 Task: Find connections with filter location Mehendiganj with filter topic #startupcompanywith filter profile language Spanish with filter current company Capco with filter school Loyola-ICAM College of Engineering and Technology with filter industry Motor Vehicle Parts Manufacturing with filter service category Commercial Insurance with filter keywords title Mentor
Action: Mouse moved to (666, 138)
Screenshot: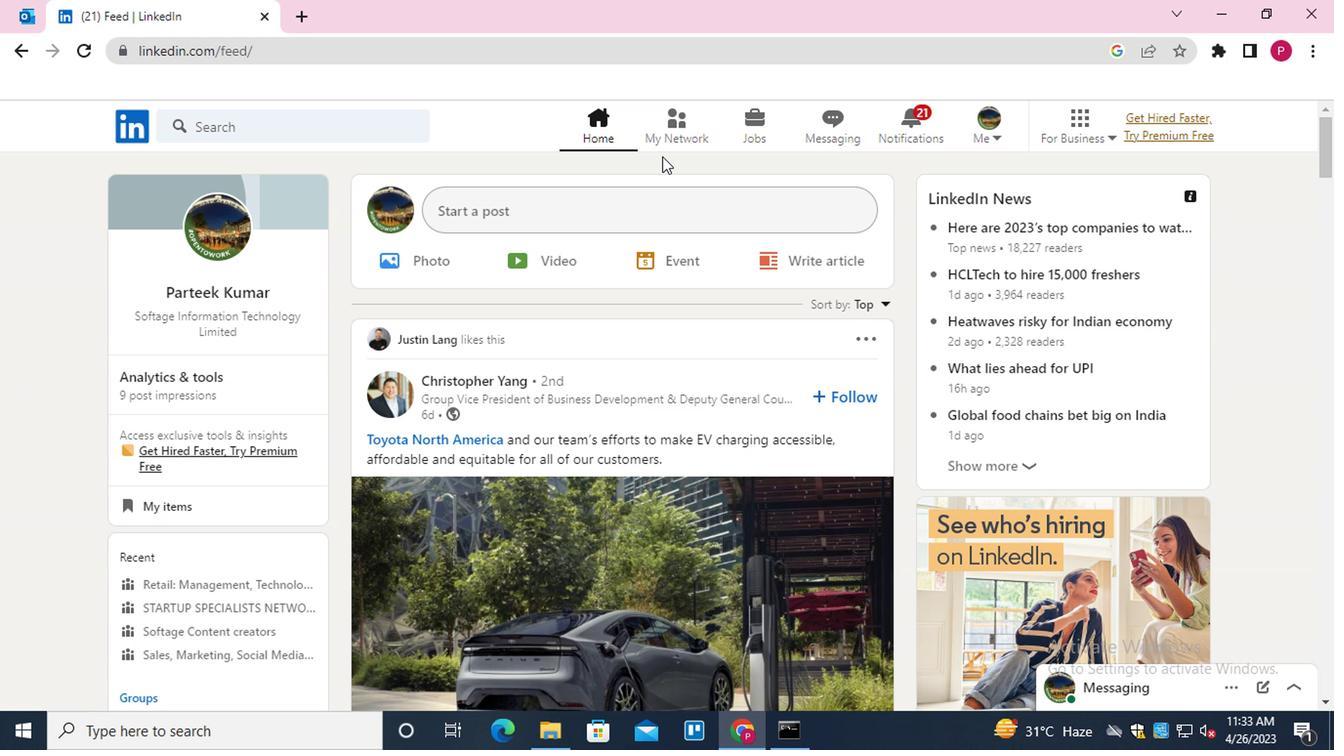 
Action: Mouse pressed left at (666, 138)
Screenshot: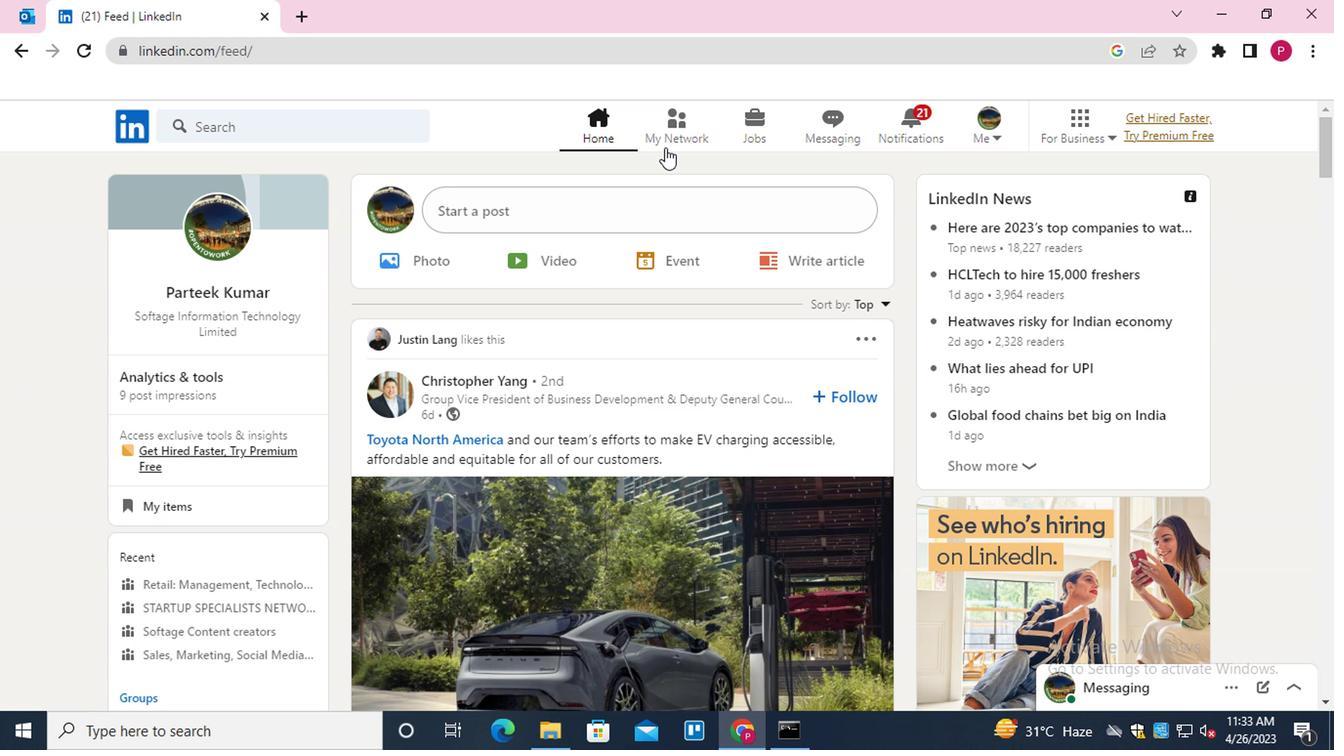 
Action: Mouse moved to (280, 225)
Screenshot: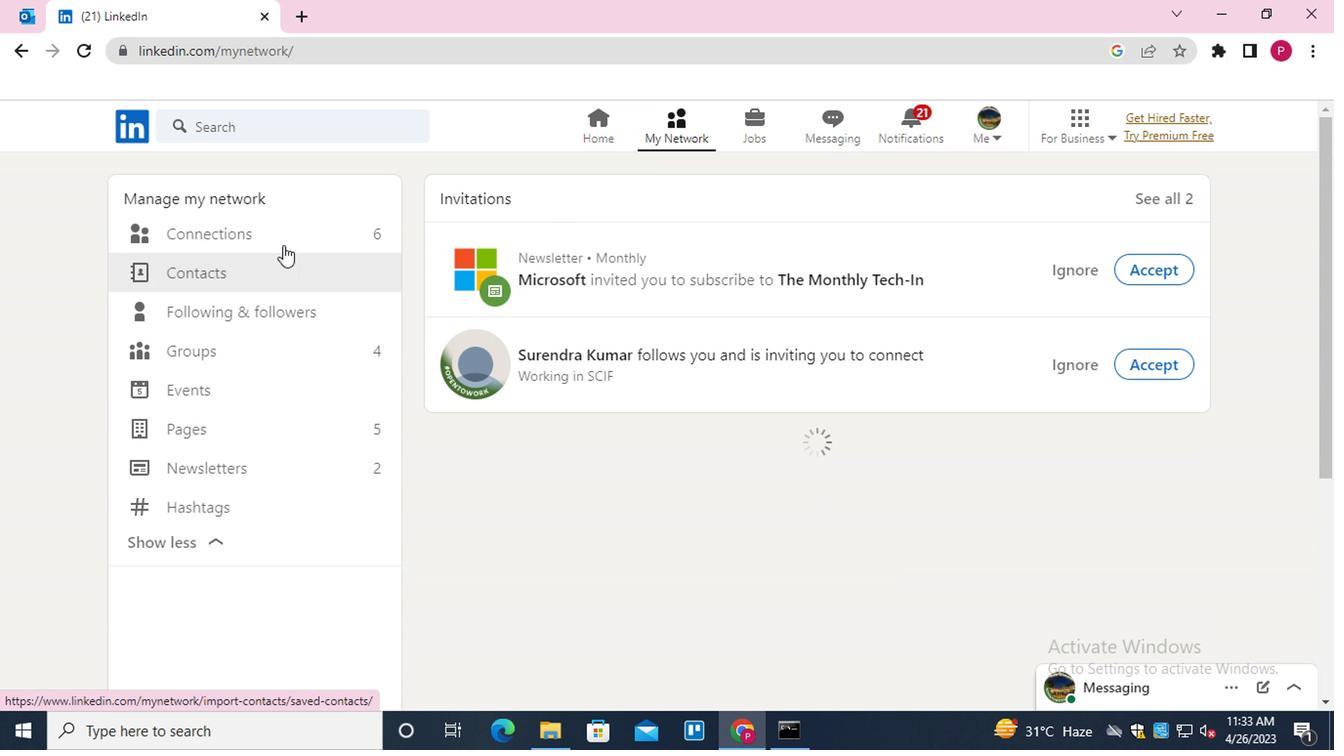 
Action: Mouse pressed left at (280, 225)
Screenshot: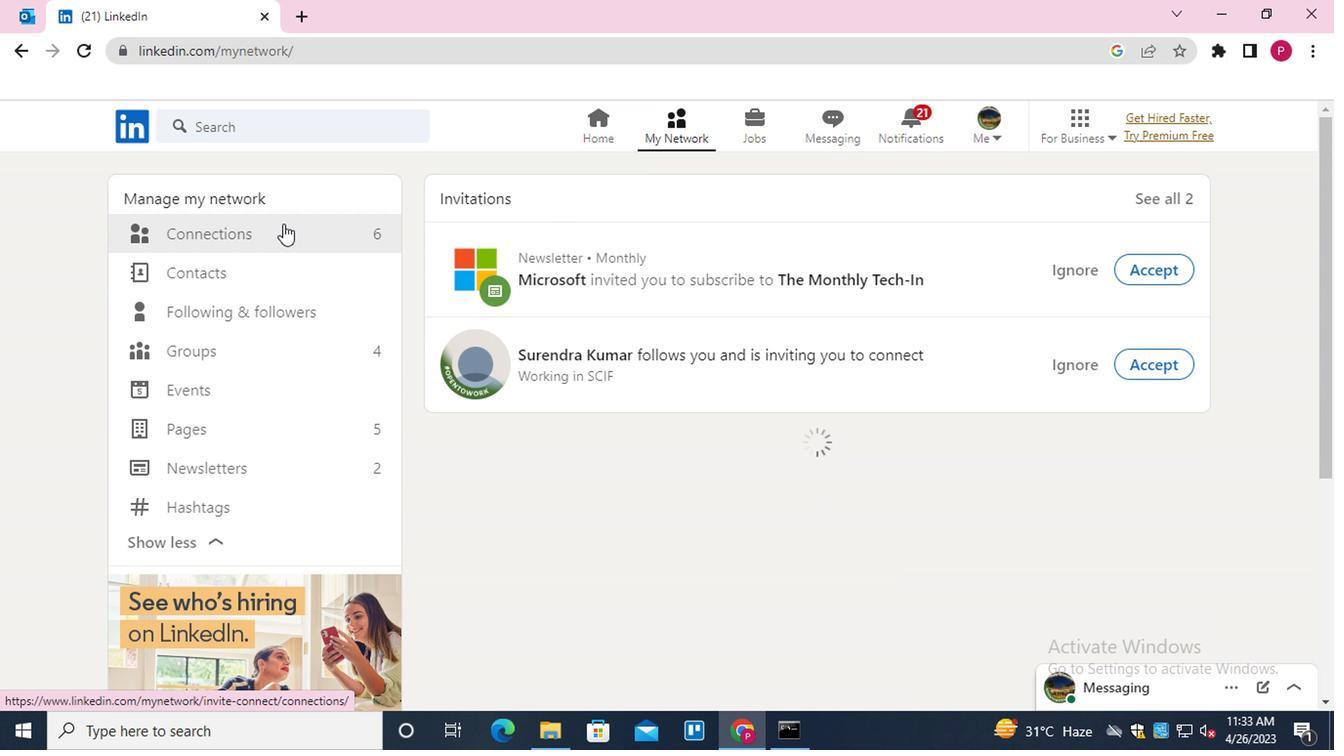 
Action: Mouse moved to (829, 239)
Screenshot: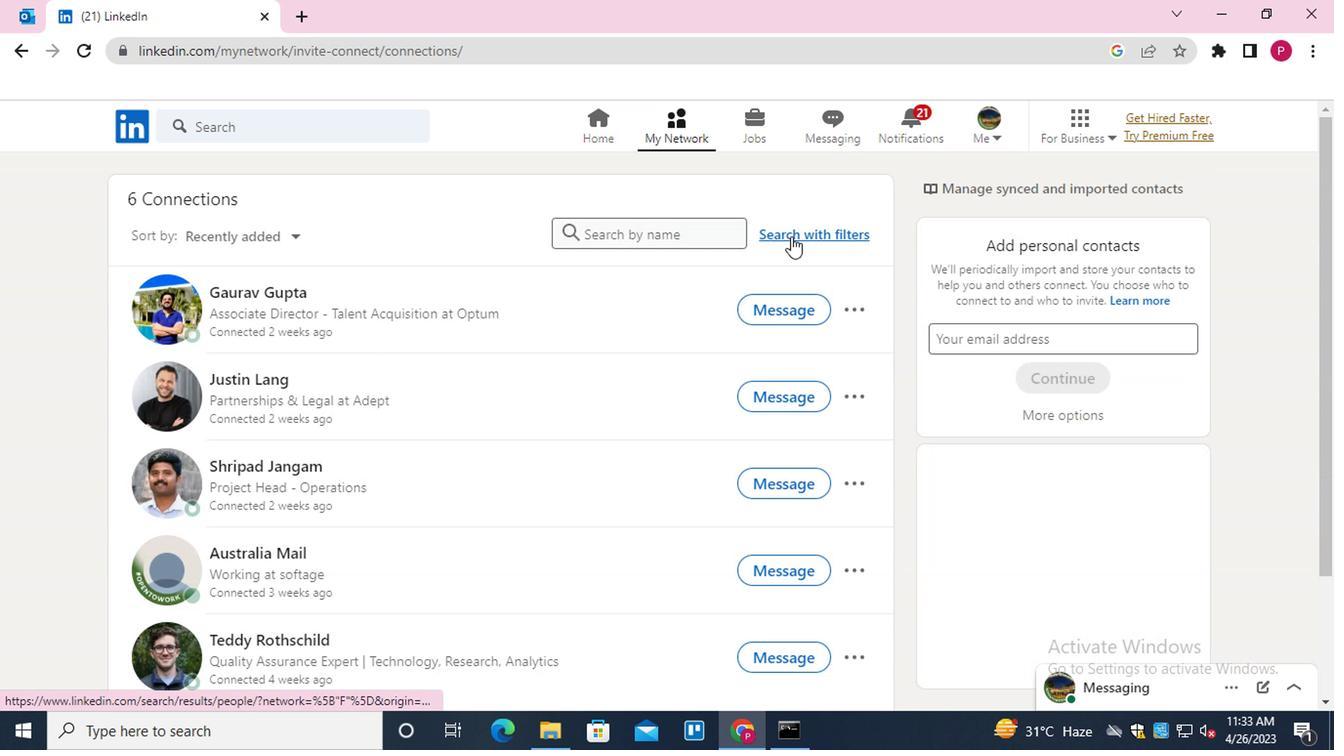
Action: Mouse pressed left at (829, 239)
Screenshot: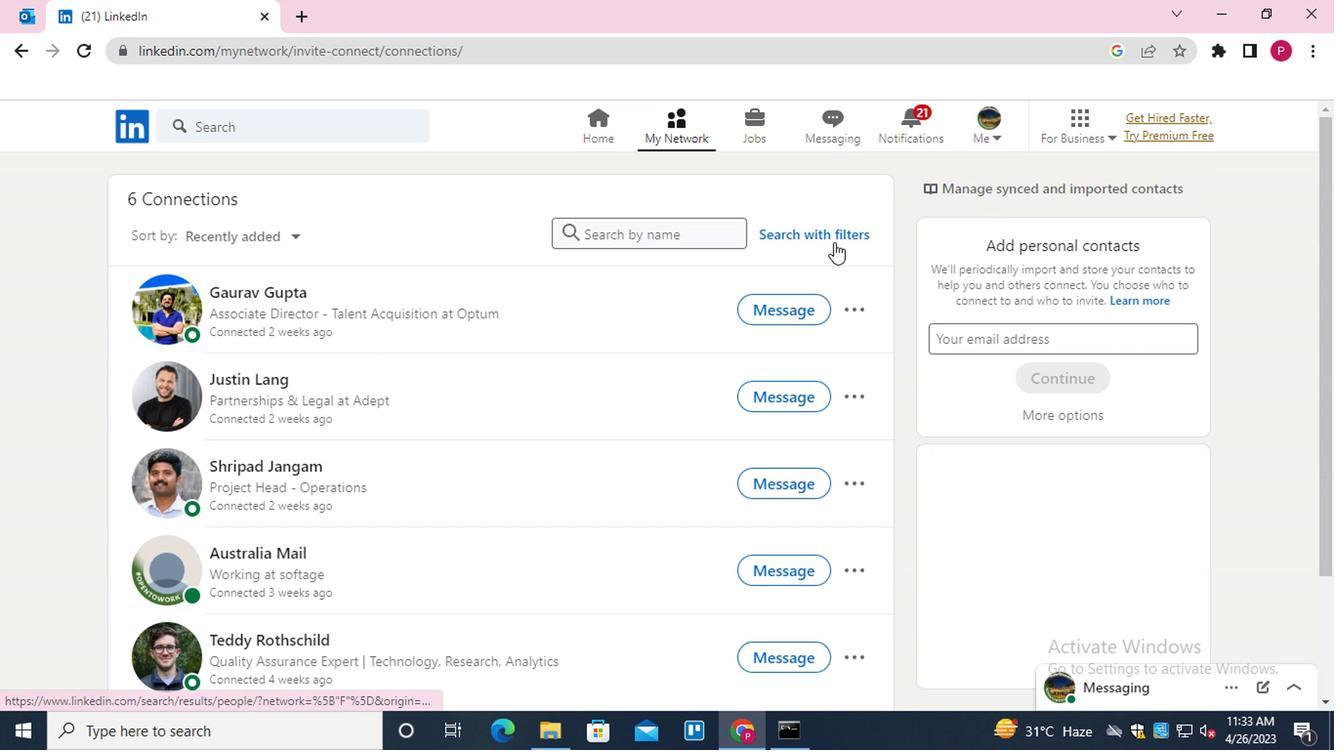 
Action: Mouse moved to (633, 174)
Screenshot: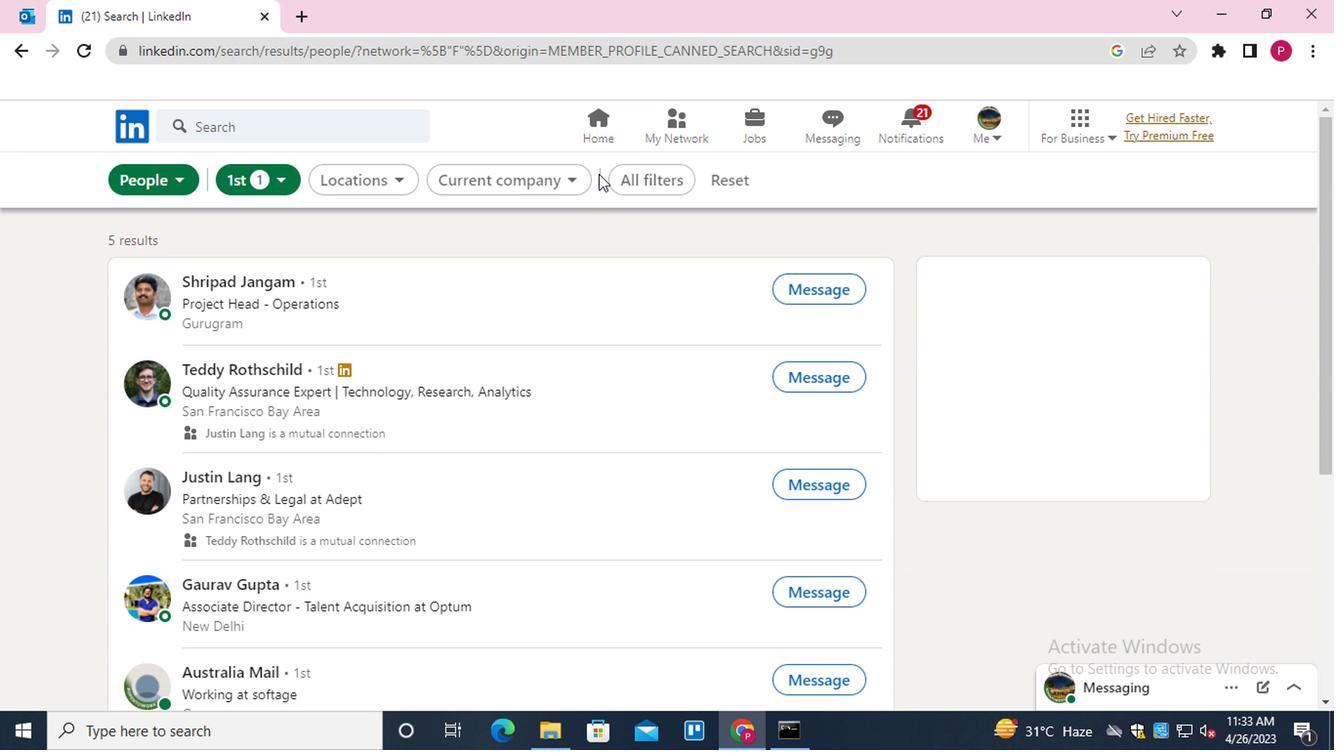 
Action: Mouse pressed left at (633, 174)
Screenshot: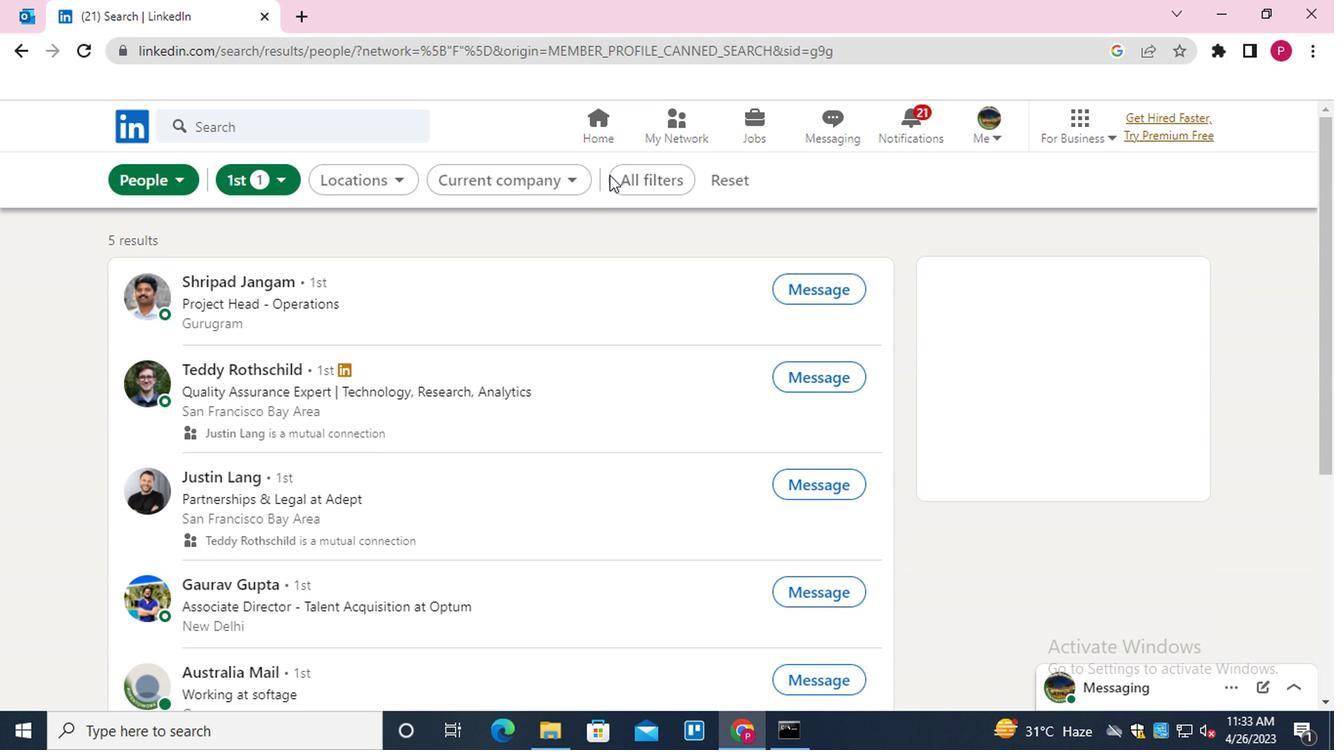 
Action: Mouse moved to (965, 395)
Screenshot: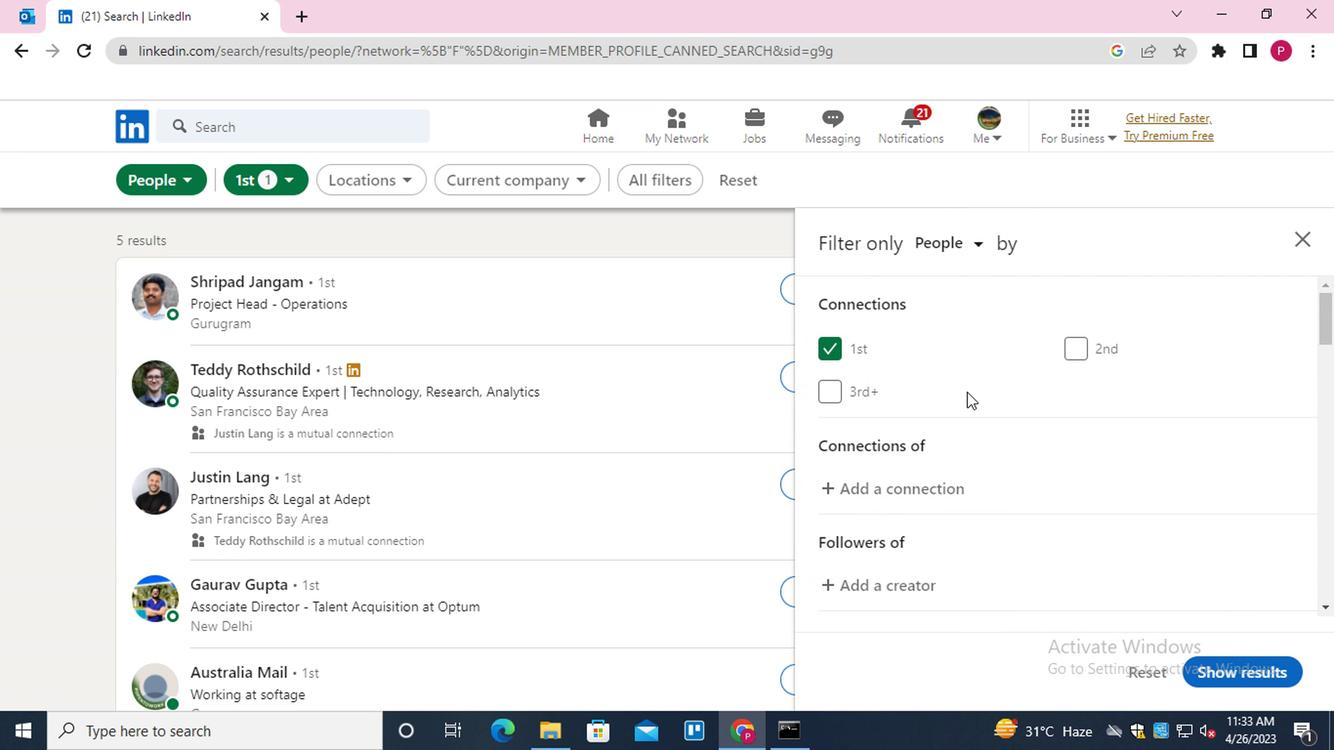
Action: Mouse scrolled (965, 394) with delta (0, -1)
Screenshot: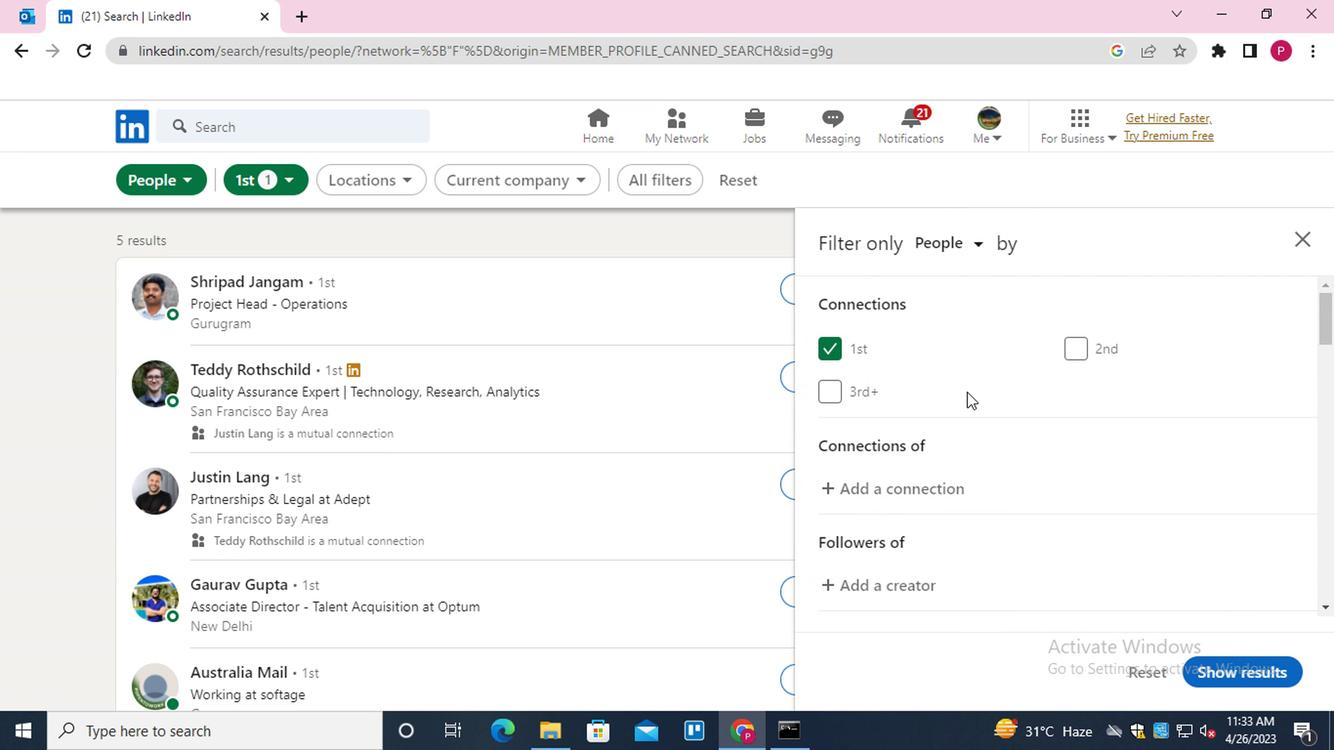 
Action: Mouse moved to (968, 396)
Screenshot: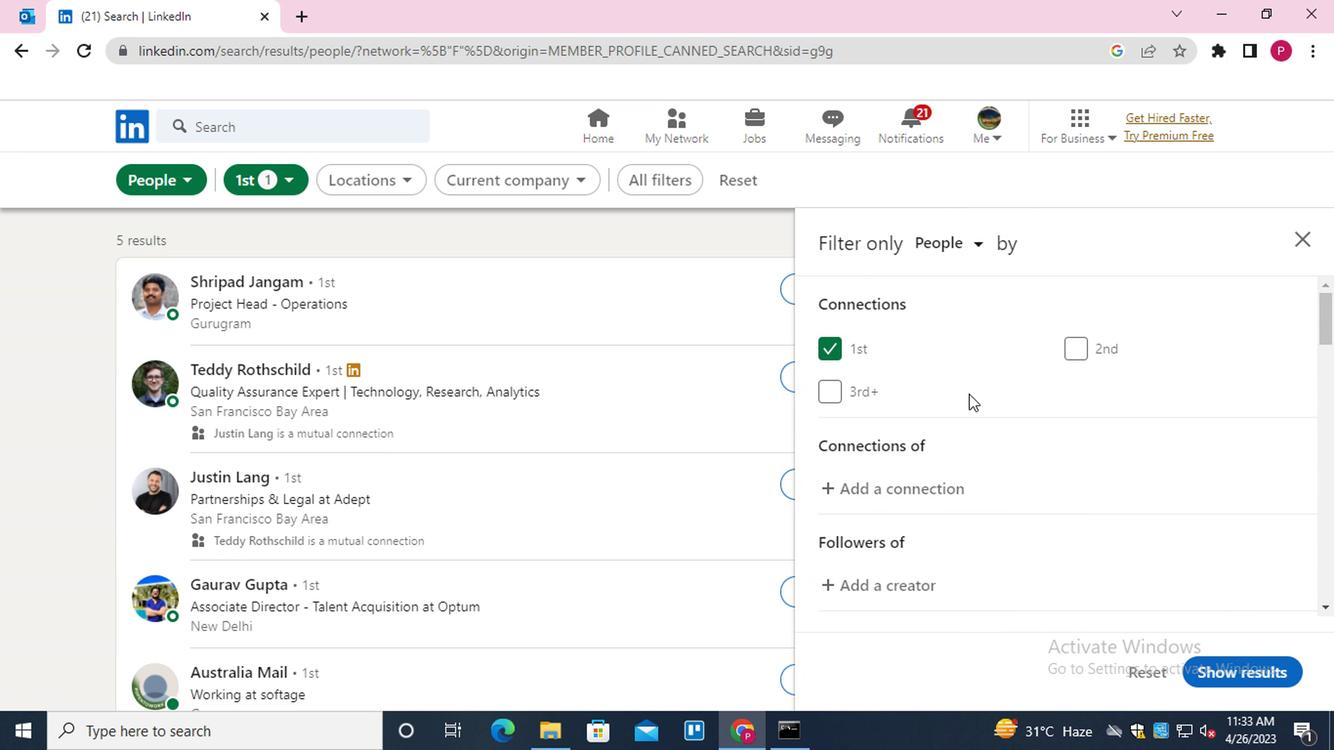 
Action: Mouse scrolled (968, 395) with delta (0, 0)
Screenshot: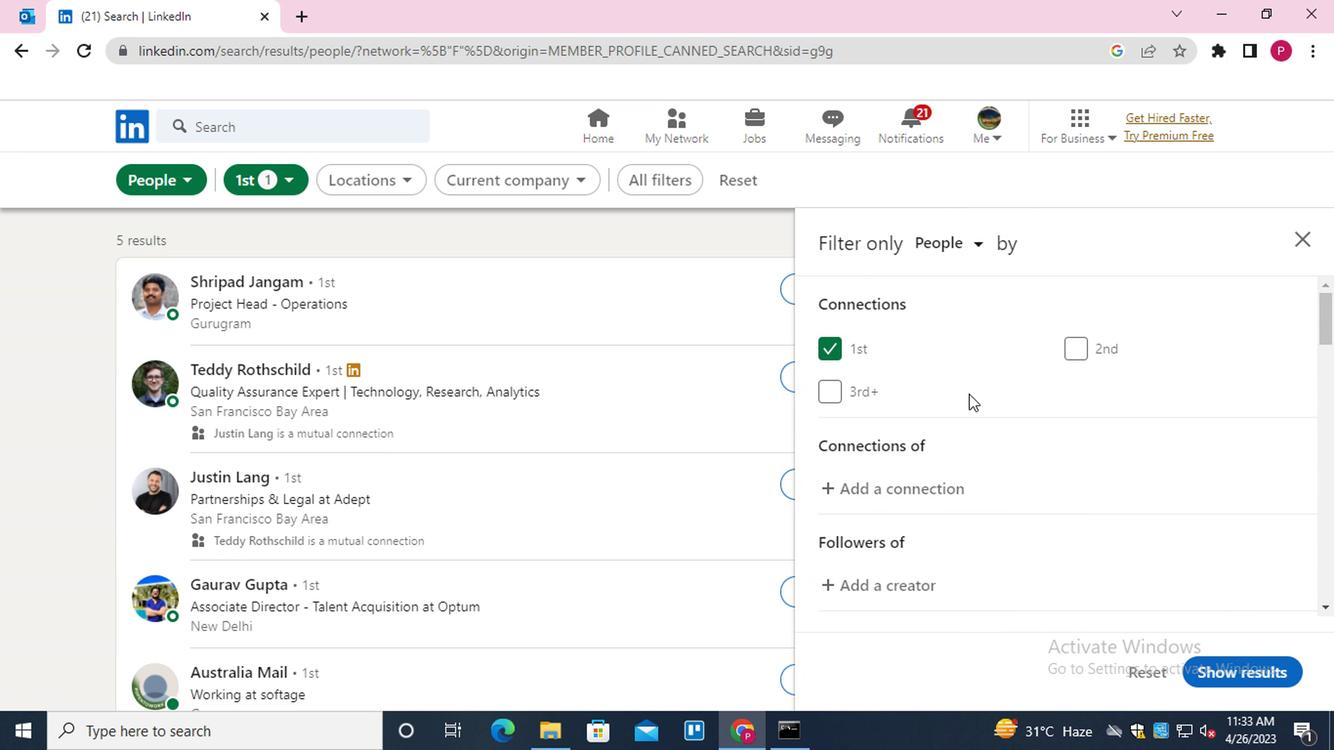 
Action: Mouse moved to (970, 399)
Screenshot: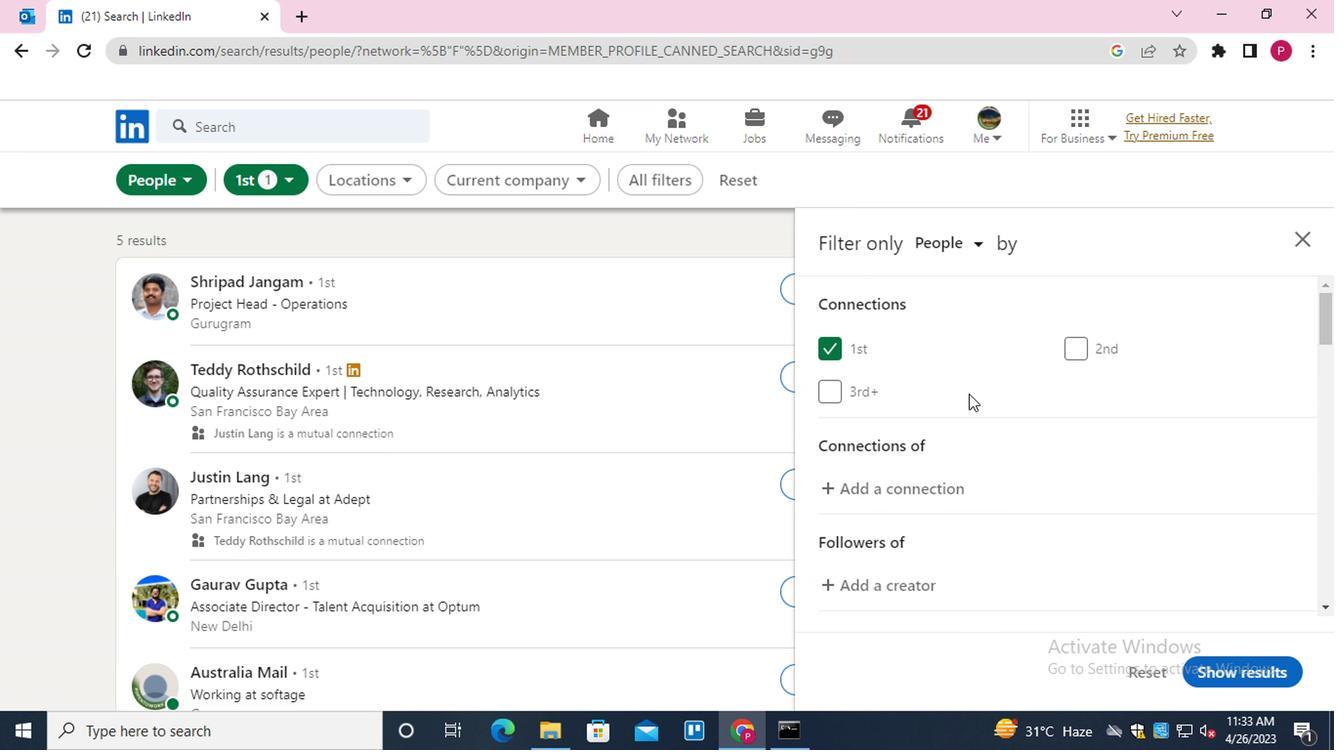 
Action: Mouse scrolled (970, 398) with delta (0, 0)
Screenshot: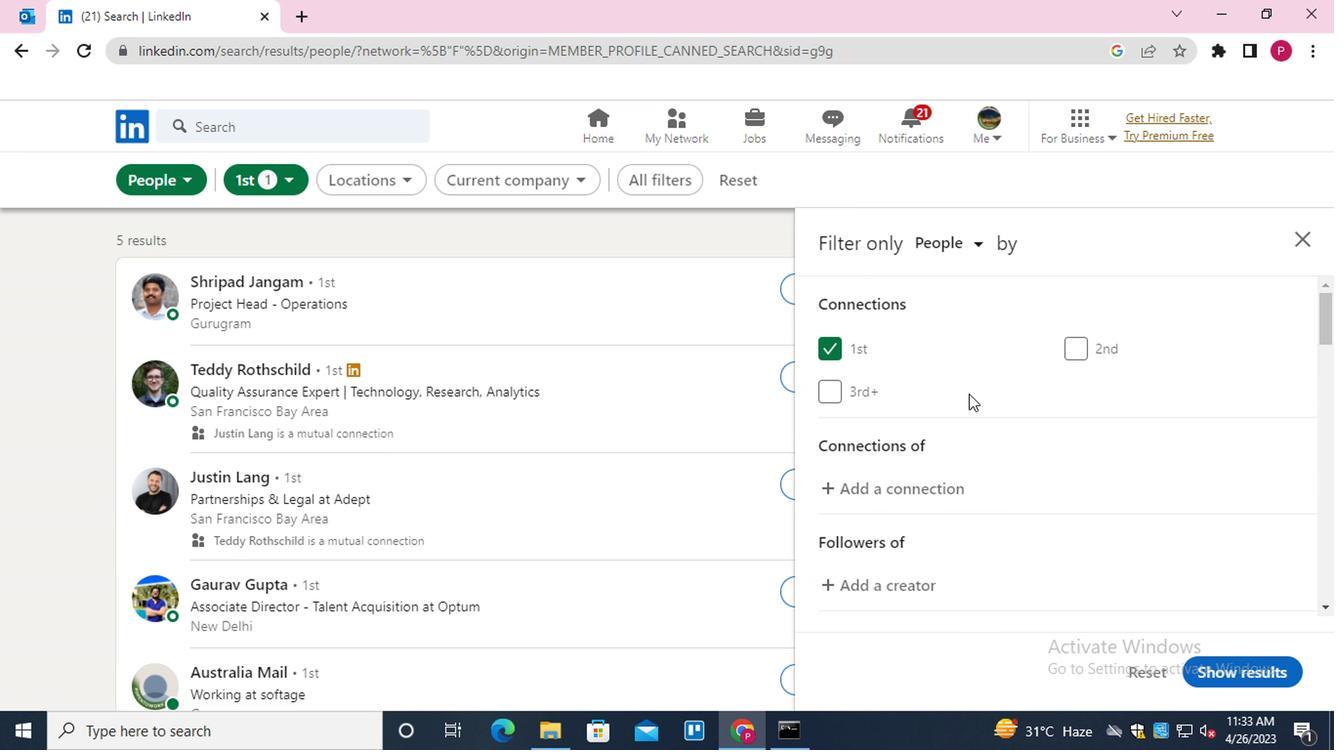 
Action: Mouse moved to (1124, 481)
Screenshot: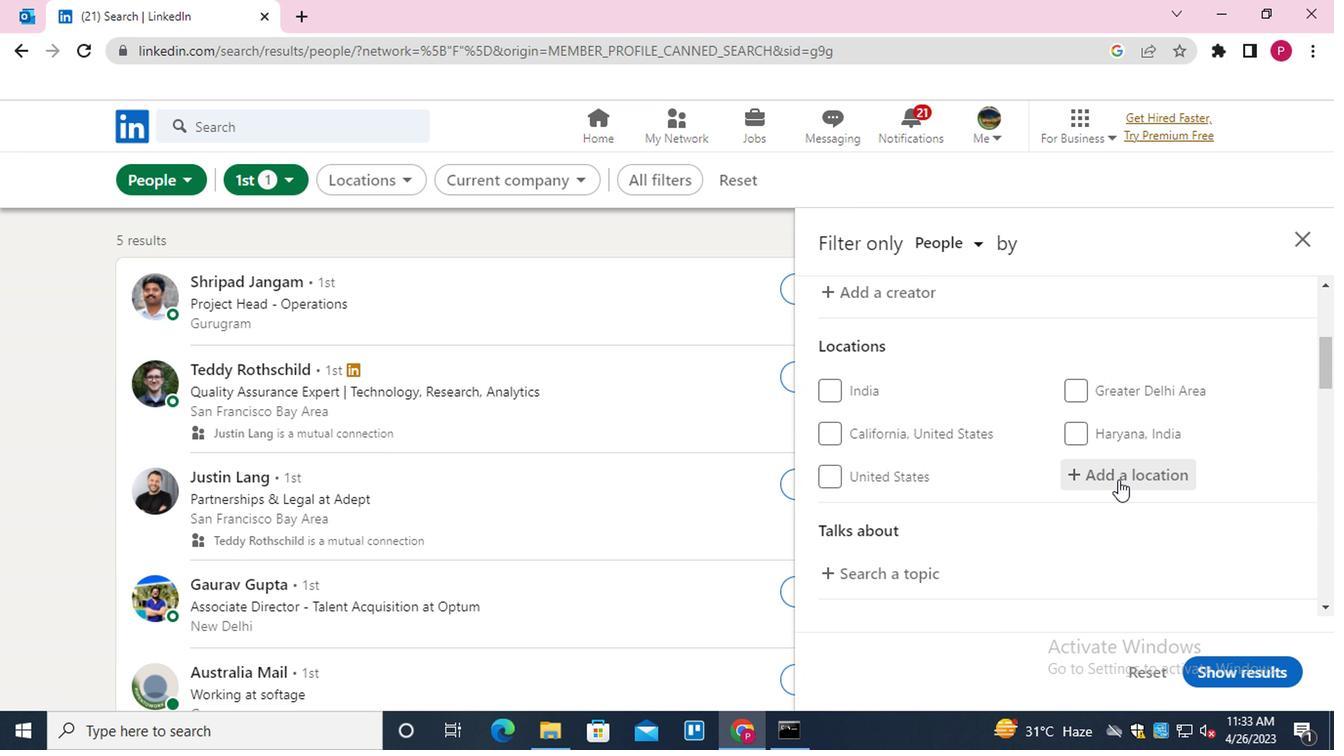 
Action: Mouse pressed left at (1124, 481)
Screenshot: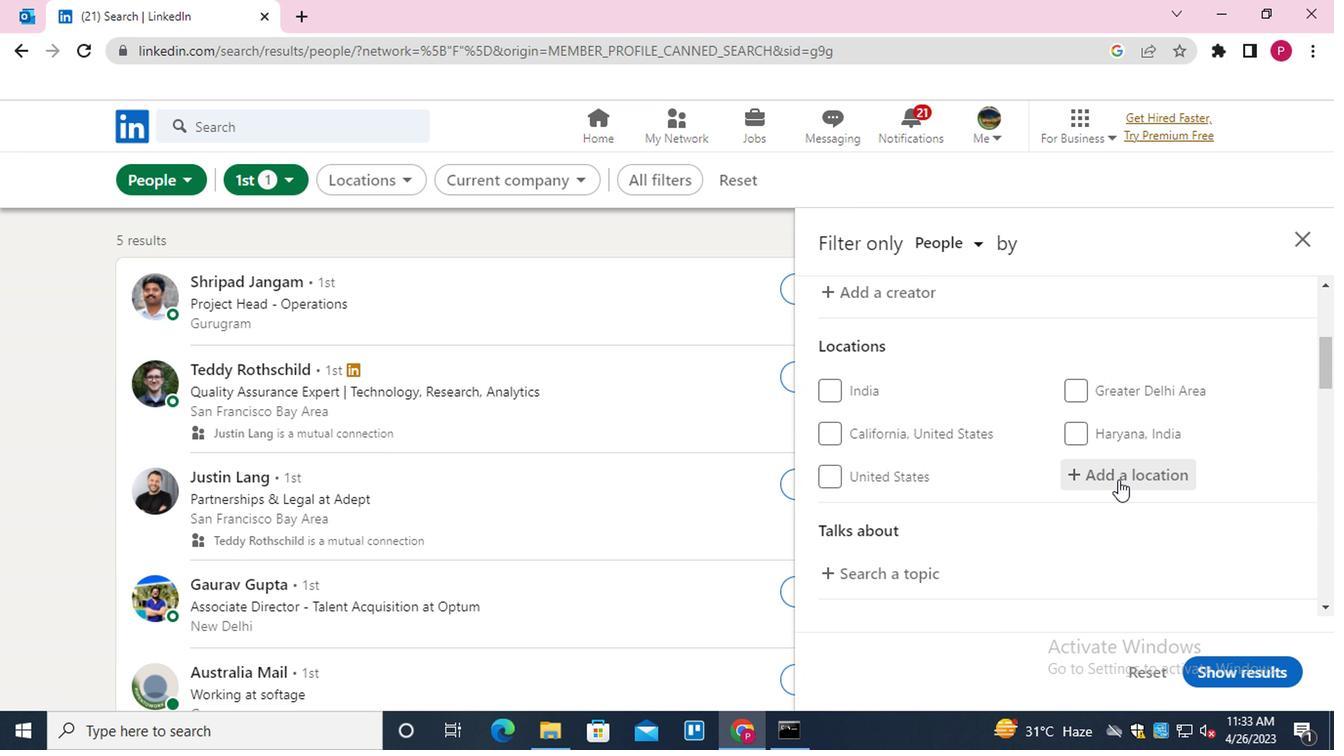 
Action: Mouse moved to (1122, 480)
Screenshot: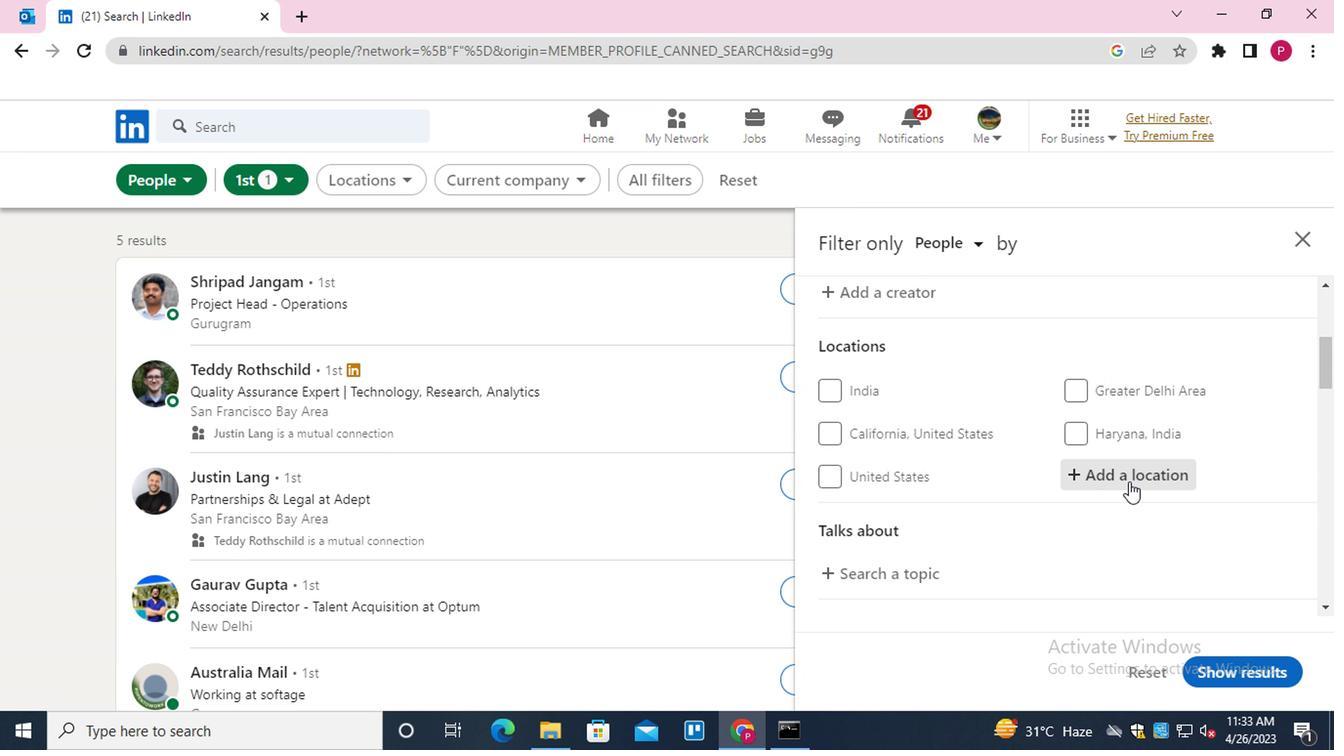 
Action: Key pressed <Key.shift>MEHENDIGANJ
Screenshot: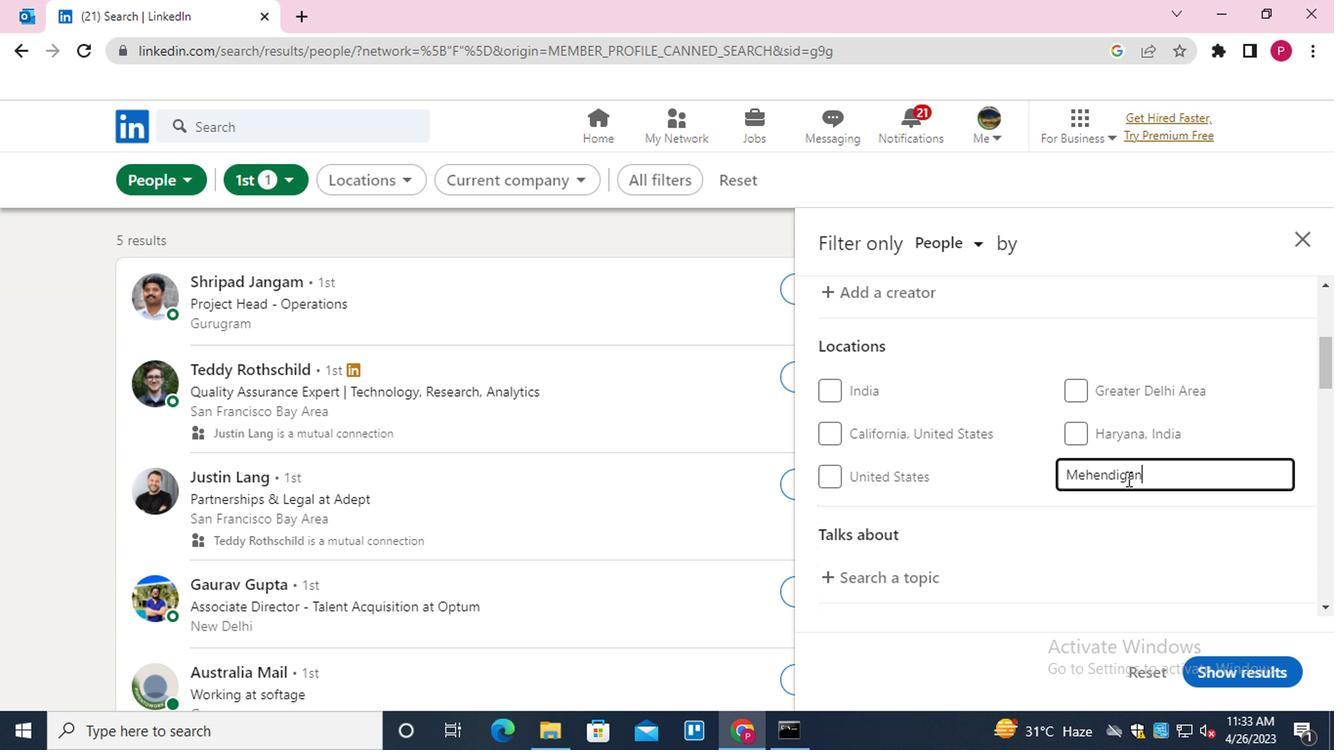 
Action: Mouse moved to (1079, 497)
Screenshot: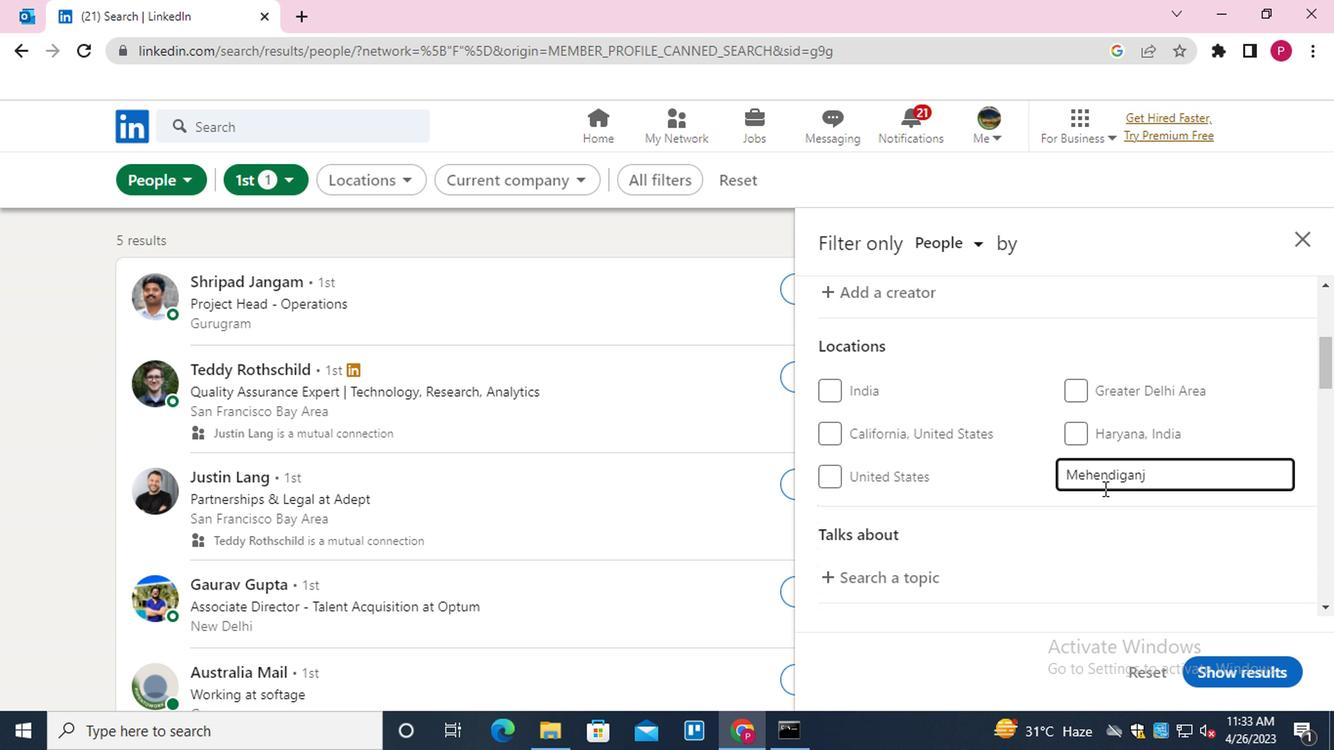 
Action: Mouse scrolled (1079, 496) with delta (0, -1)
Screenshot: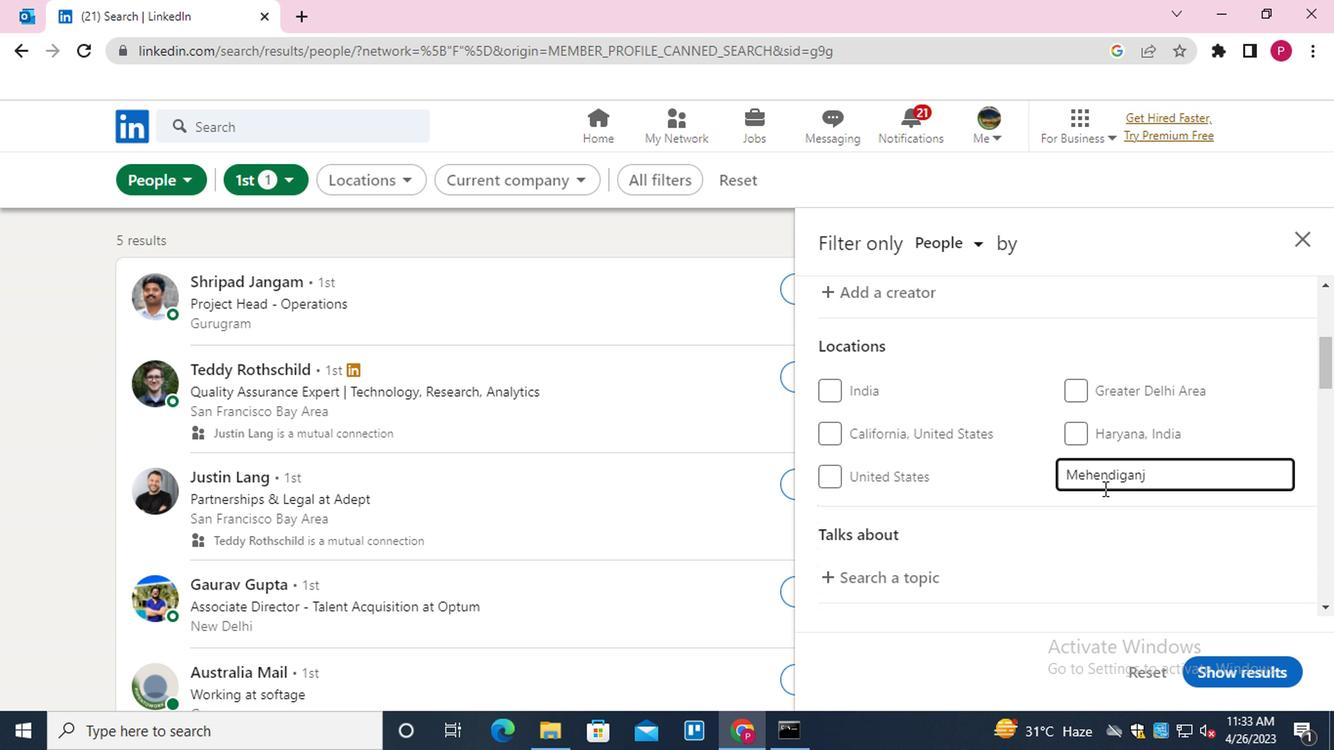 
Action: Mouse moved to (901, 476)
Screenshot: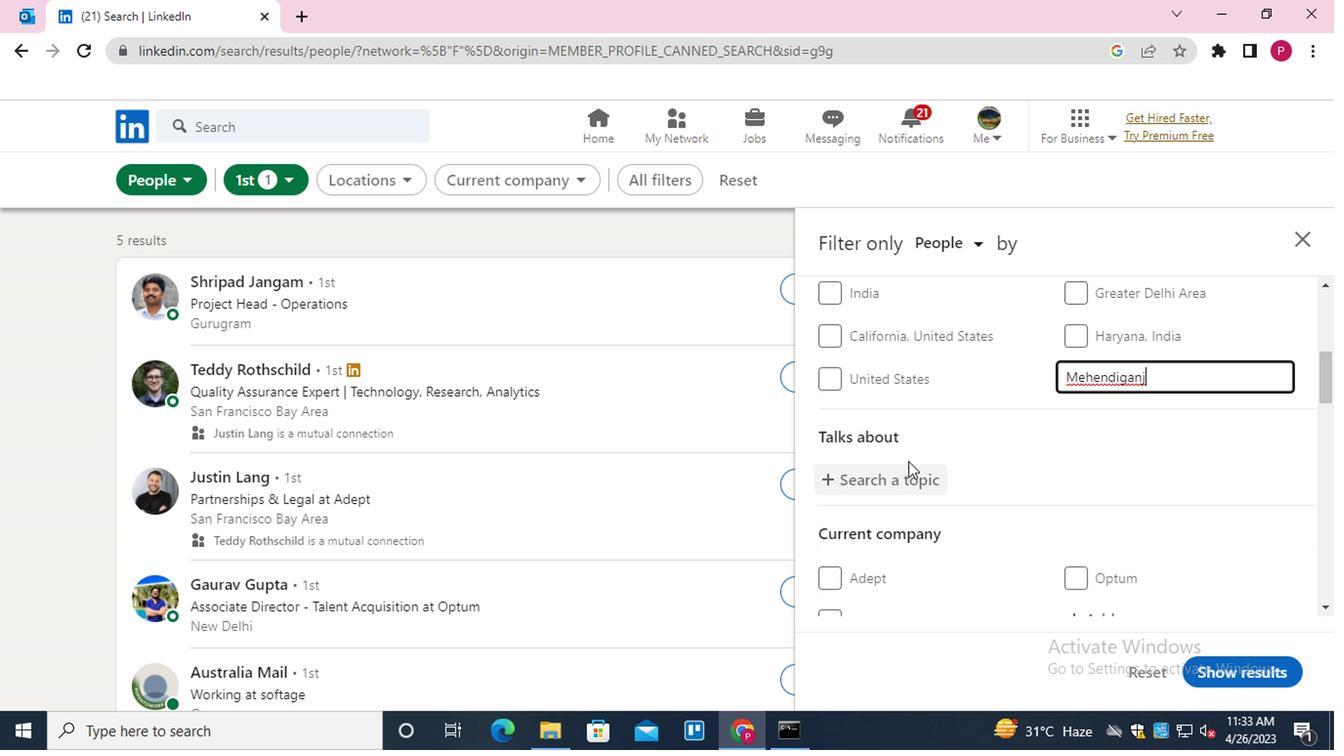 
Action: Mouse pressed left at (901, 476)
Screenshot: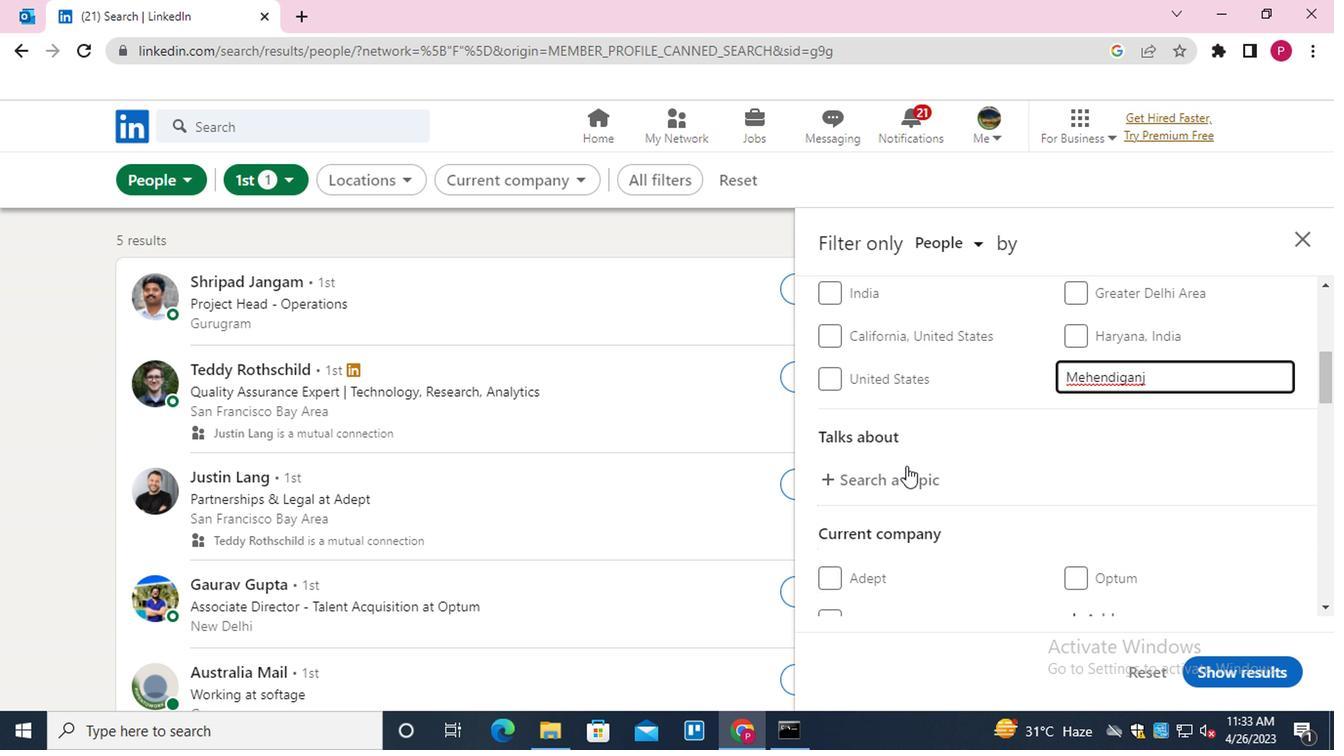 
Action: Key pressed <Key.shift>STARTUPCOMPANY<Key.down><Key.enter>
Screenshot: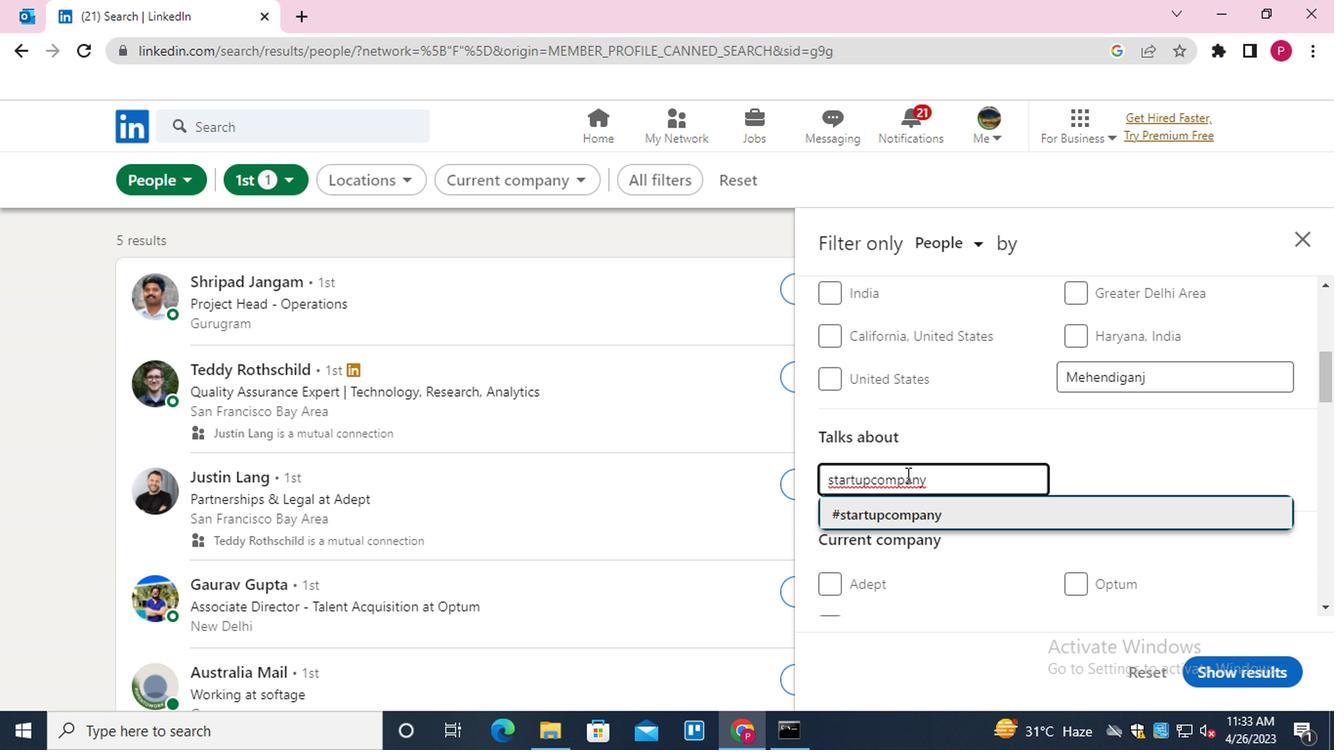 
Action: Mouse scrolled (901, 475) with delta (0, 0)
Screenshot: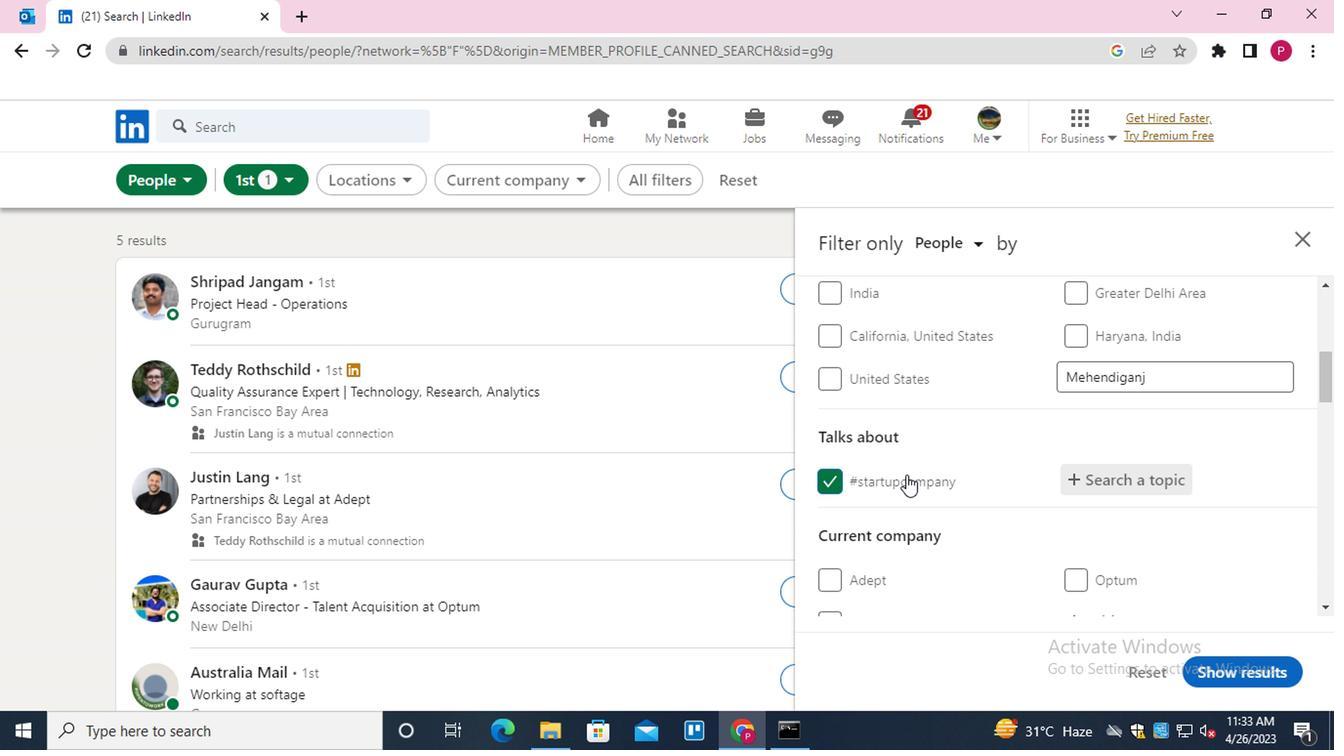 
Action: Mouse scrolled (901, 475) with delta (0, 0)
Screenshot: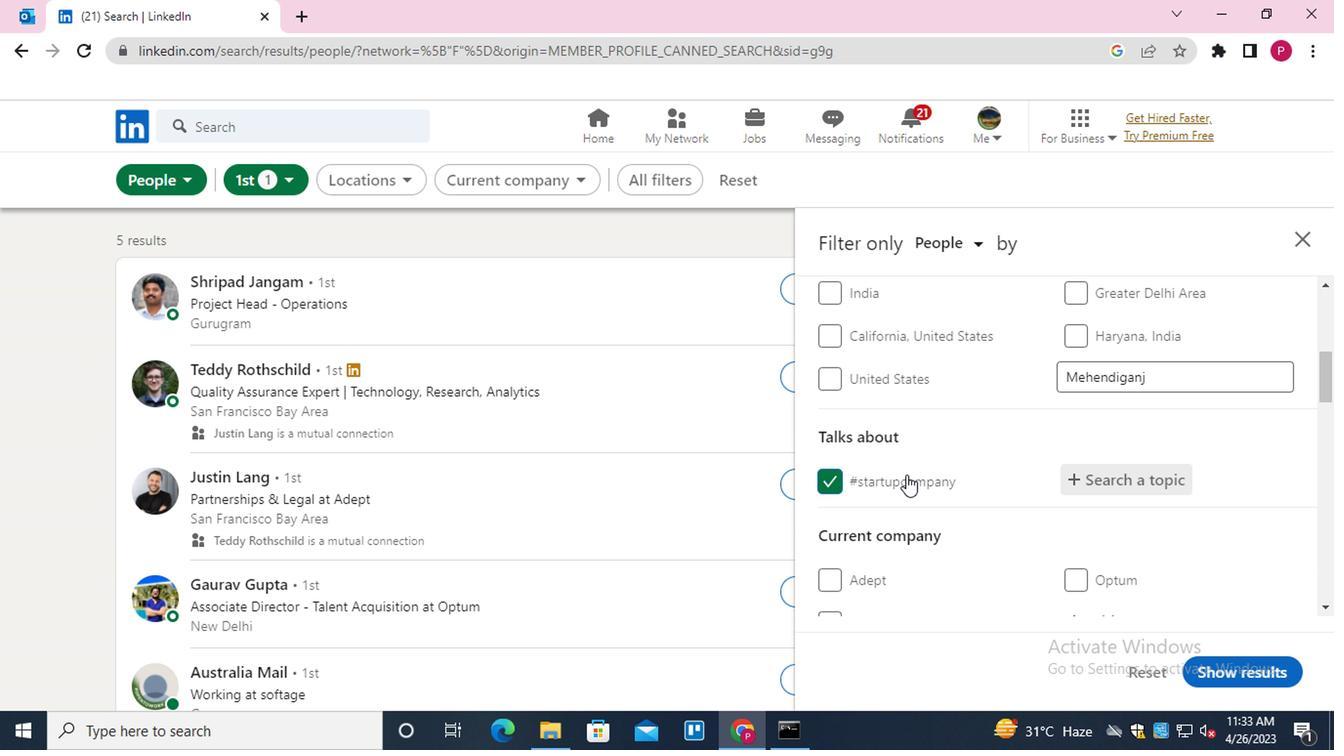 
Action: Mouse moved to (903, 476)
Screenshot: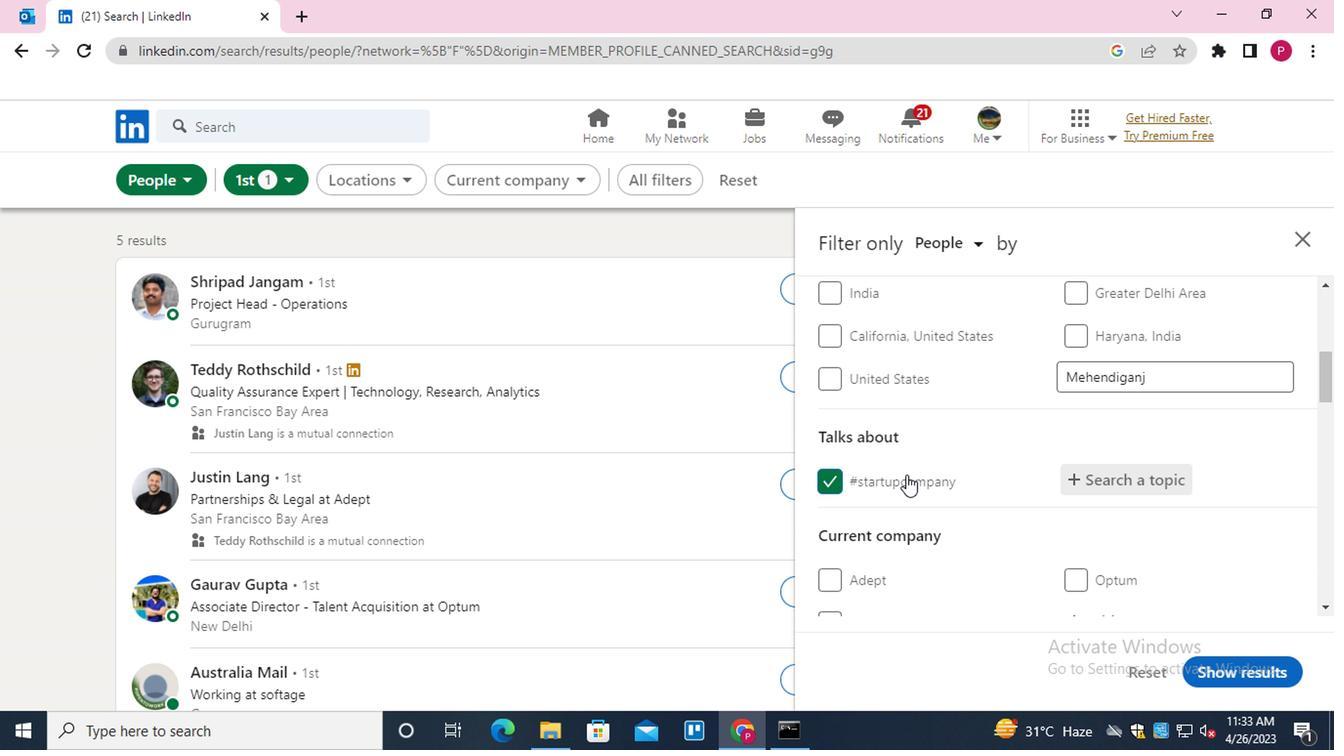 
Action: Mouse scrolled (903, 475) with delta (0, 0)
Screenshot: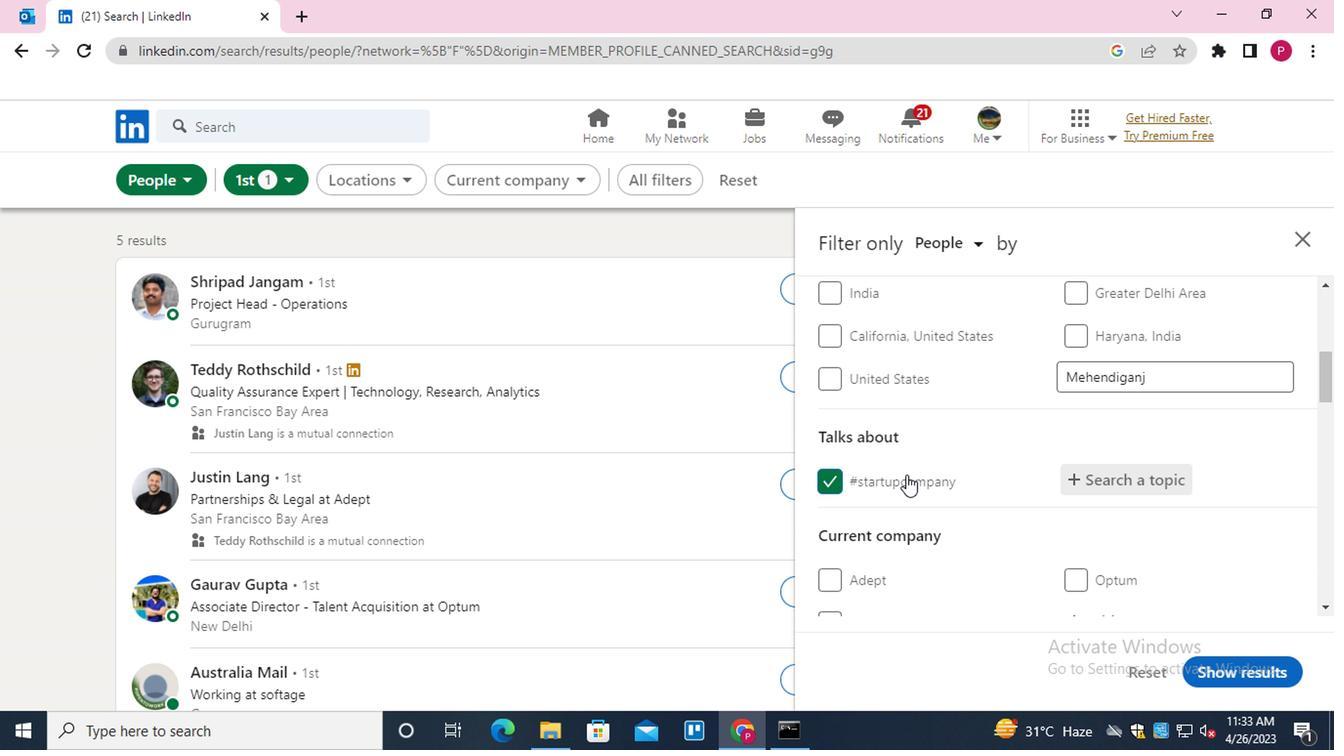 
Action: Mouse moved to (1115, 309)
Screenshot: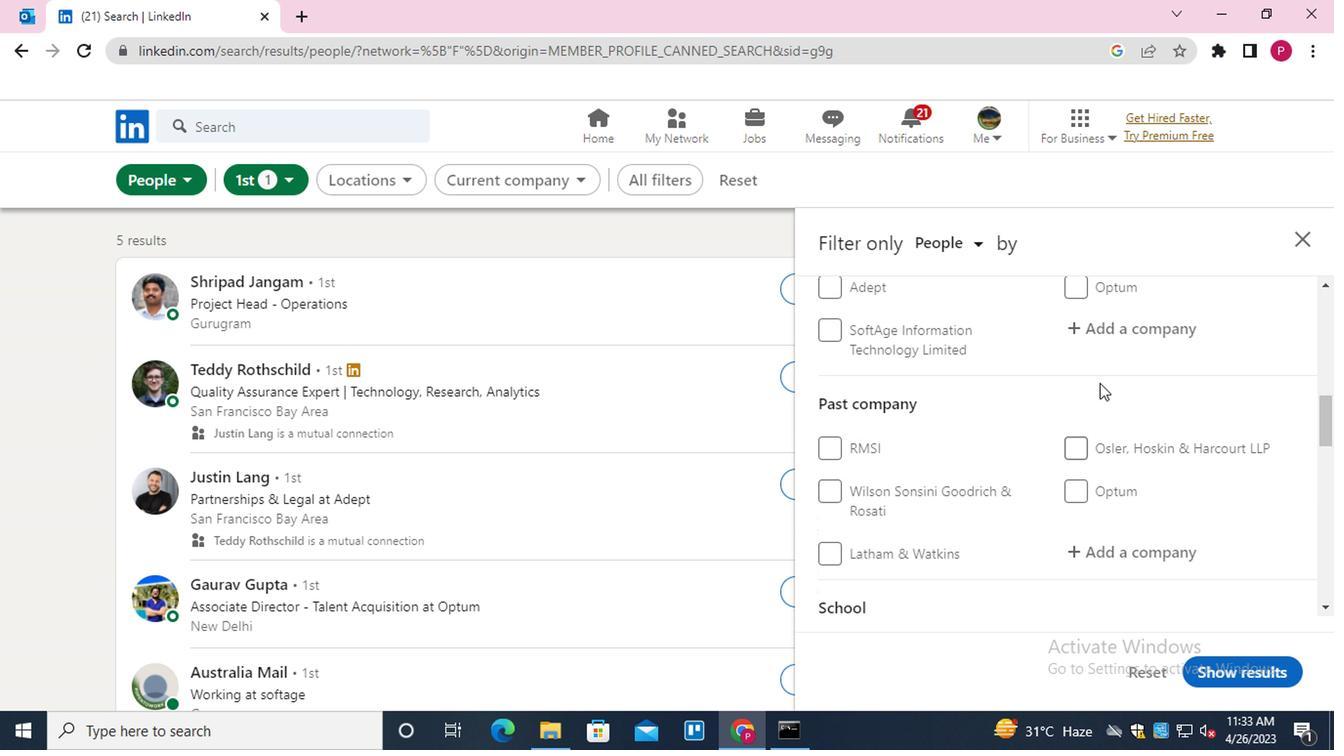 
Action: Mouse pressed left at (1115, 309)
Screenshot: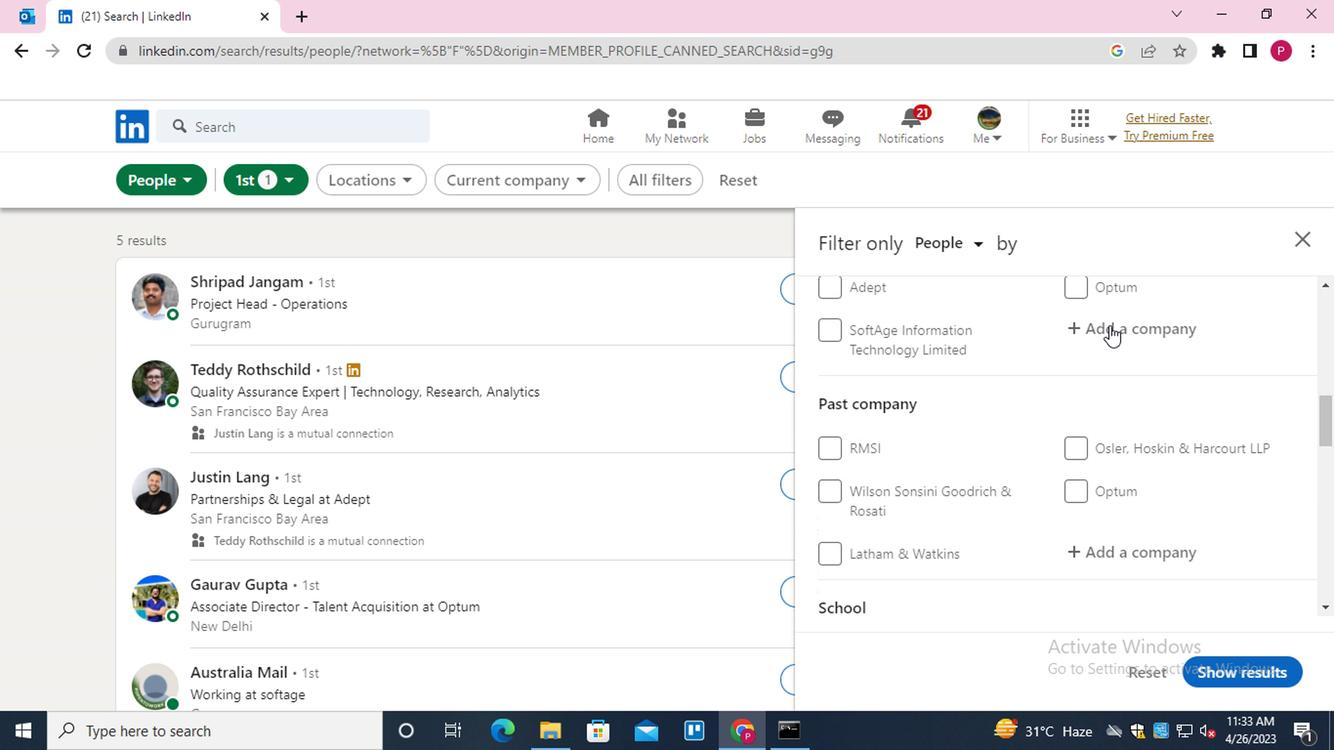 
Action: Mouse moved to (1121, 327)
Screenshot: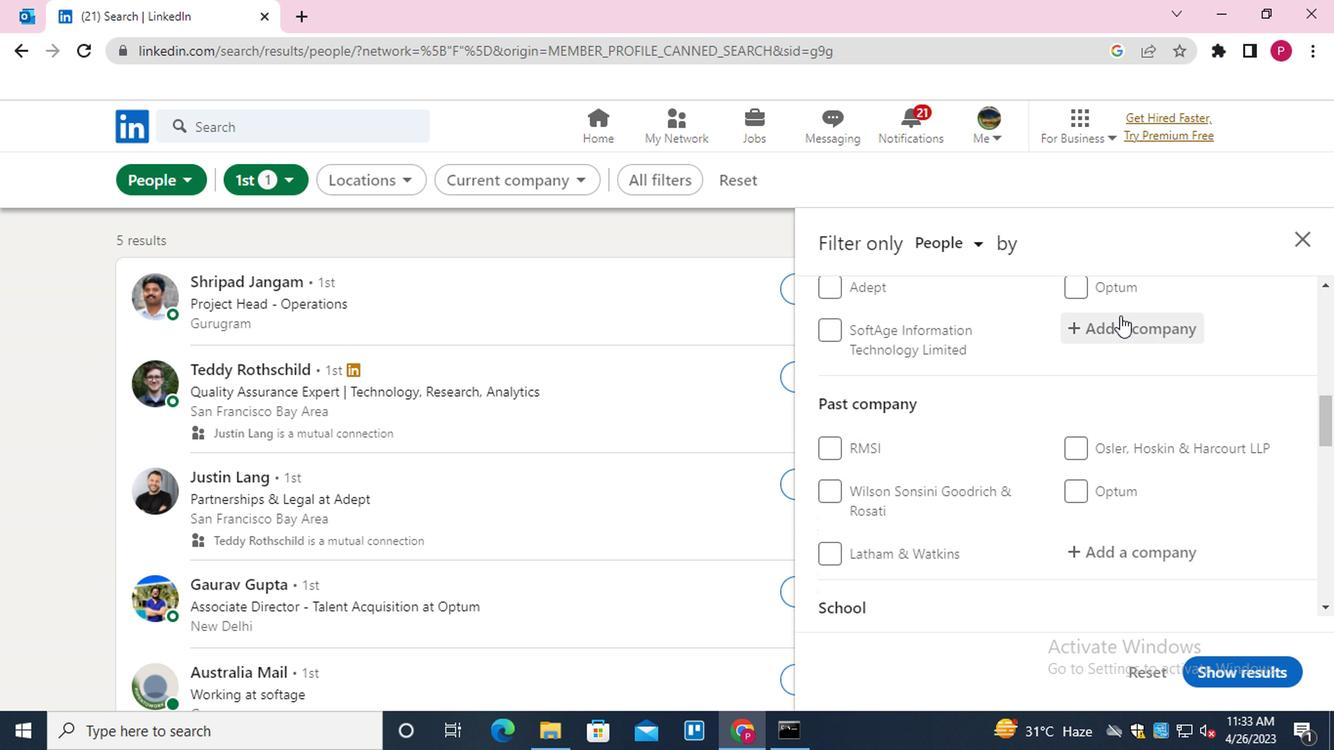 
Action: Mouse pressed left at (1121, 327)
Screenshot: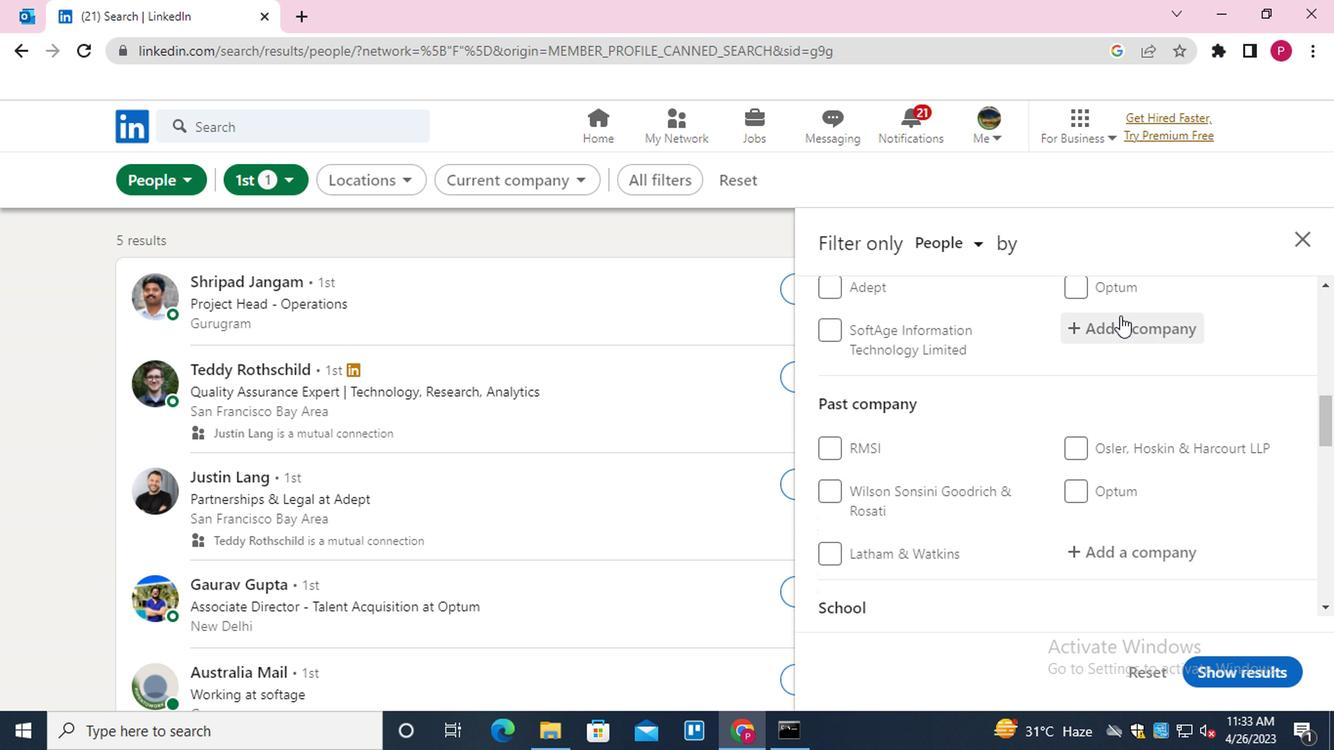 
Action: Mouse moved to (1122, 328)
Screenshot: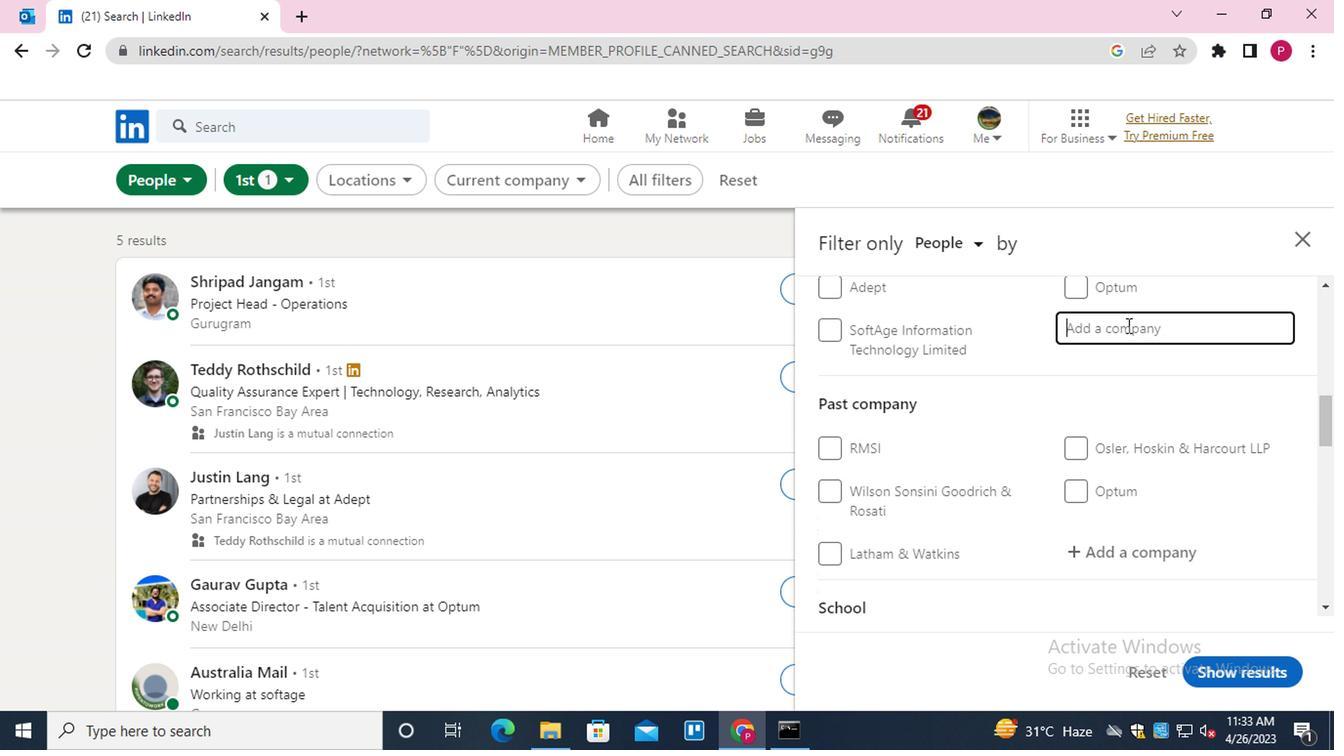 
Action: Key pressed <Key.shift>CAPCO<Key.down><Key.enter>
Screenshot: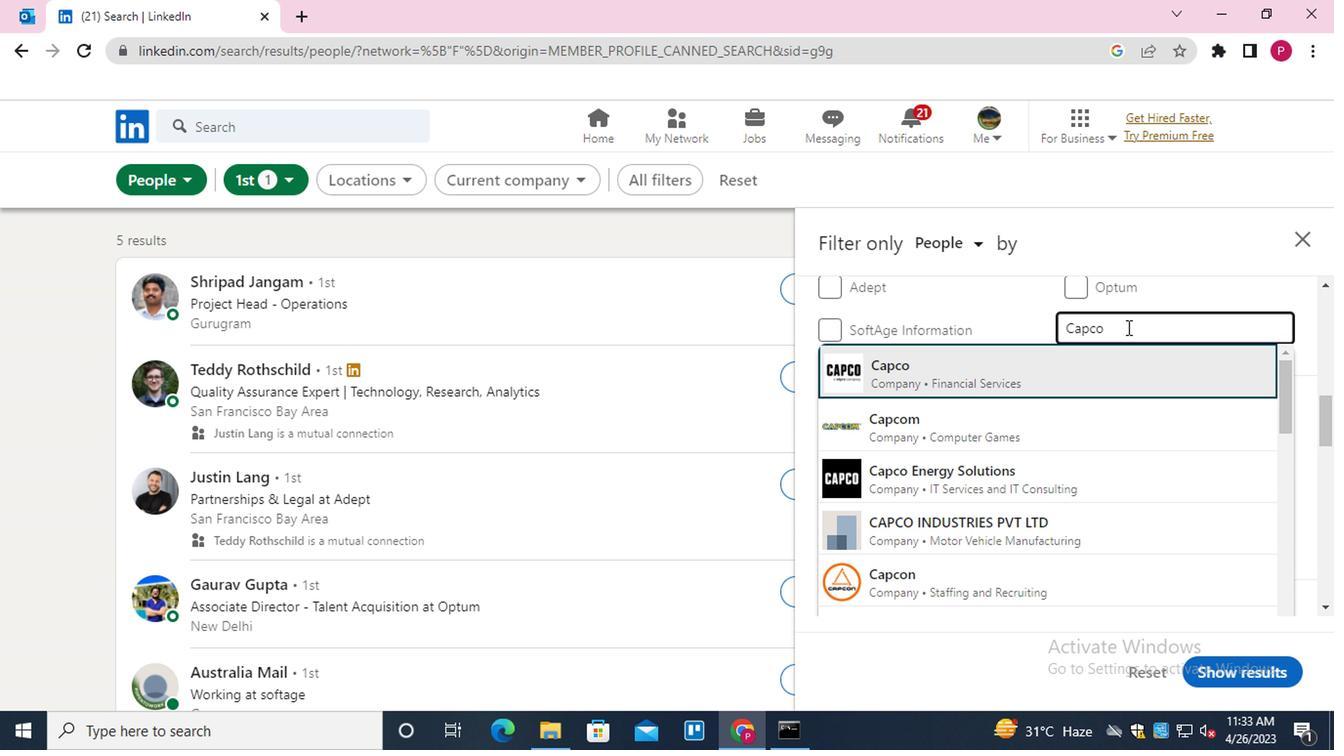 
Action: Mouse moved to (855, 479)
Screenshot: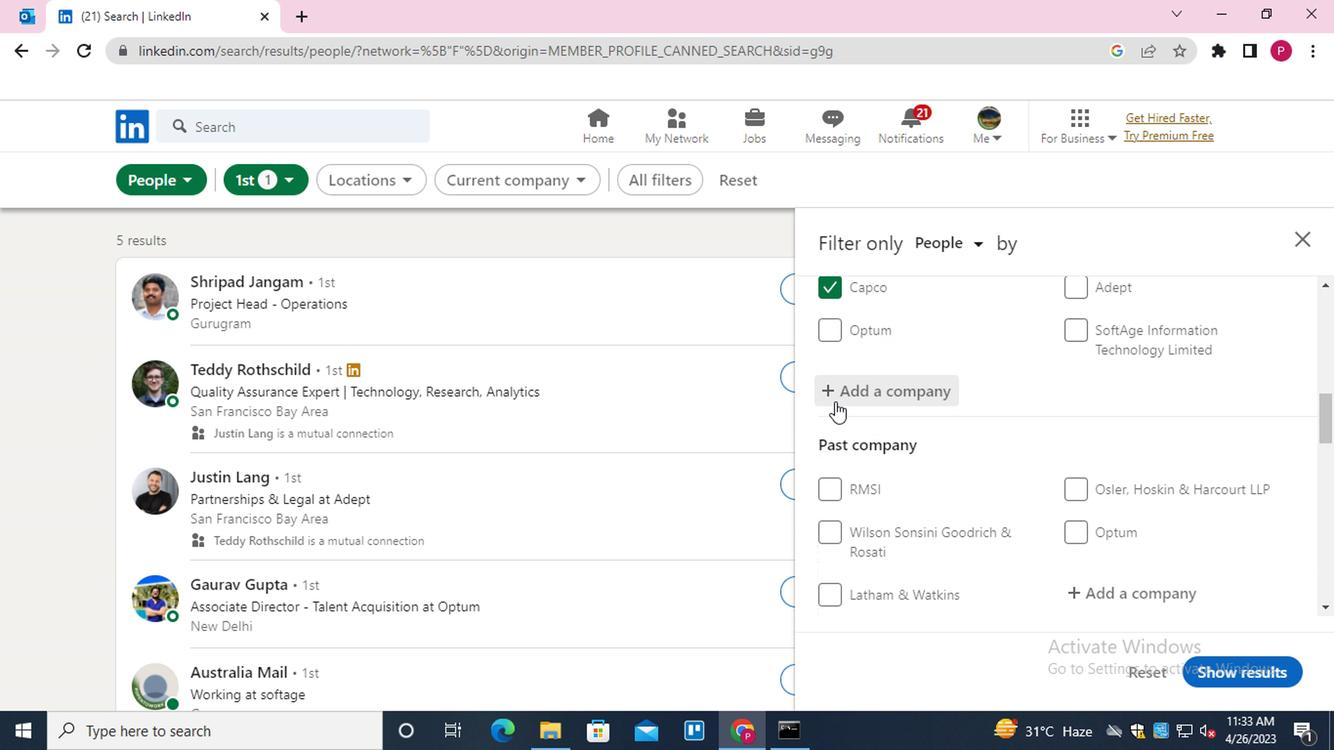 
Action: Mouse scrolled (855, 478) with delta (0, 0)
Screenshot: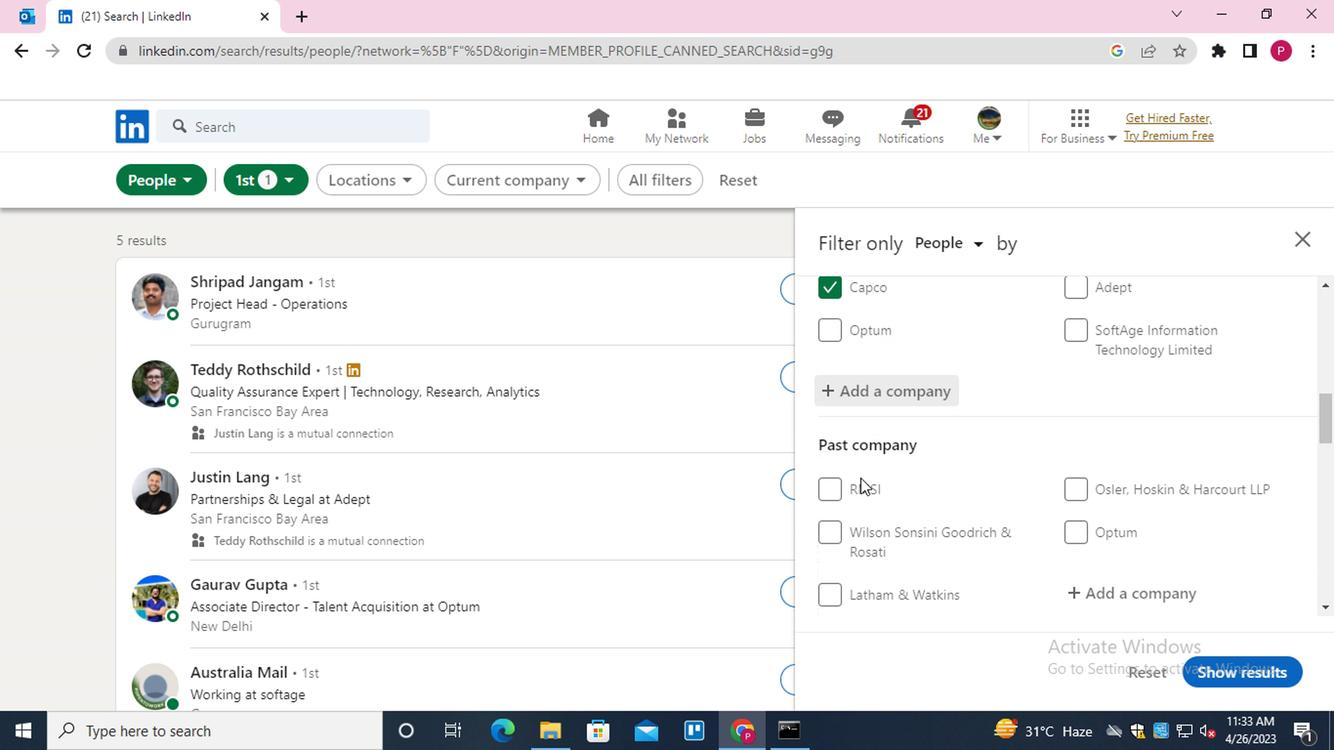 
Action: Mouse scrolled (855, 478) with delta (0, 0)
Screenshot: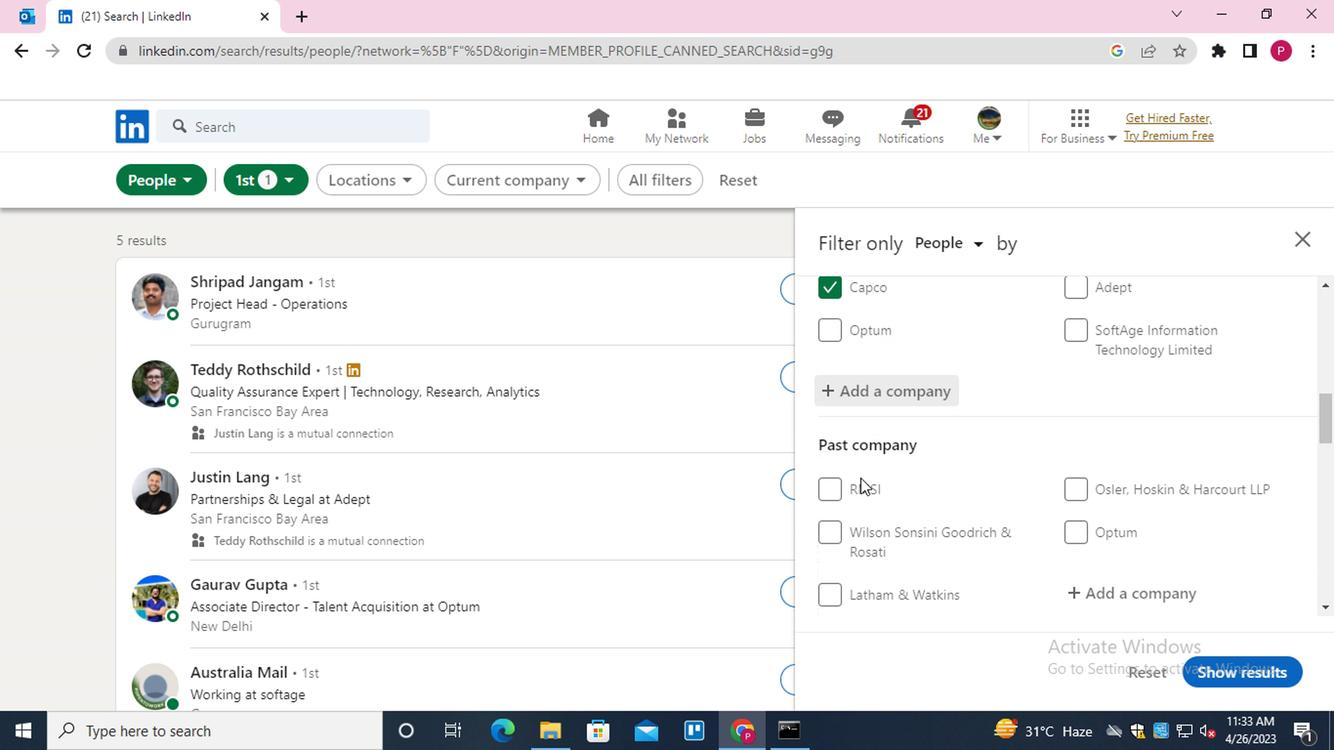 
Action: Mouse moved to (857, 479)
Screenshot: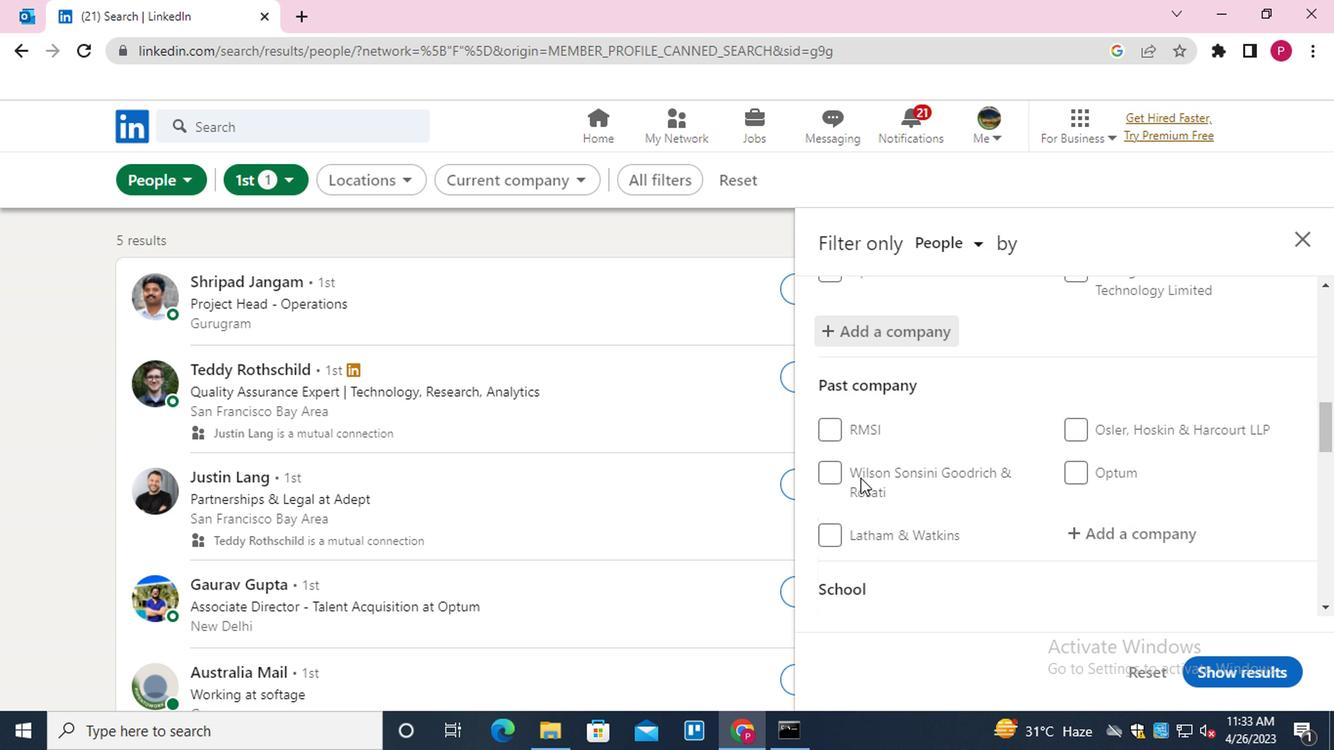 
Action: Mouse scrolled (857, 478) with delta (0, 0)
Screenshot: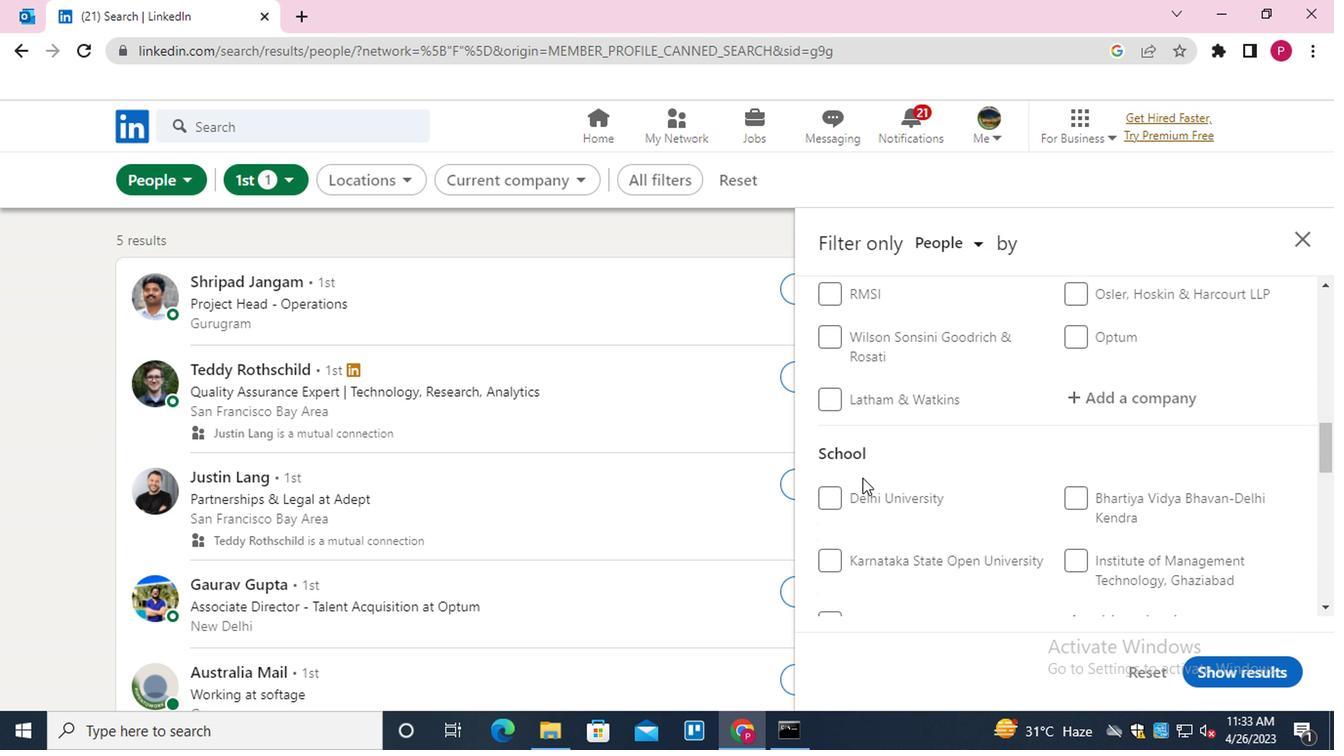 
Action: Mouse moved to (1106, 536)
Screenshot: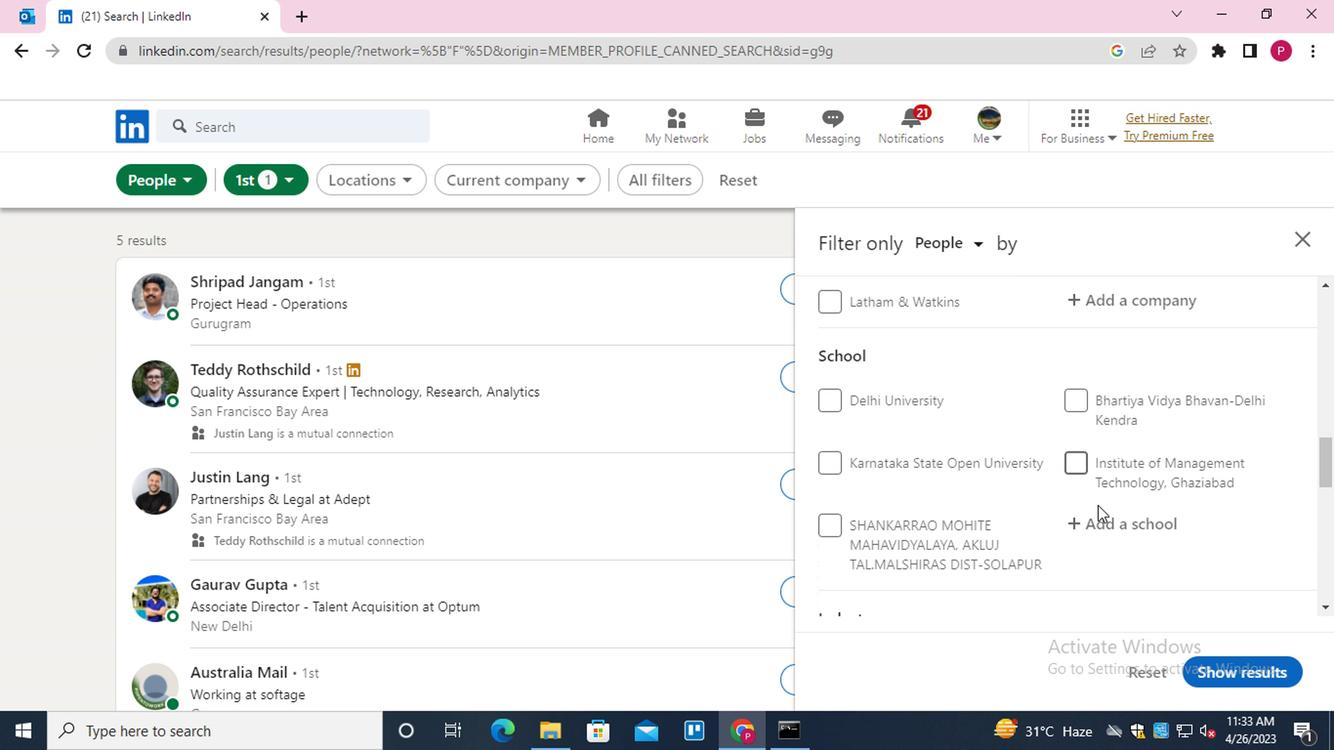 
Action: Mouse pressed left at (1106, 536)
Screenshot: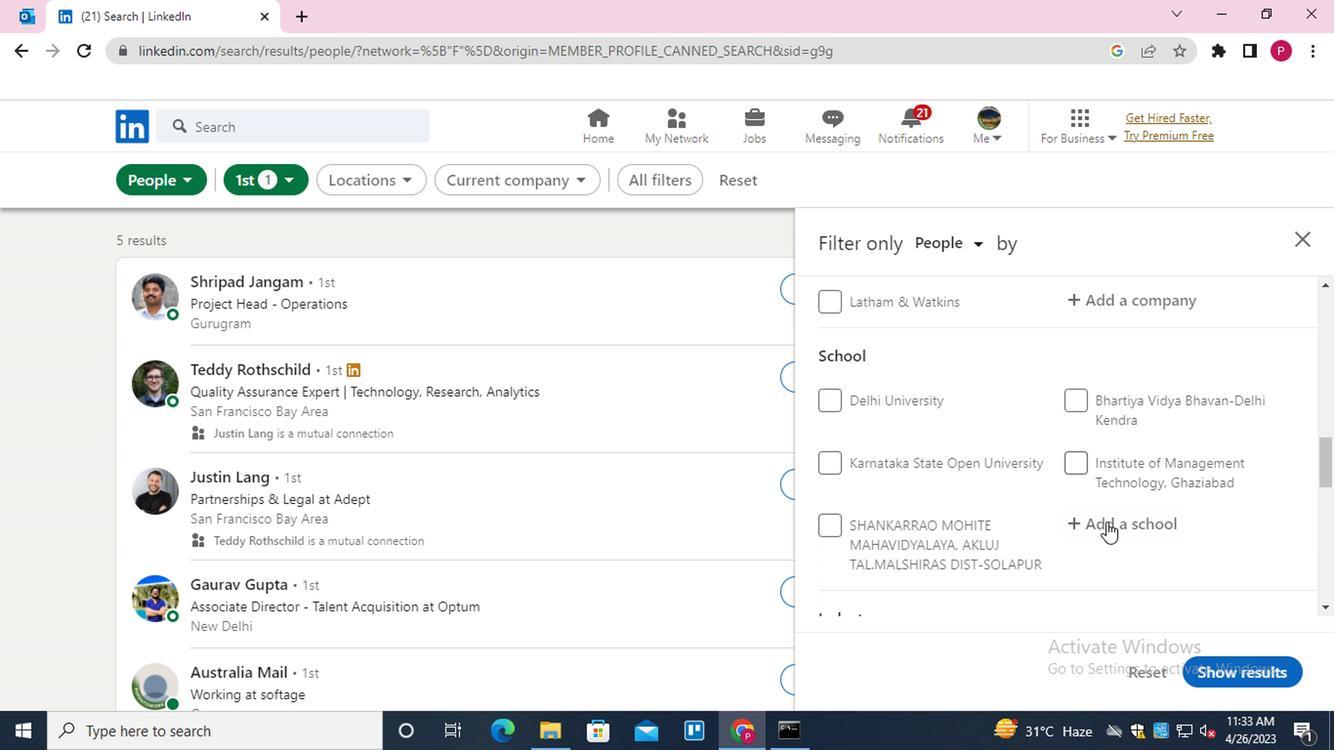 
Action: Mouse moved to (1108, 519)
Screenshot: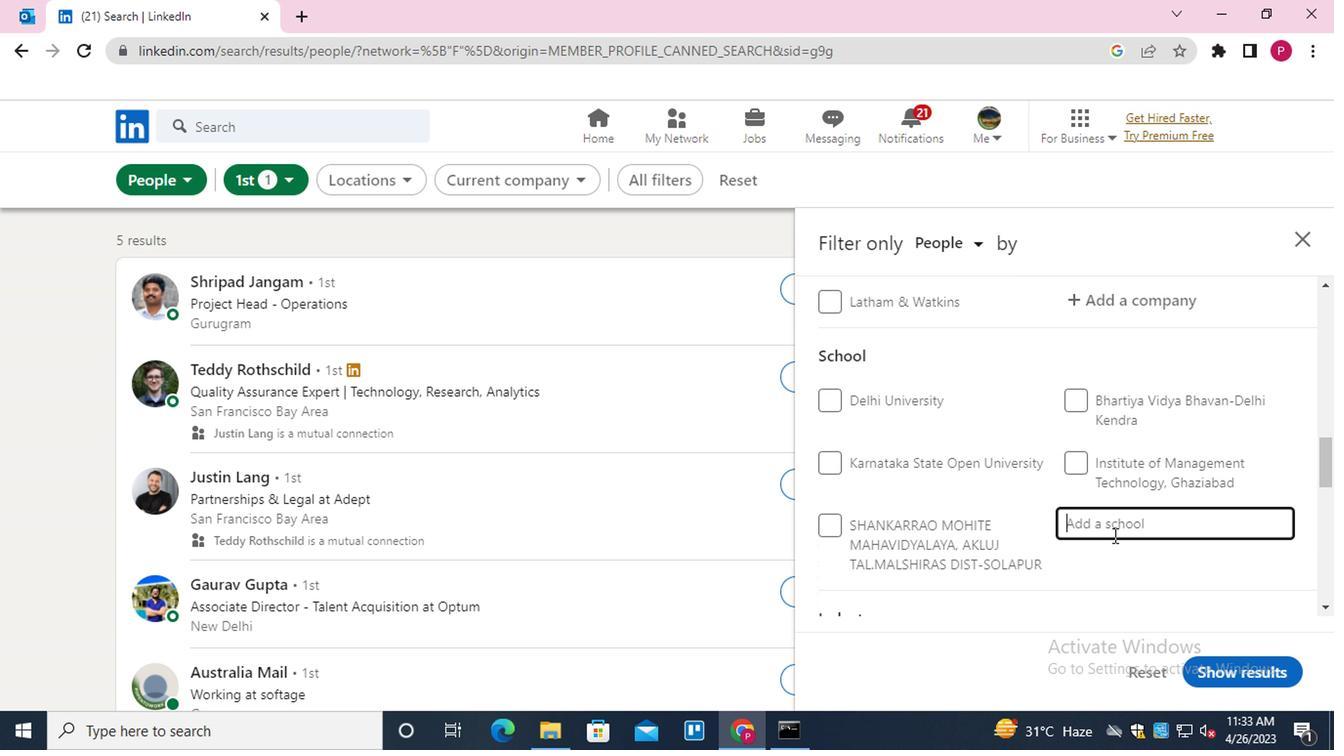 
Action: Mouse scrolled (1108, 517) with delta (0, -1)
Screenshot: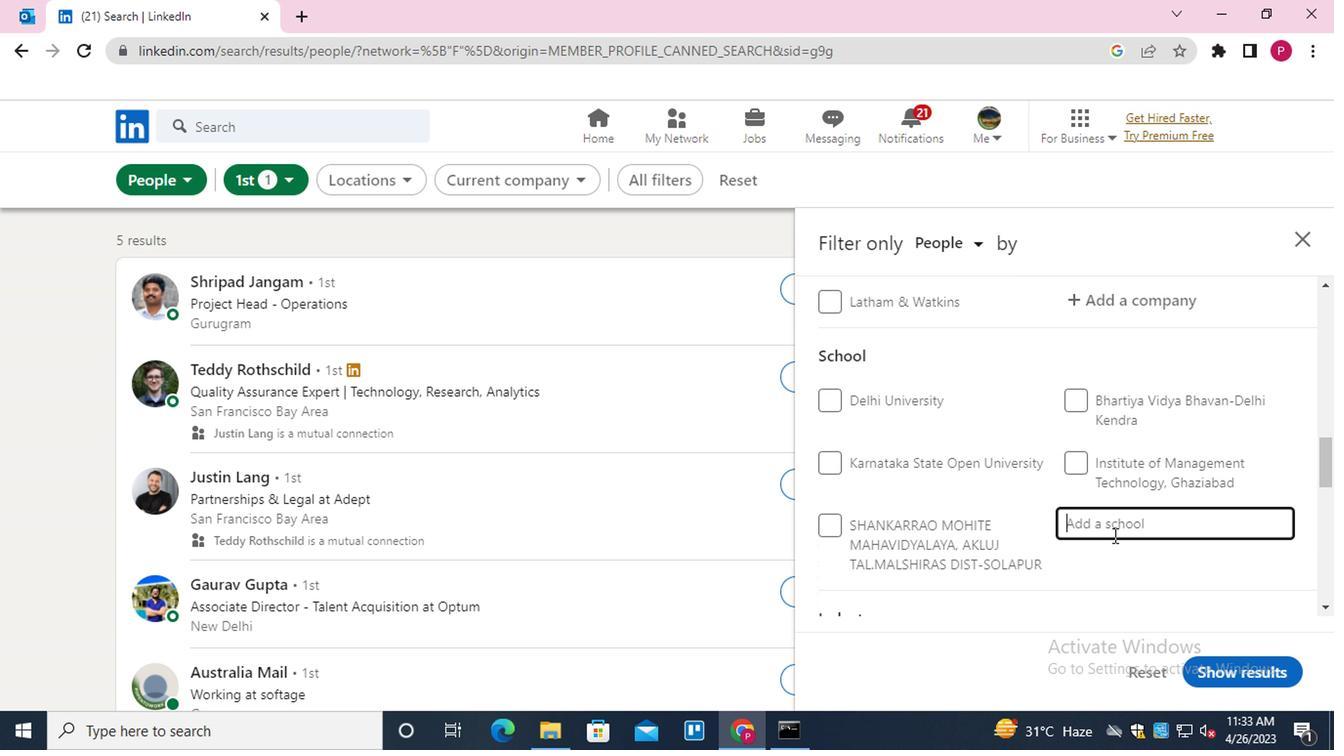 
Action: Mouse moved to (1108, 509)
Screenshot: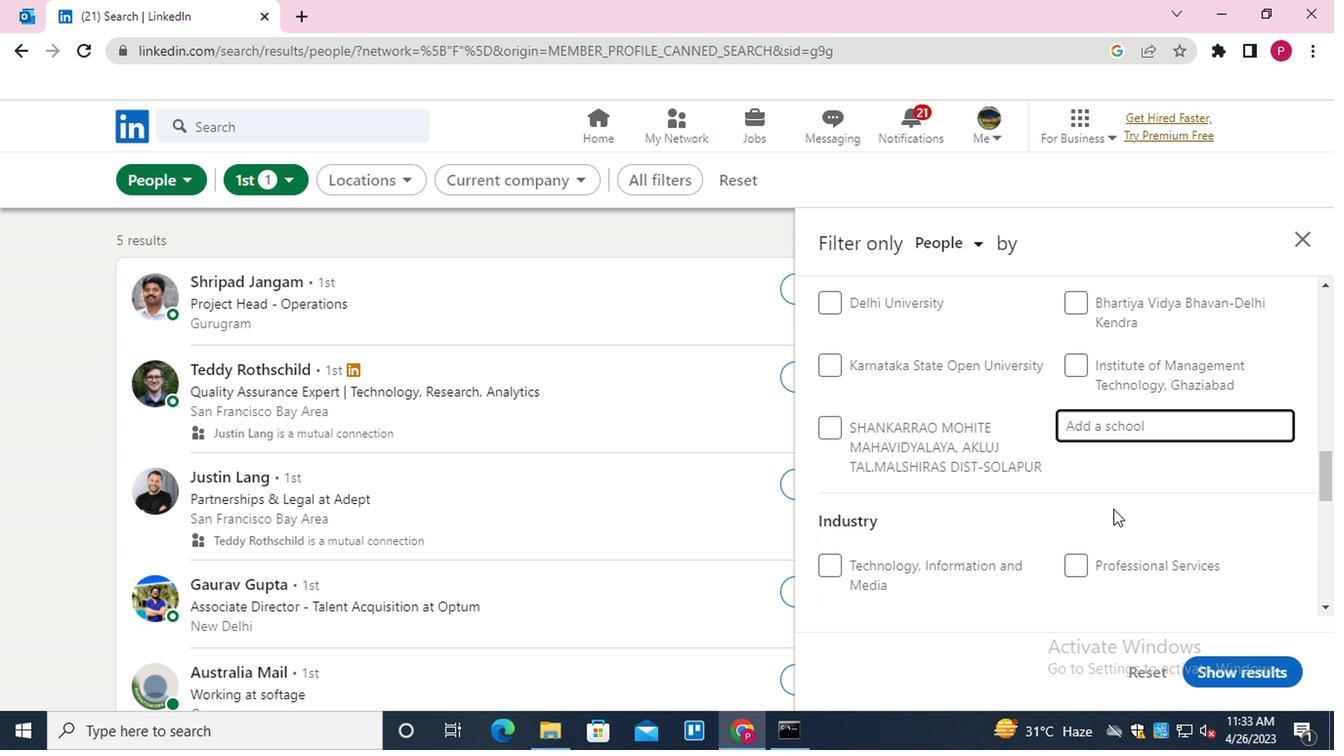 
Action: Key pressed <Key.shift>LOYLA<Key.space><Key.shift>ICAM<Key.left><Key.left><Key.left><Key.left><Key.left><Key.backspace><Key.backspace><Key.backspace><Key.backspace><Key.backspace><Key.backspace><Key.right><Key.backspace><Key.right><Key.right><Key.right><Key.right><Key.right><Key.space><Key.shift>COLLEGE
Screenshot: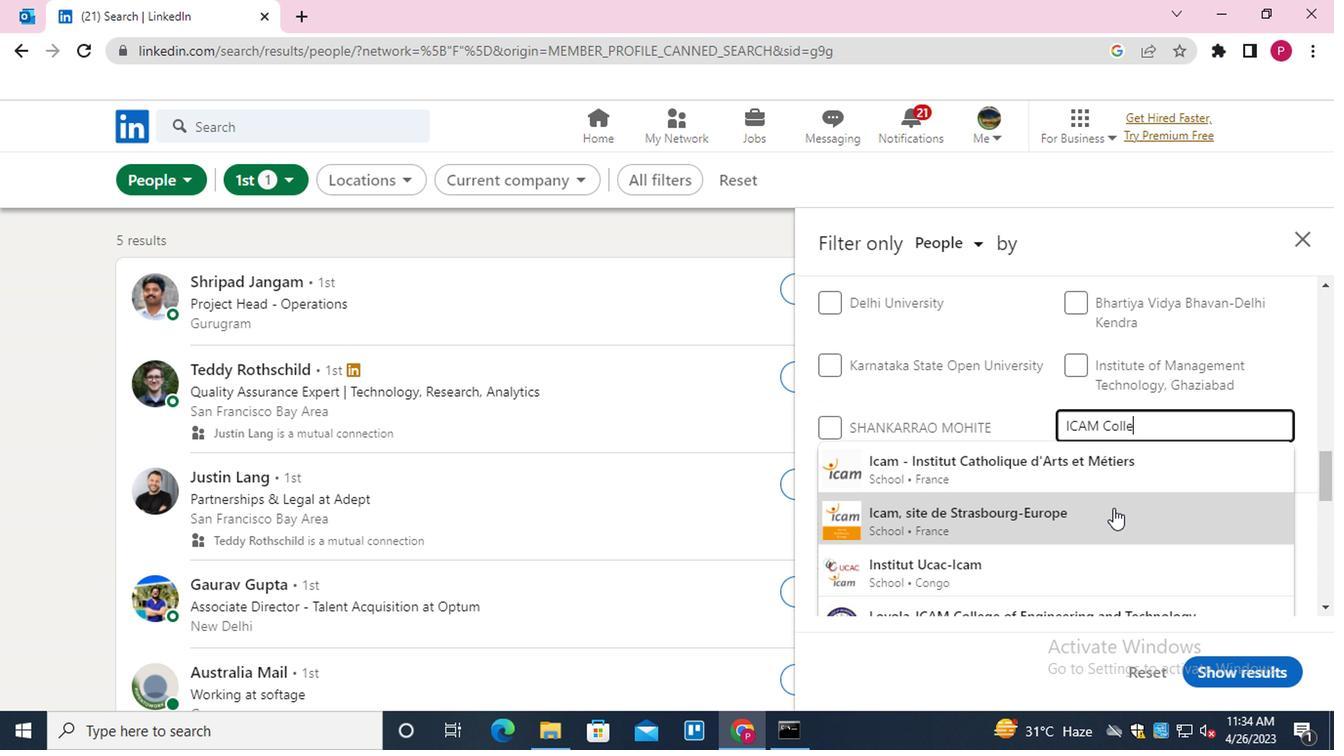
Action: Mouse moved to (1106, 479)
Screenshot: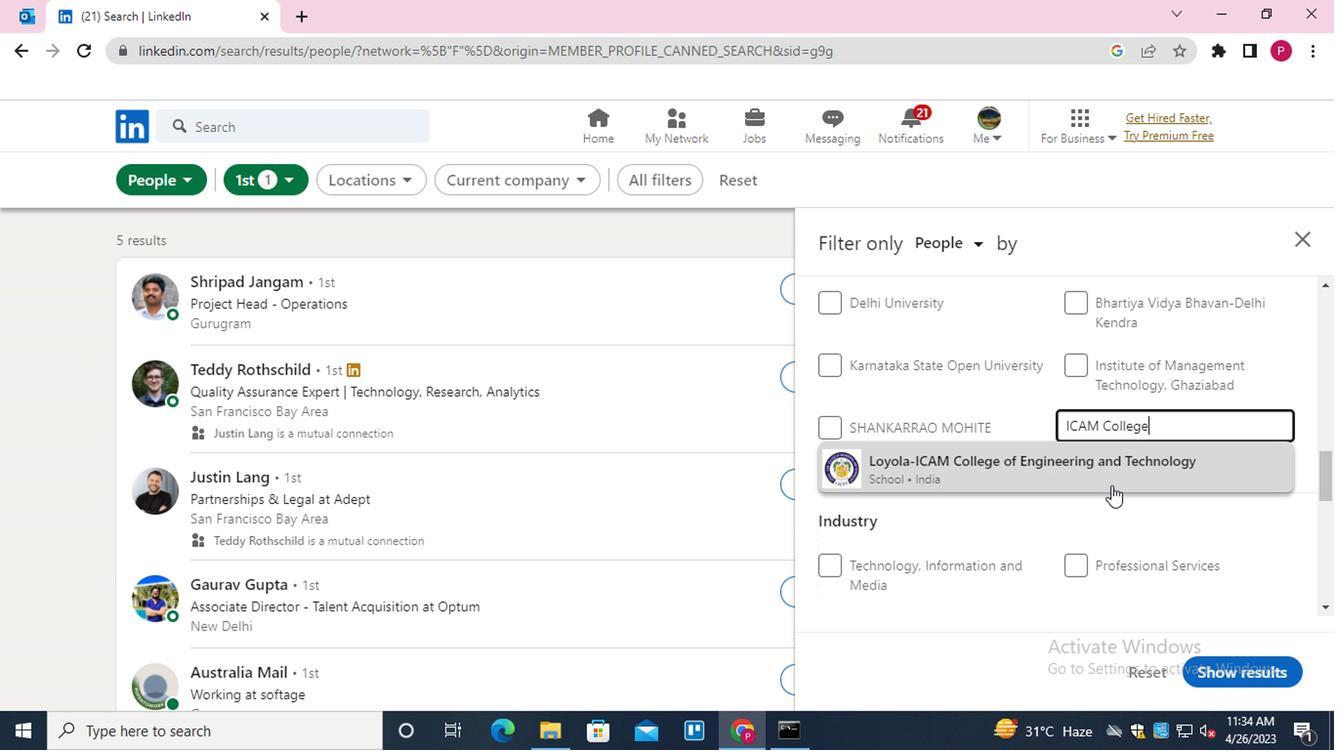 
Action: Mouse pressed left at (1106, 479)
Screenshot: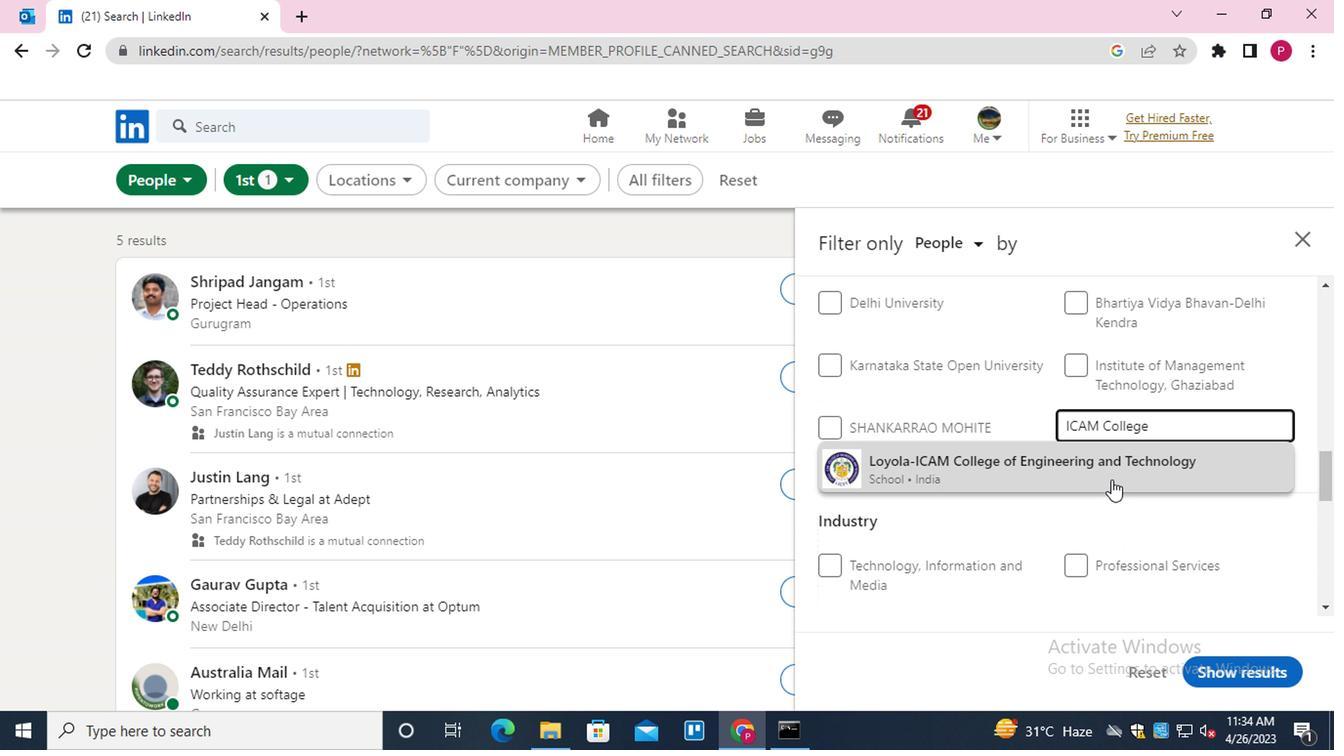 
Action: Mouse moved to (952, 497)
Screenshot: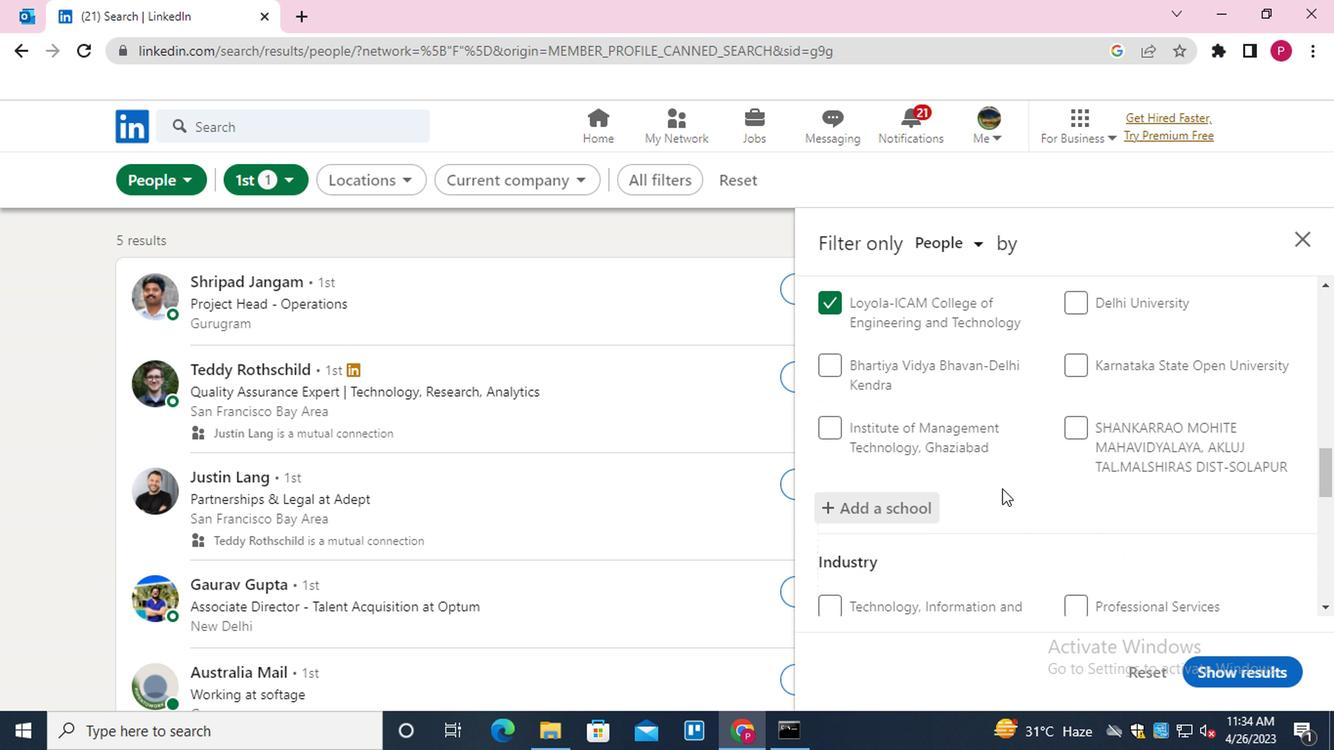
Action: Mouse scrolled (952, 496) with delta (0, -1)
Screenshot: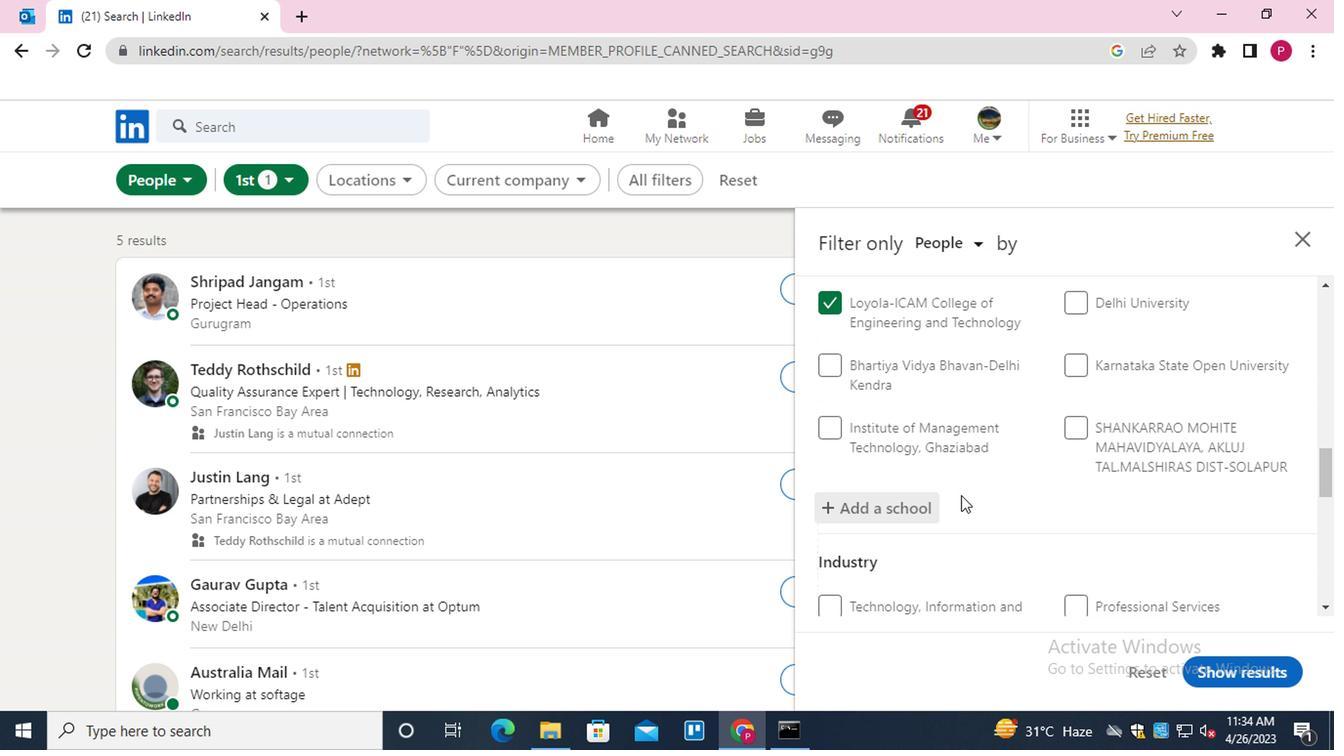 
Action: Mouse scrolled (952, 496) with delta (0, -1)
Screenshot: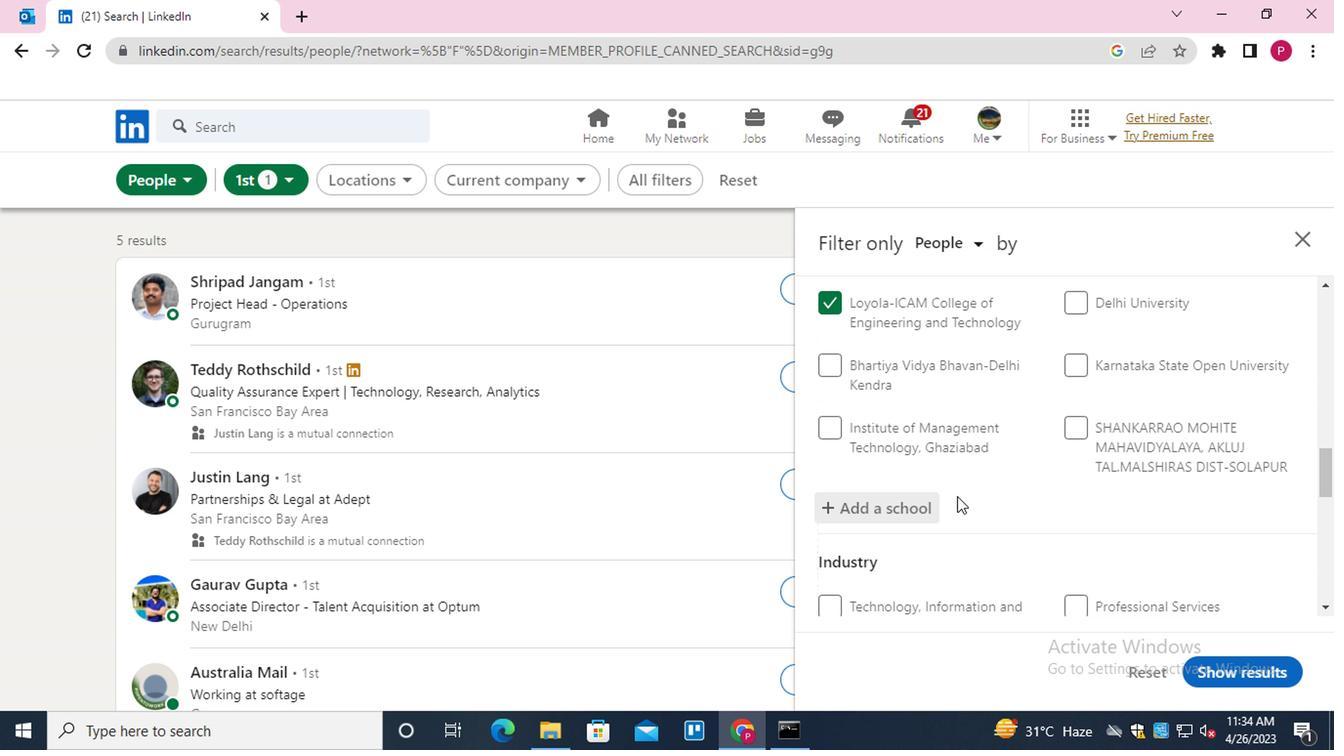 
Action: Mouse scrolled (952, 496) with delta (0, -1)
Screenshot: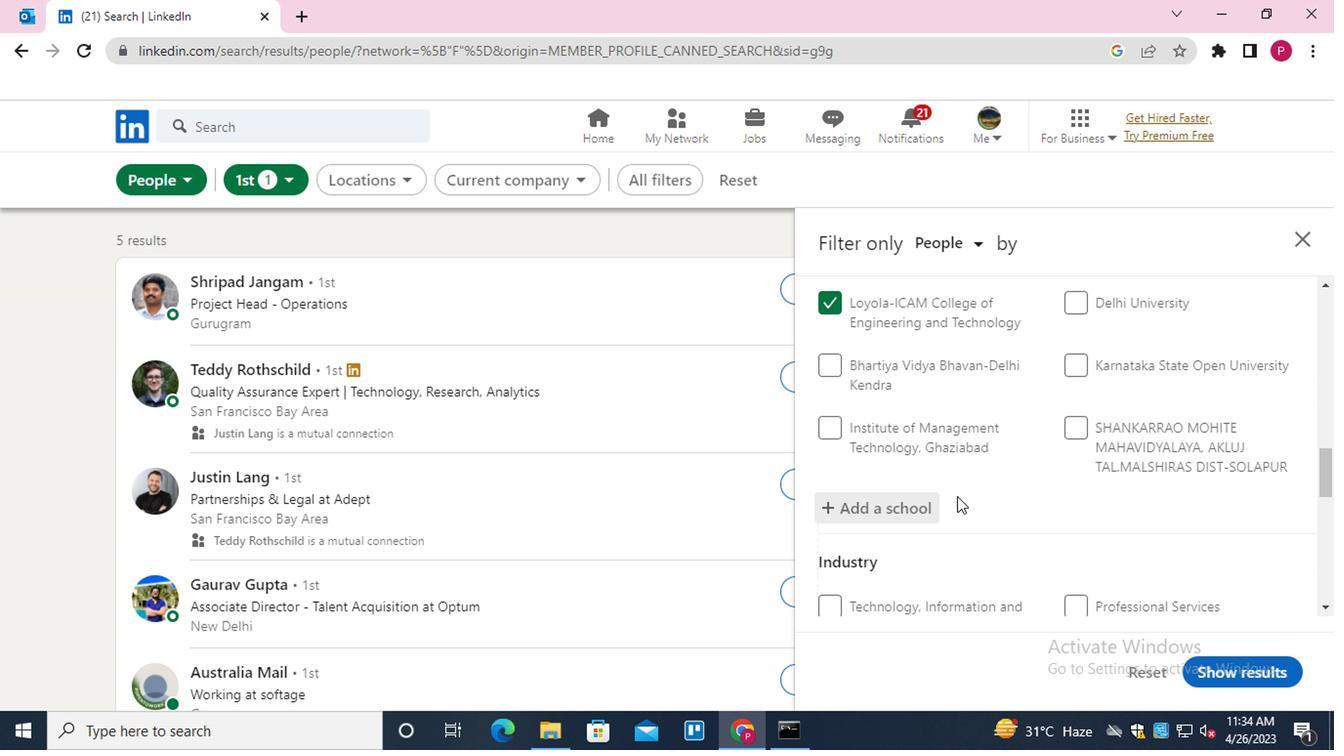
Action: Mouse moved to (1159, 439)
Screenshot: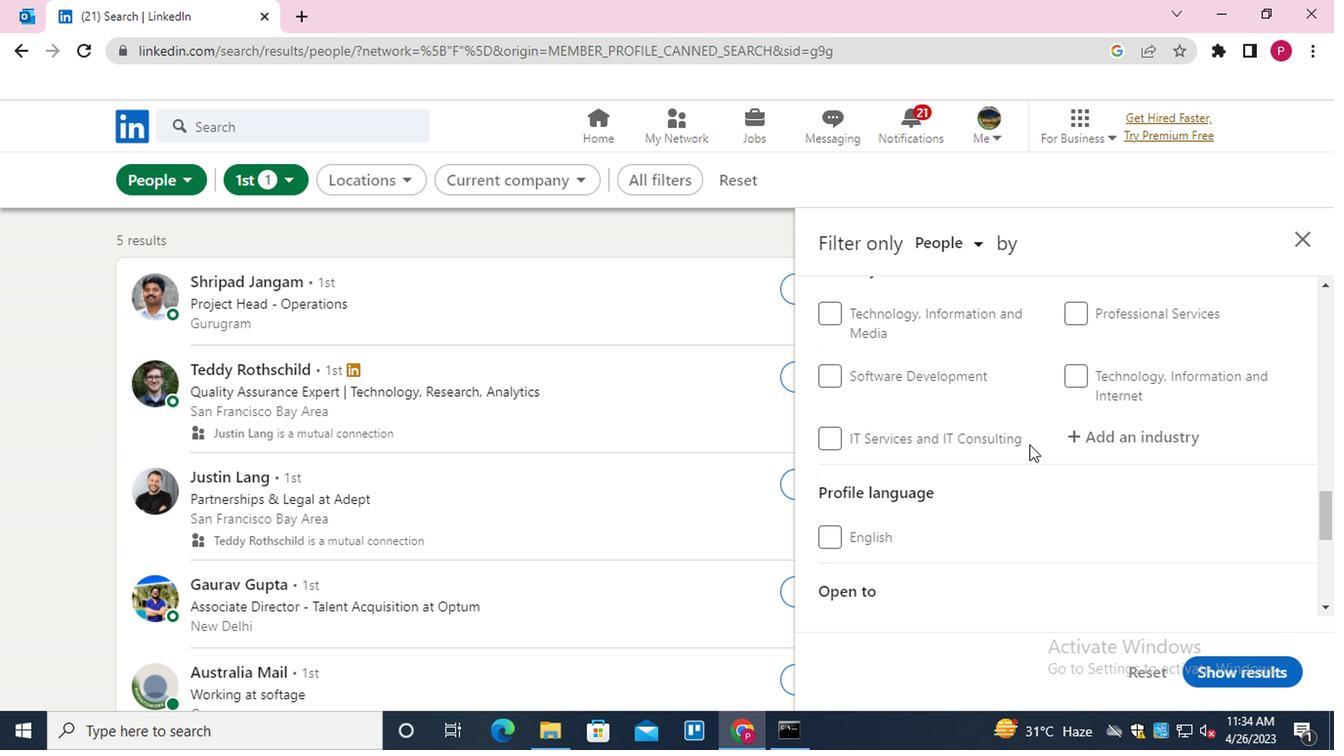 
Action: Mouse pressed left at (1159, 439)
Screenshot: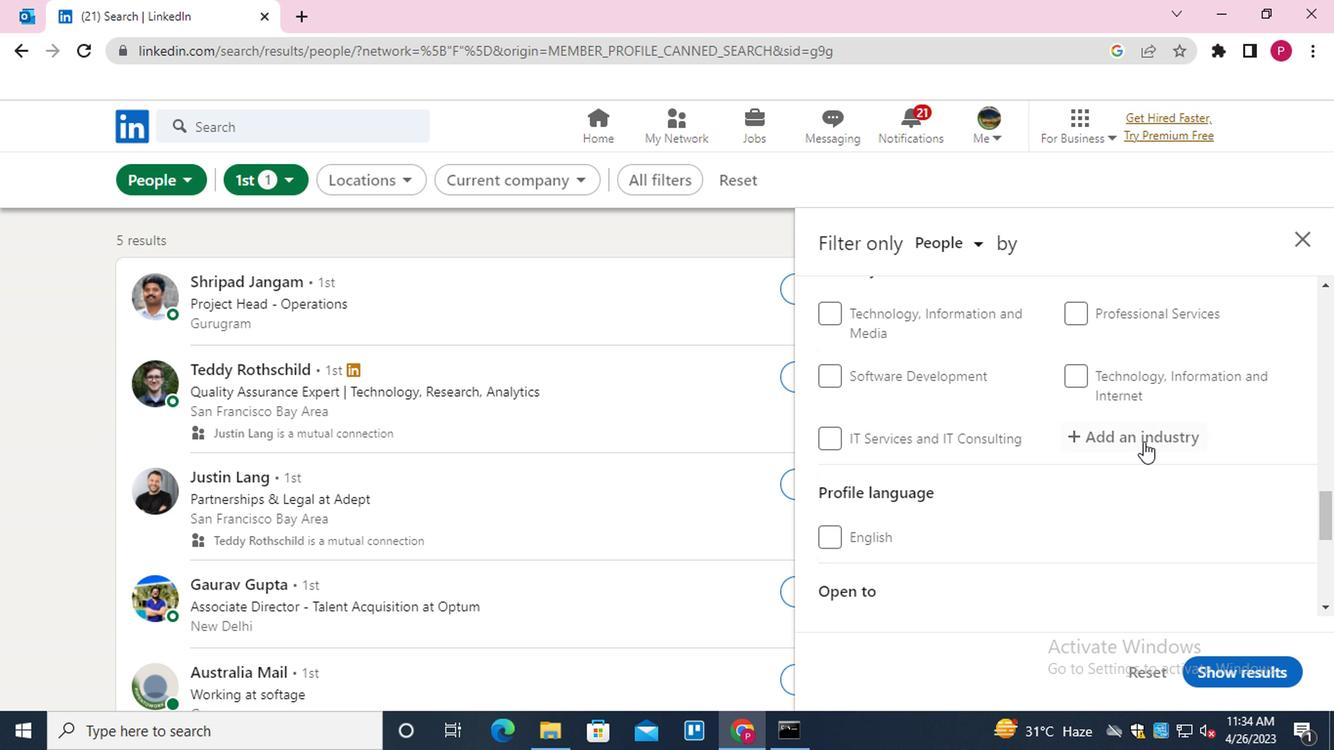 
Action: Key pressed <Key.shift><Key.shift><Key.shift><Key.shift><Key.shift><Key.shift><Key.shift><Key.shift><Key.shift><Key.shift>MOTOR<Key.down><Key.down><Key.down><Key.down><Key.enter>
Screenshot: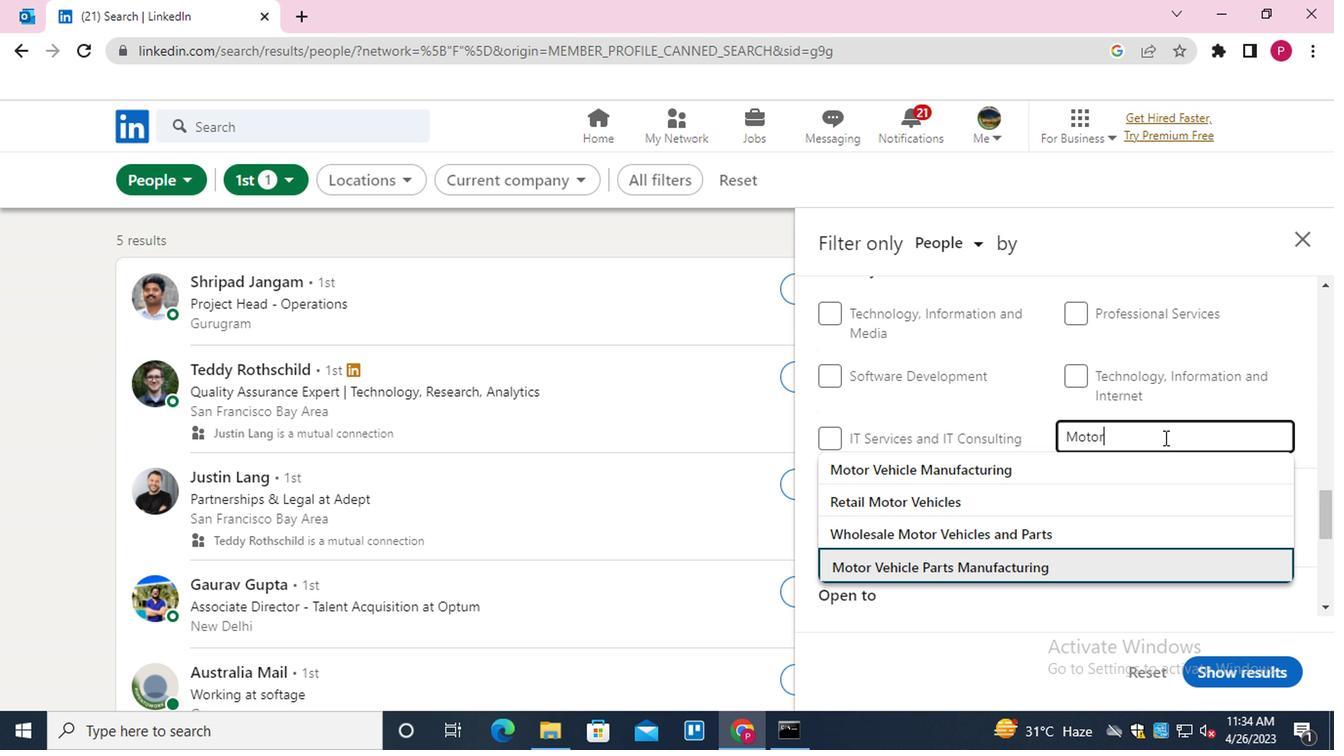 
Action: Mouse moved to (1009, 454)
Screenshot: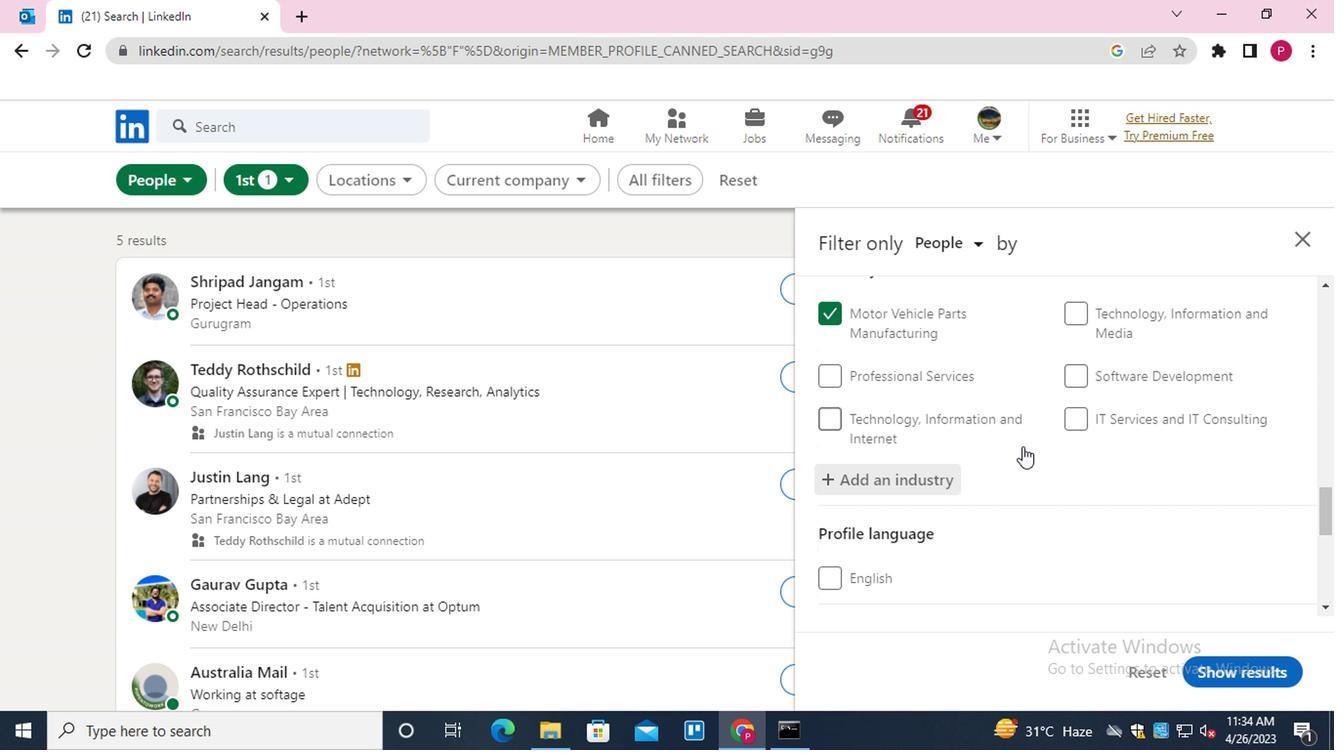 
Action: Mouse scrolled (1009, 452) with delta (0, -1)
Screenshot: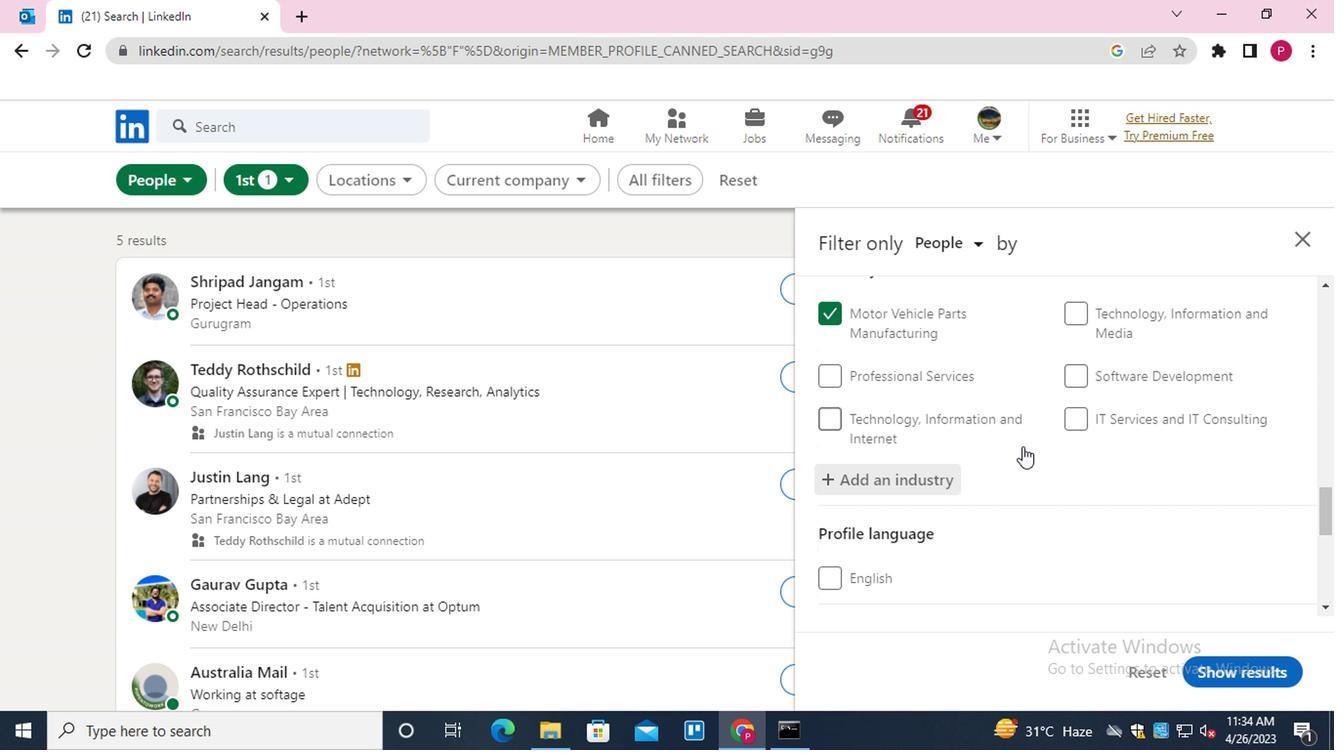 
Action: Mouse moved to (1008, 456)
Screenshot: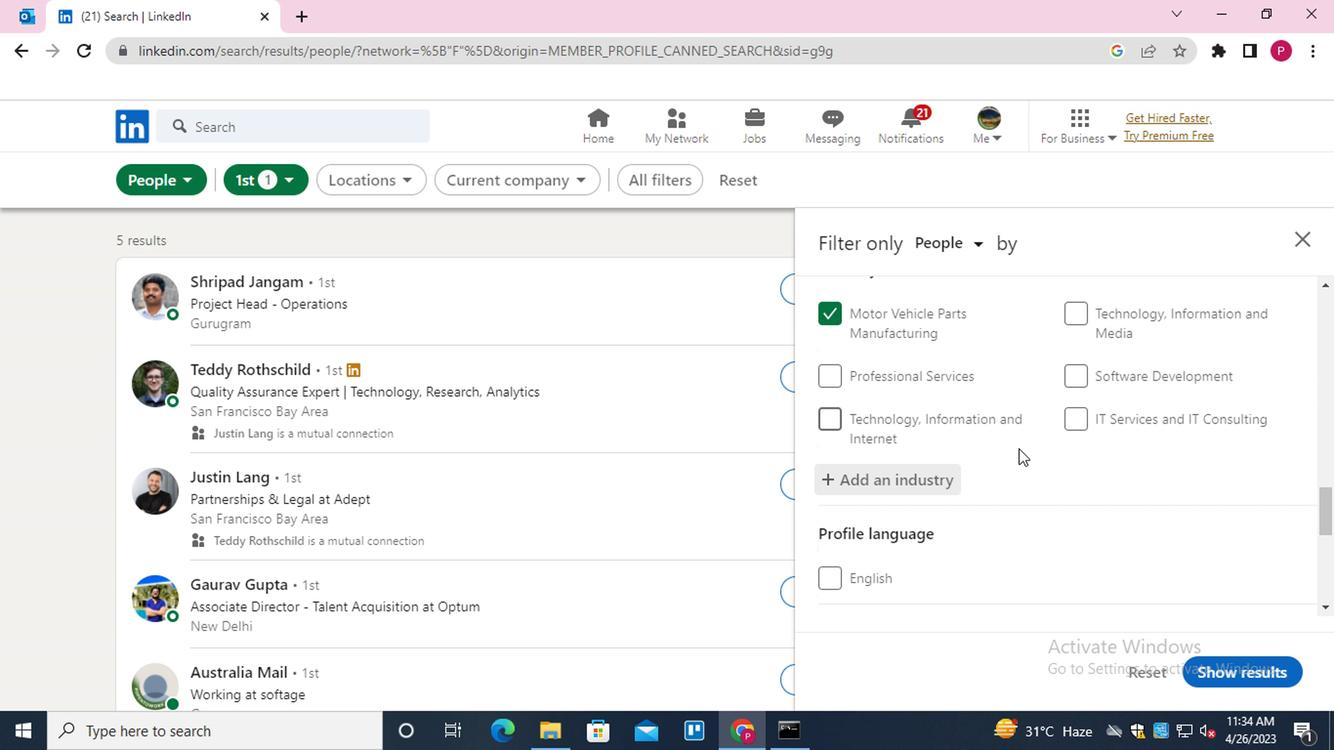 
Action: Mouse scrolled (1008, 454) with delta (0, -1)
Screenshot: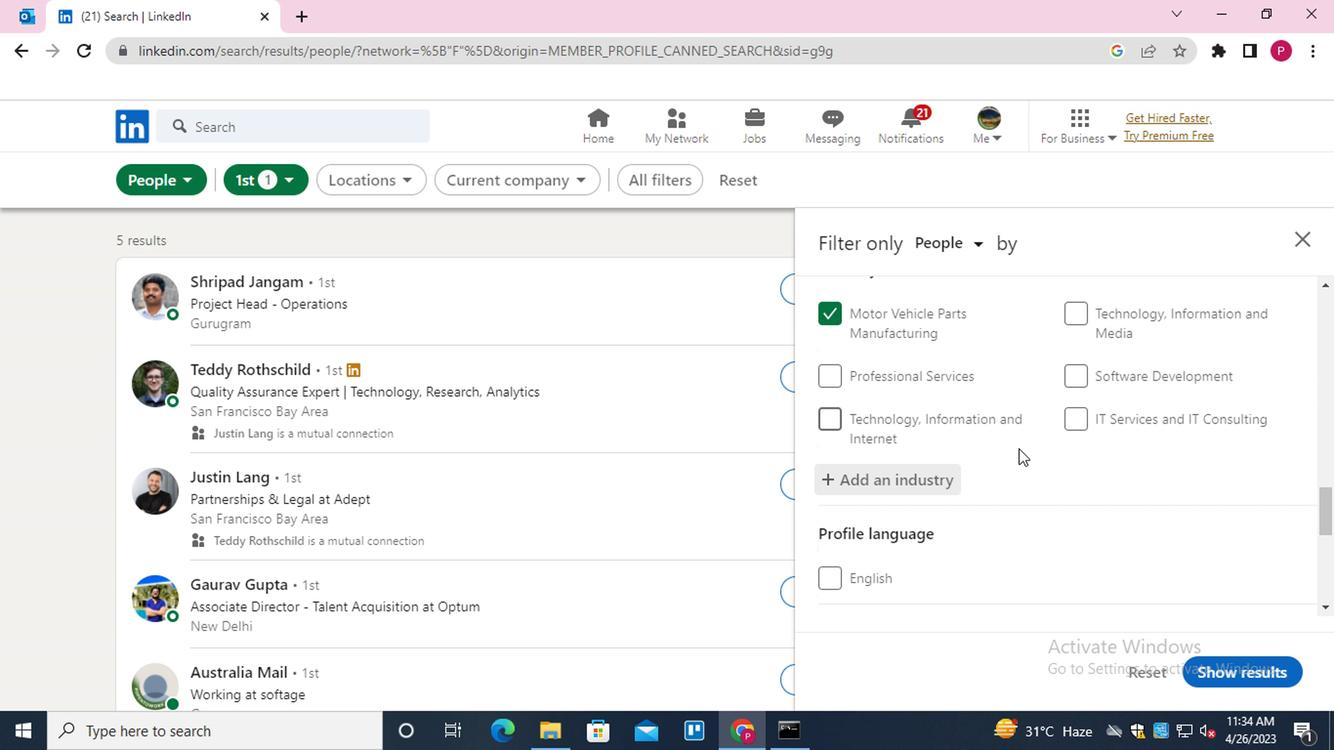 
Action: Mouse moved to (981, 437)
Screenshot: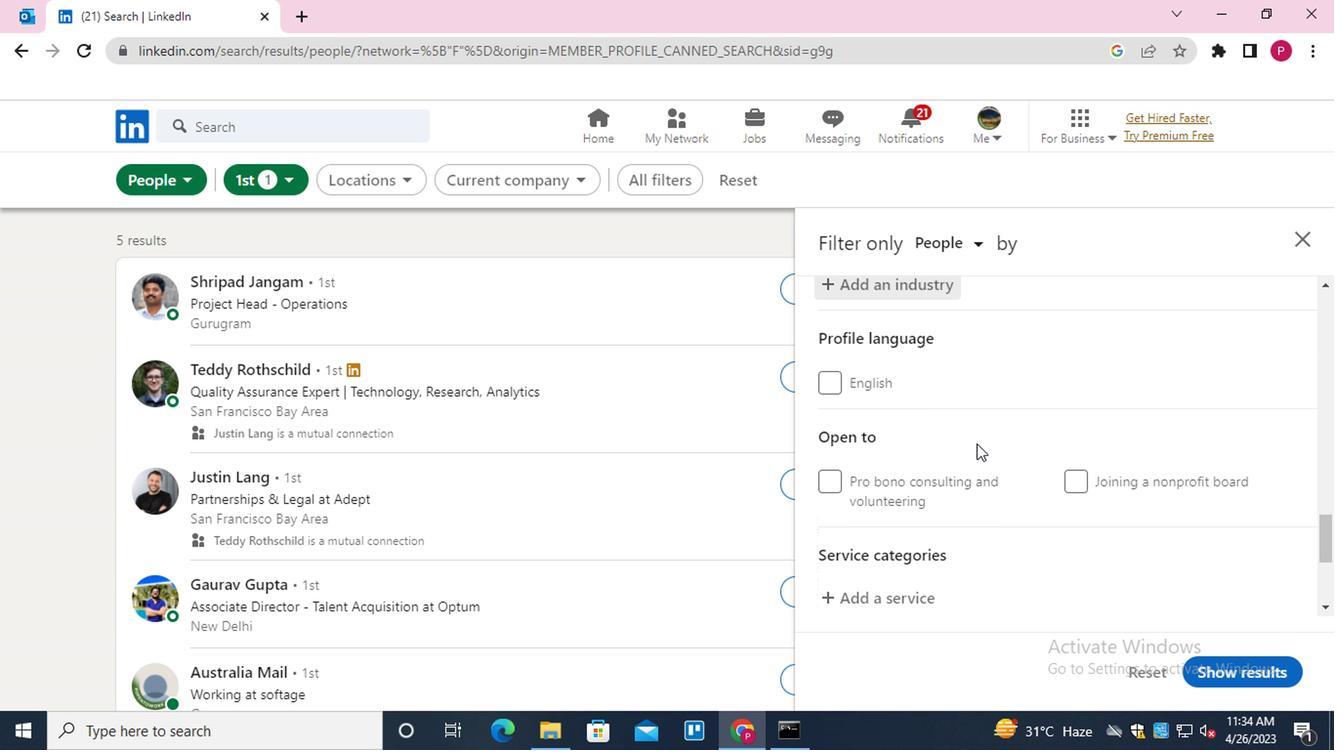 
Action: Mouse scrolled (981, 436) with delta (0, 0)
Screenshot: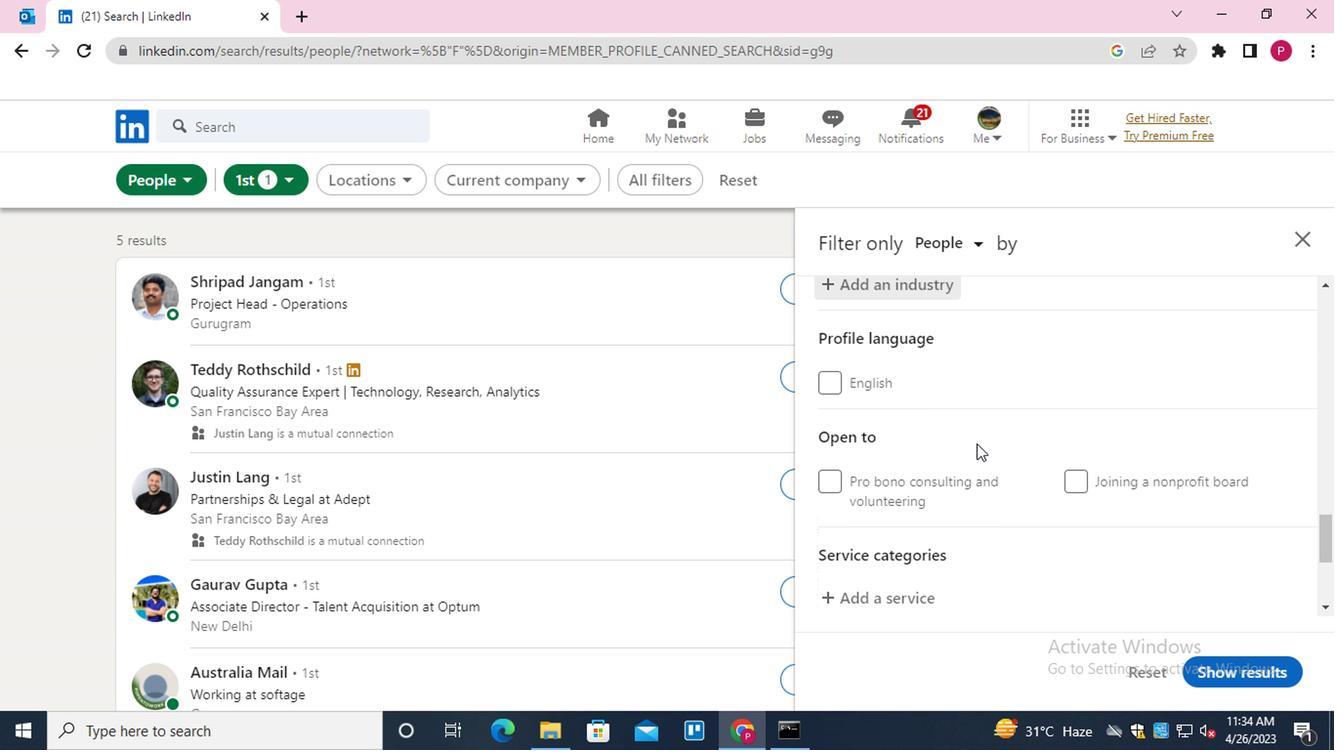 
Action: Mouse scrolled (981, 436) with delta (0, 0)
Screenshot: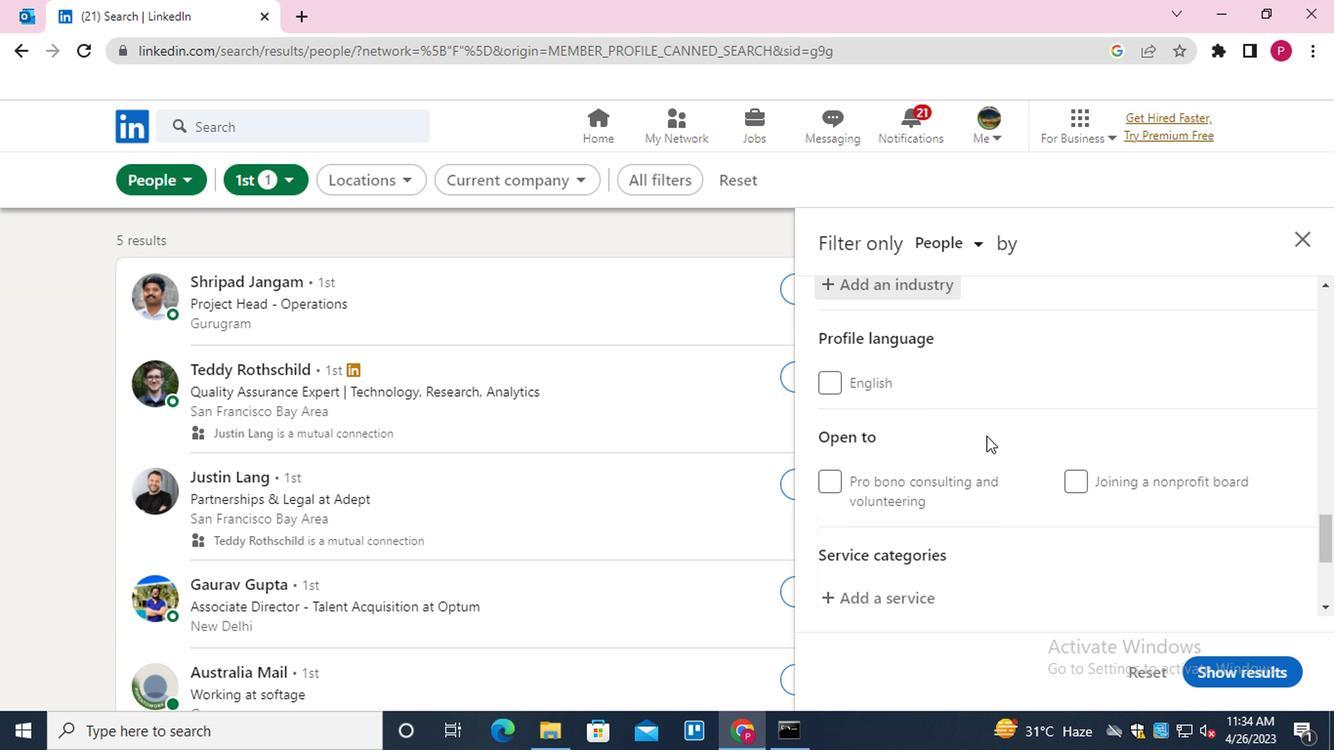 
Action: Mouse moved to (922, 405)
Screenshot: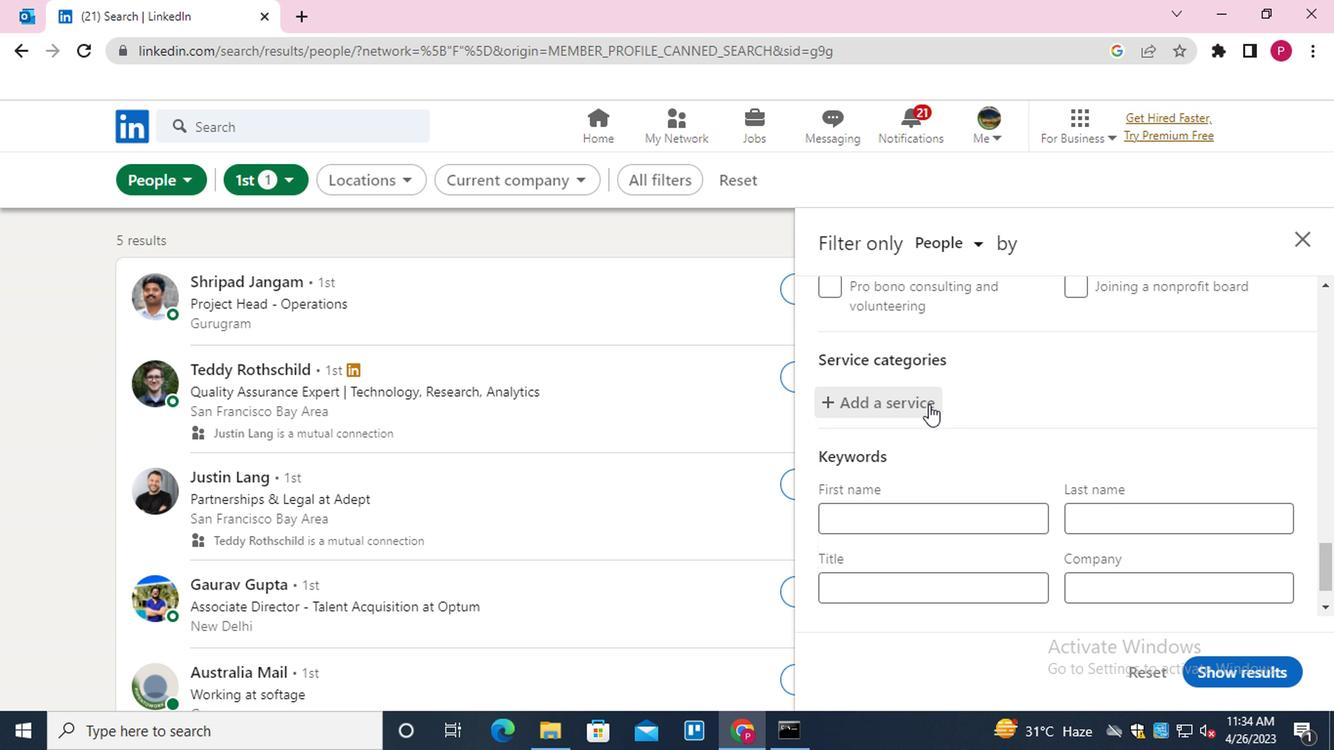 
Action: Mouse pressed left at (922, 405)
Screenshot: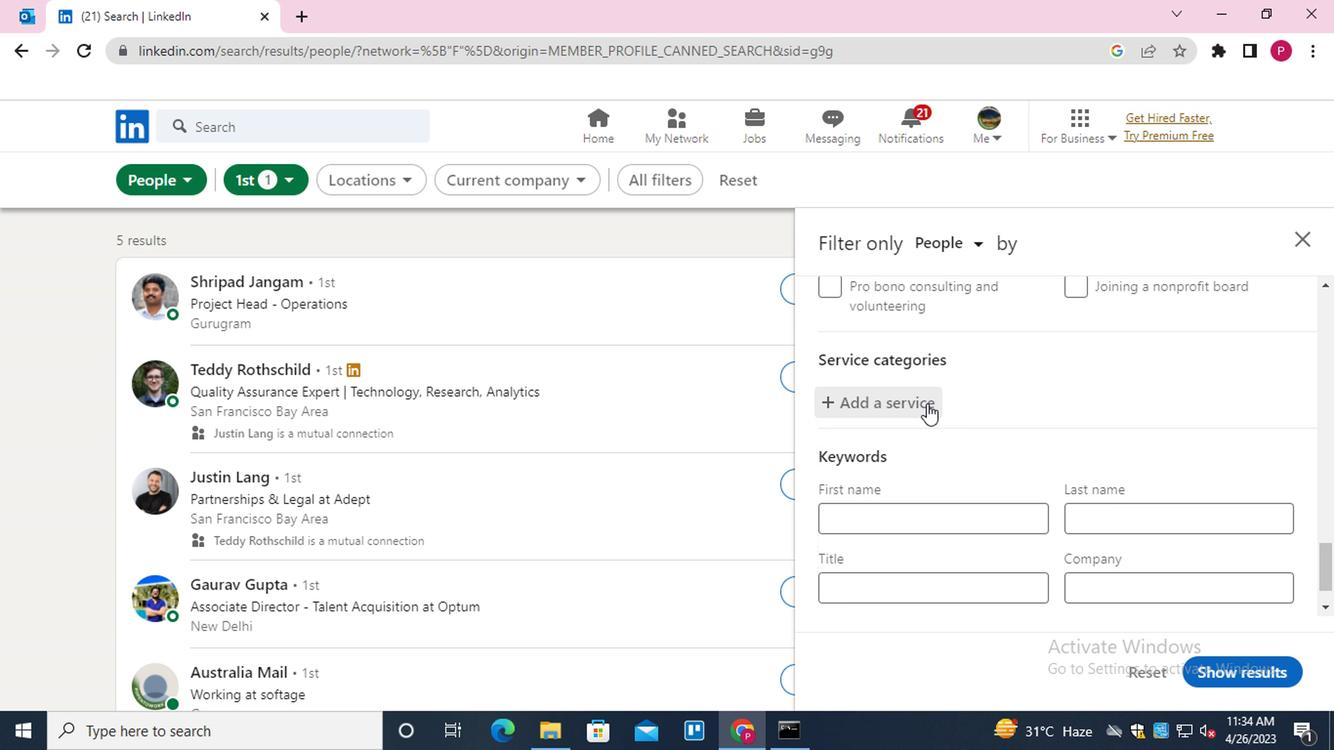 
Action: Key pressed <Key.shift>COMMERCIAL<Key.down><Key.down><Key.enter>
Screenshot: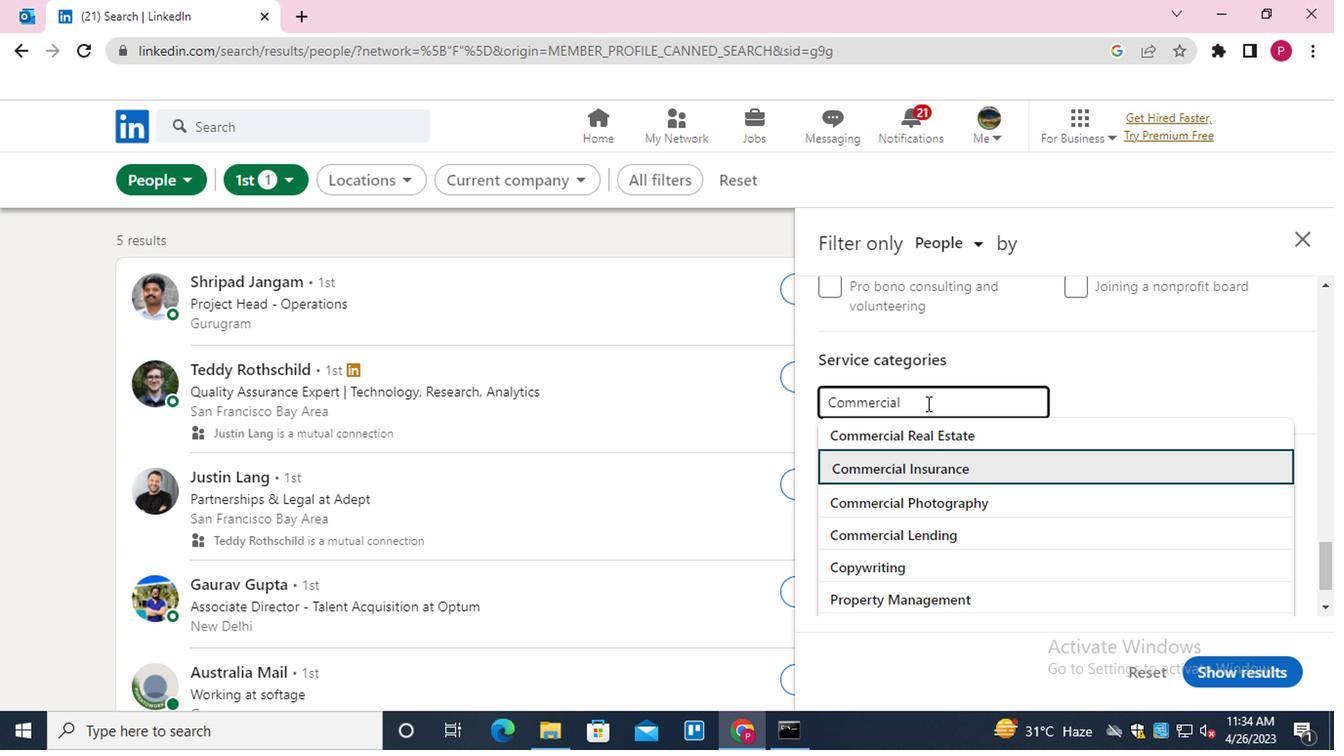 
Action: Mouse scrolled (922, 403) with delta (0, -1)
Screenshot: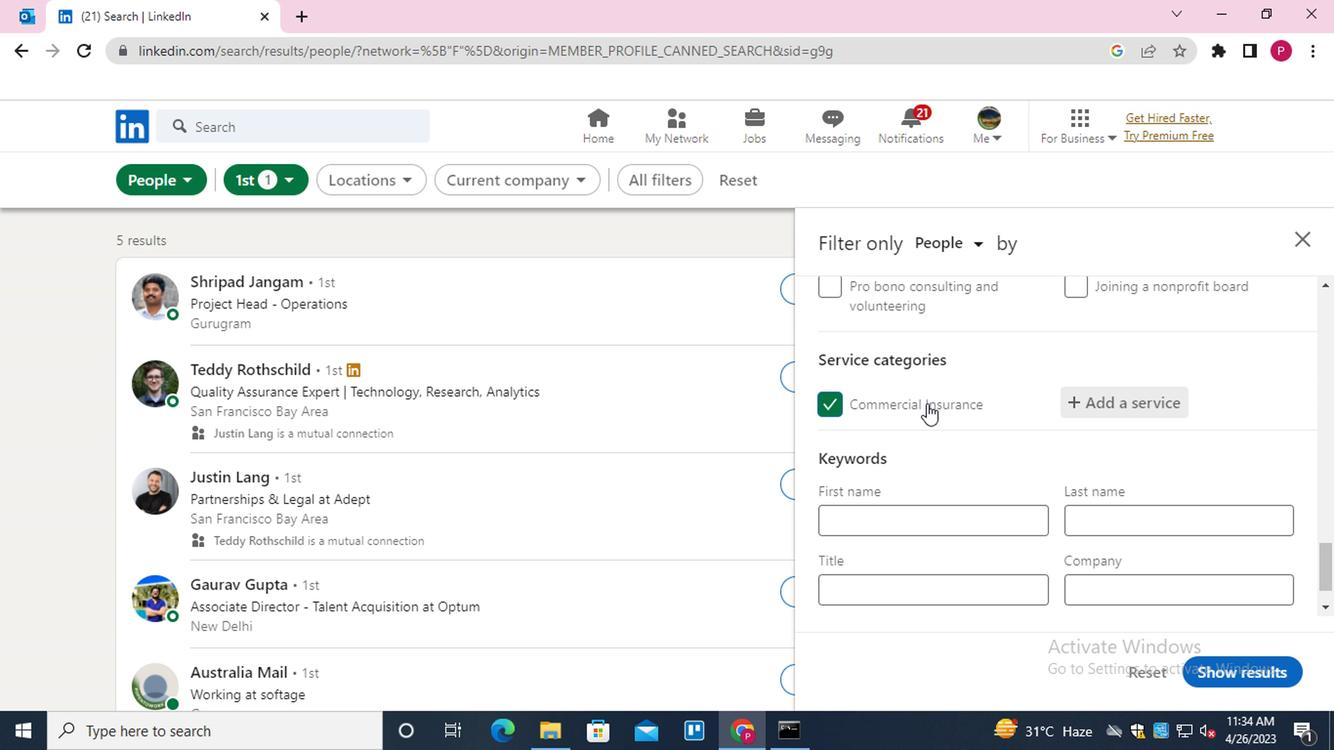 
Action: Mouse scrolled (922, 403) with delta (0, -1)
Screenshot: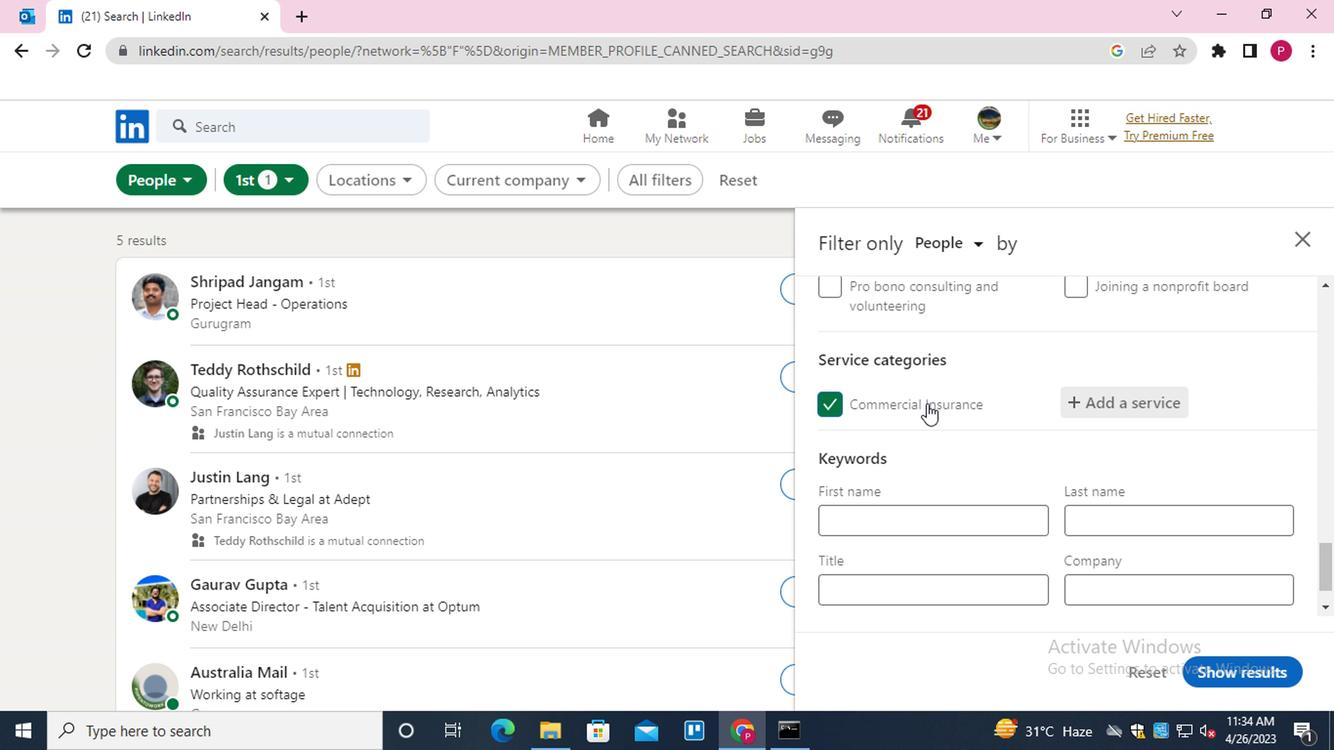 
Action: Mouse moved to (894, 532)
Screenshot: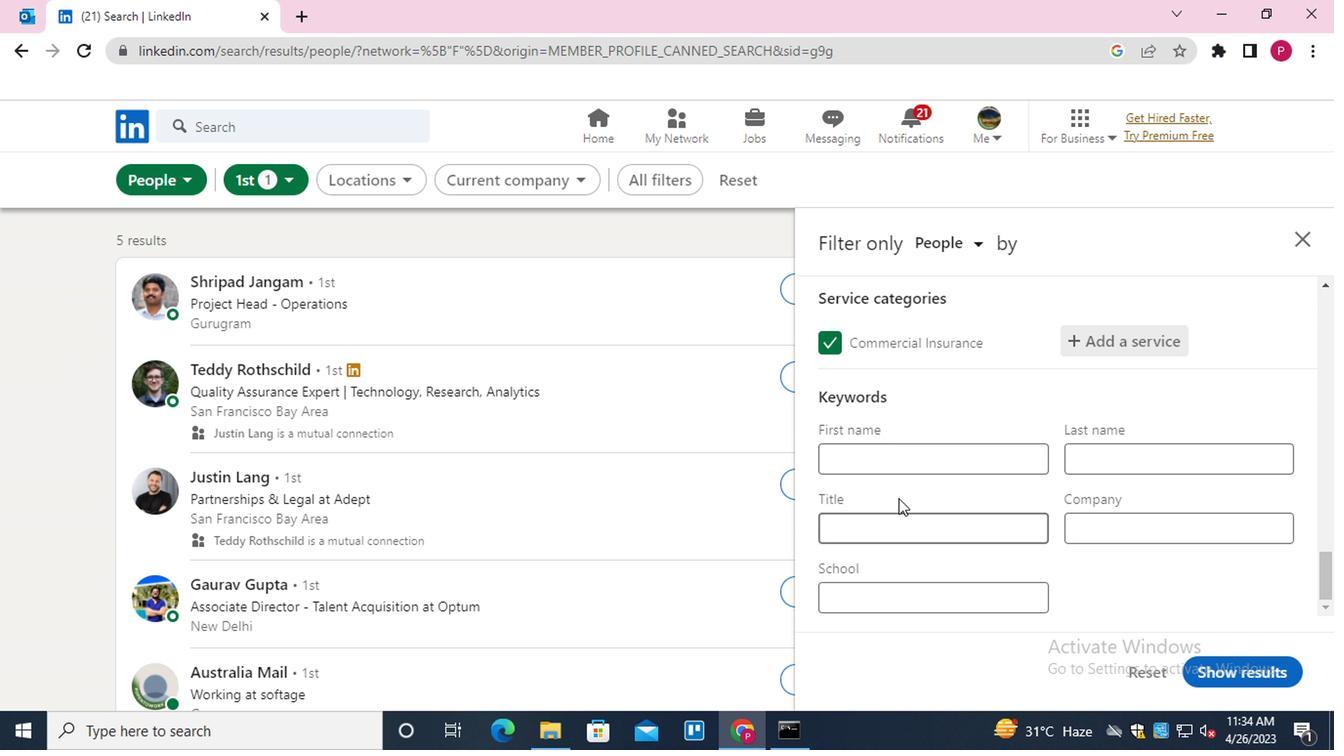 
Action: Mouse pressed left at (894, 532)
Screenshot: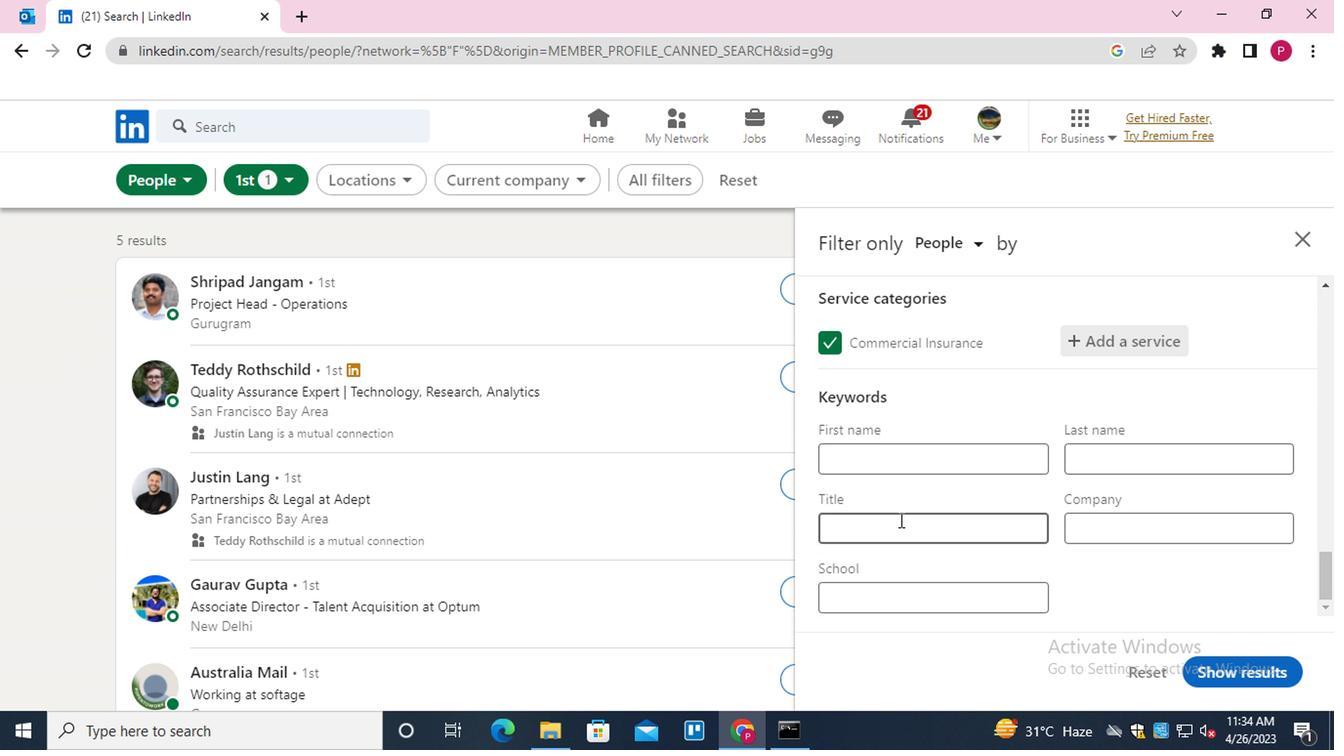
Action: Mouse moved to (894, 532)
Screenshot: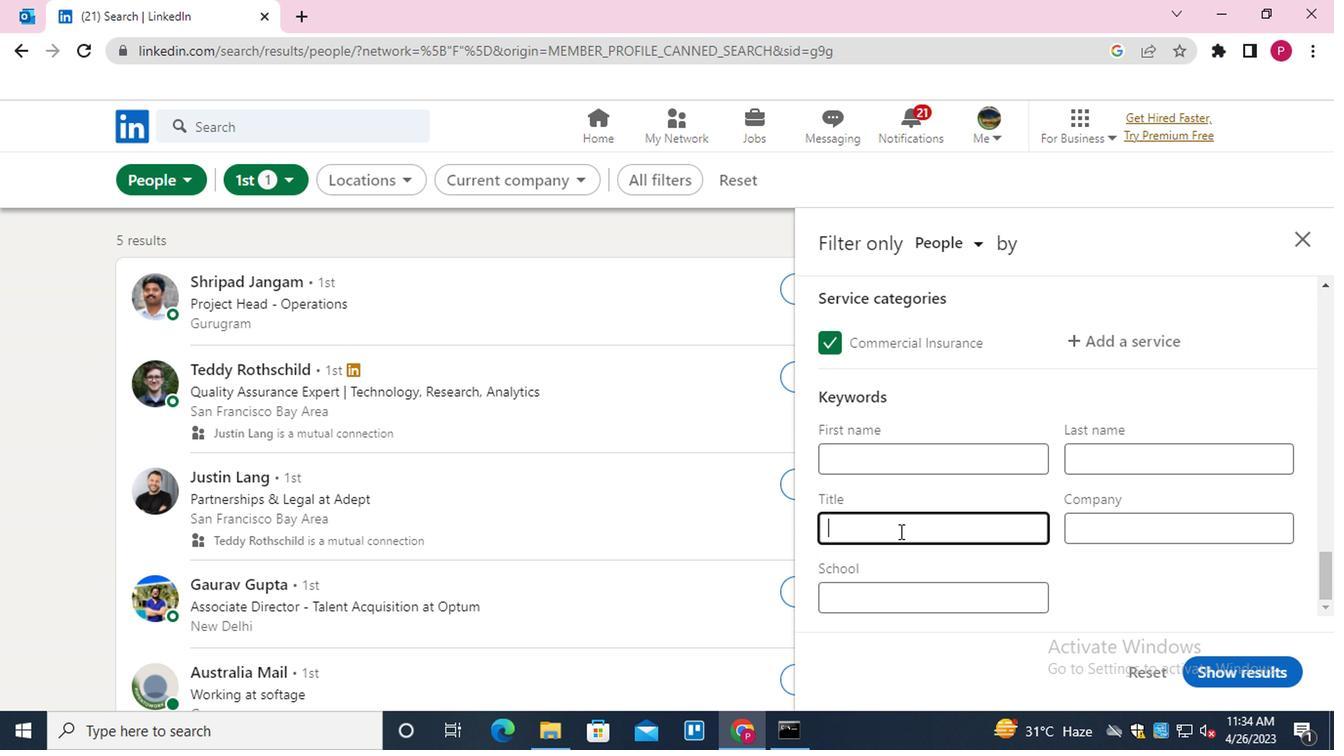 
Action: Key pressed <Key.shift>MENTOR
Screenshot: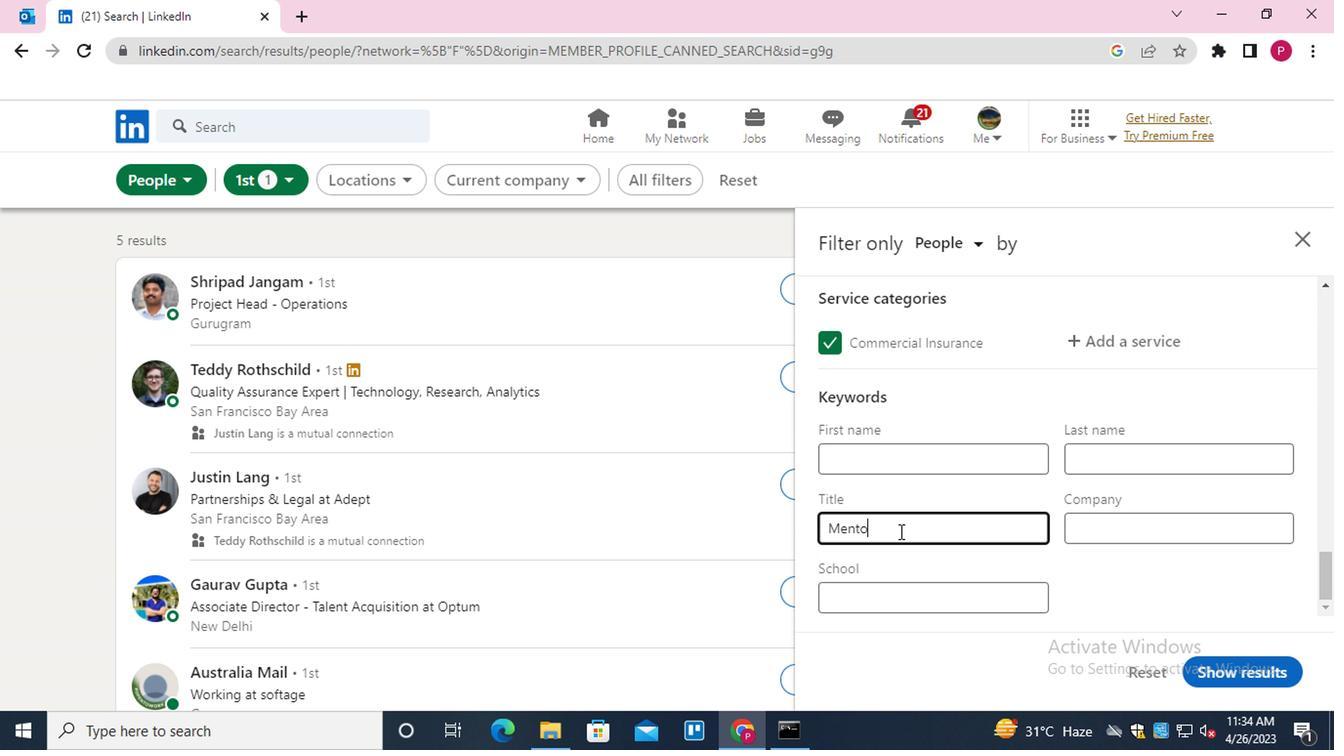 
Action: Mouse moved to (1210, 670)
Screenshot: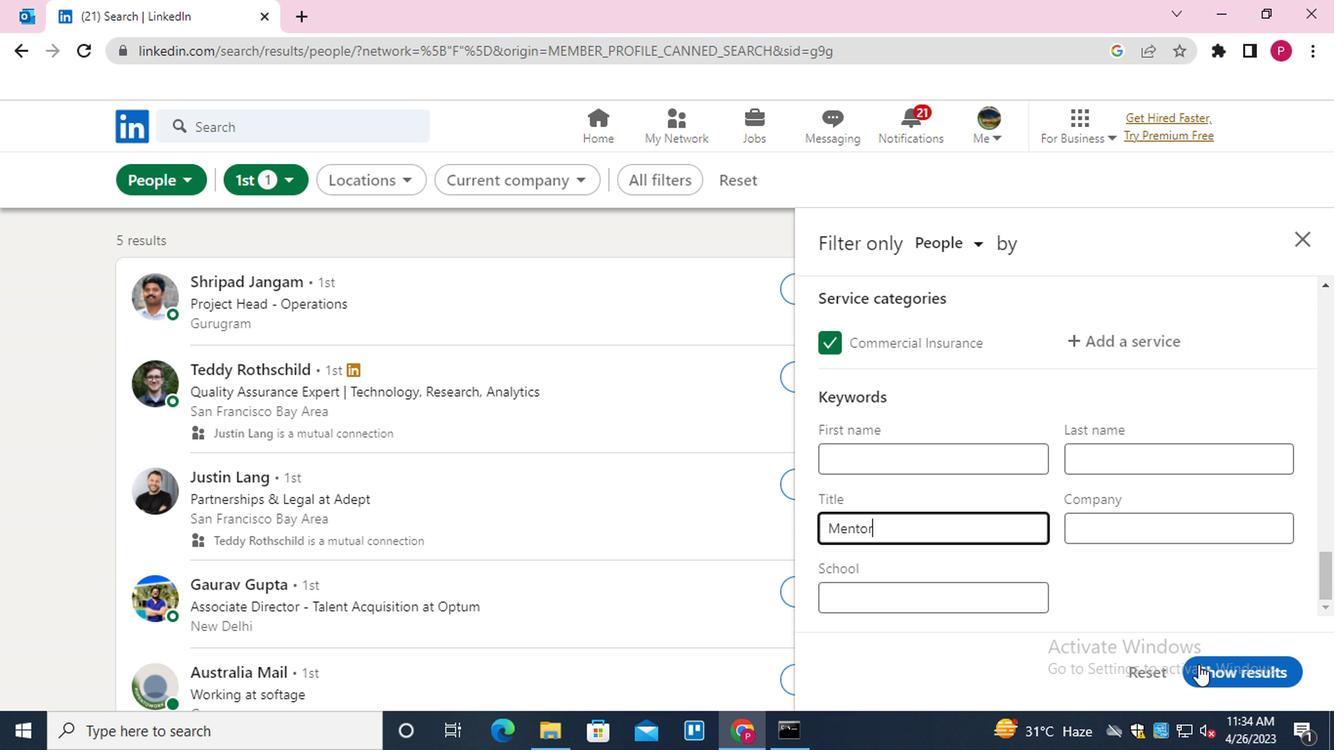 
Action: Mouse pressed left at (1210, 670)
Screenshot: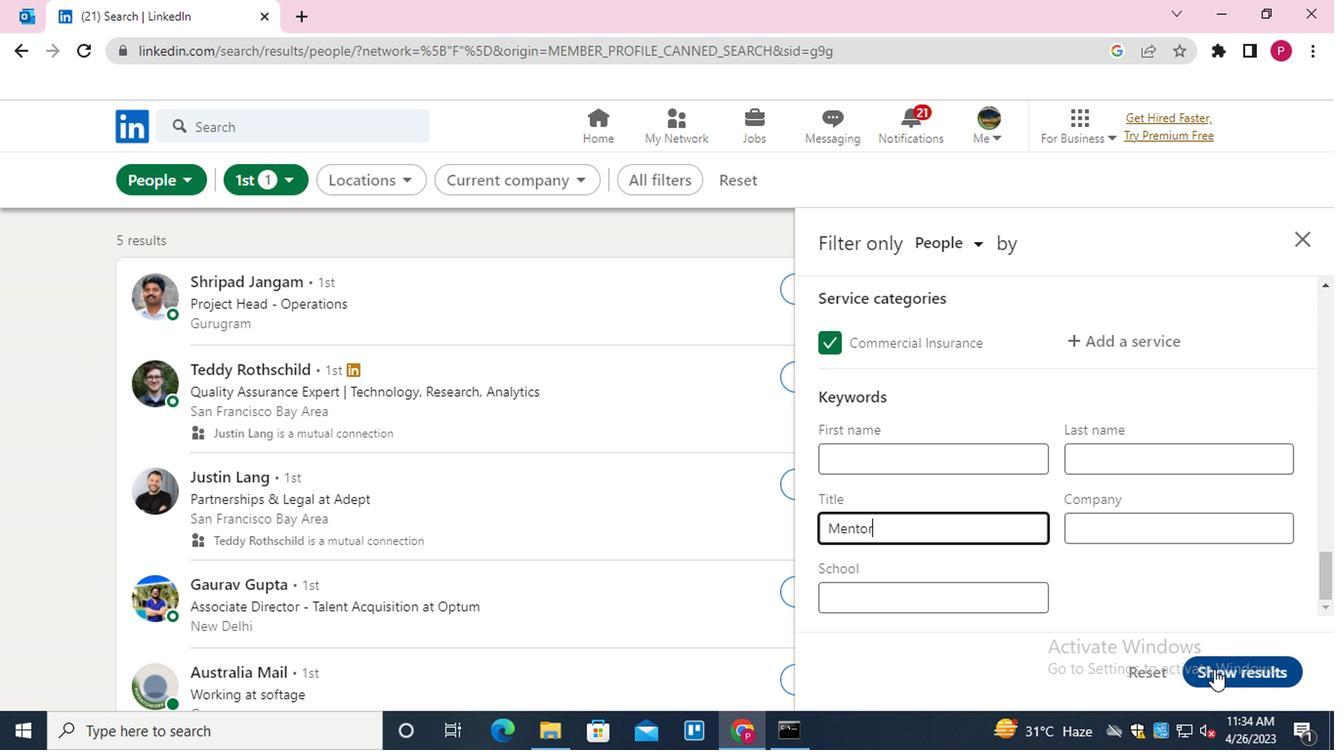 
Action: Mouse moved to (577, 470)
Screenshot: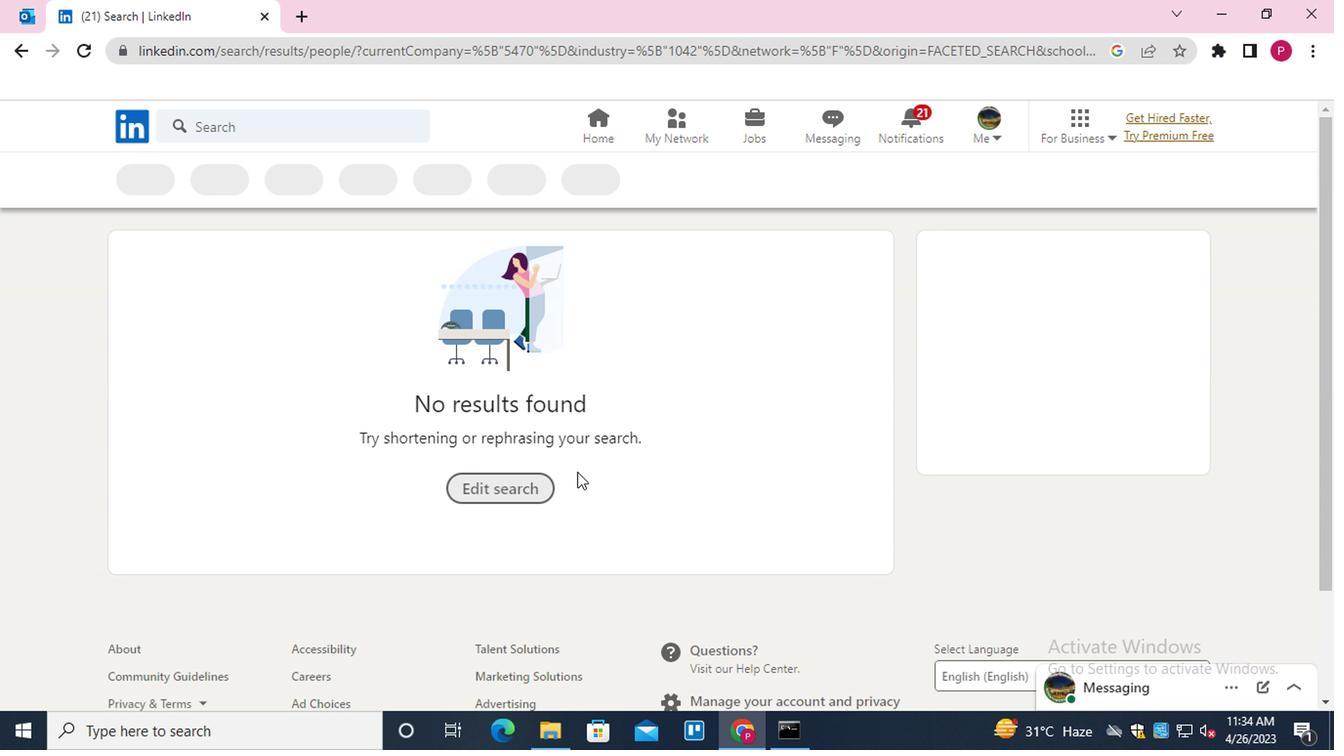 
